 Task: Look for space in Cabiao, Philippines from 6th September, 2023 to 15th September, 2023 for 6 adults in price range Rs.8000 to Rs.12000. Place can be entire place or private room with 6 bedrooms having 6 beds and 6 bathrooms. Property type can be house, flat, guest house. Amenities needed are: wifi, TV, free parkinig on premises, gym, breakfast. Booking option can be shelf check-in. Required host language is English.
Action: Mouse moved to (613, 75)
Screenshot: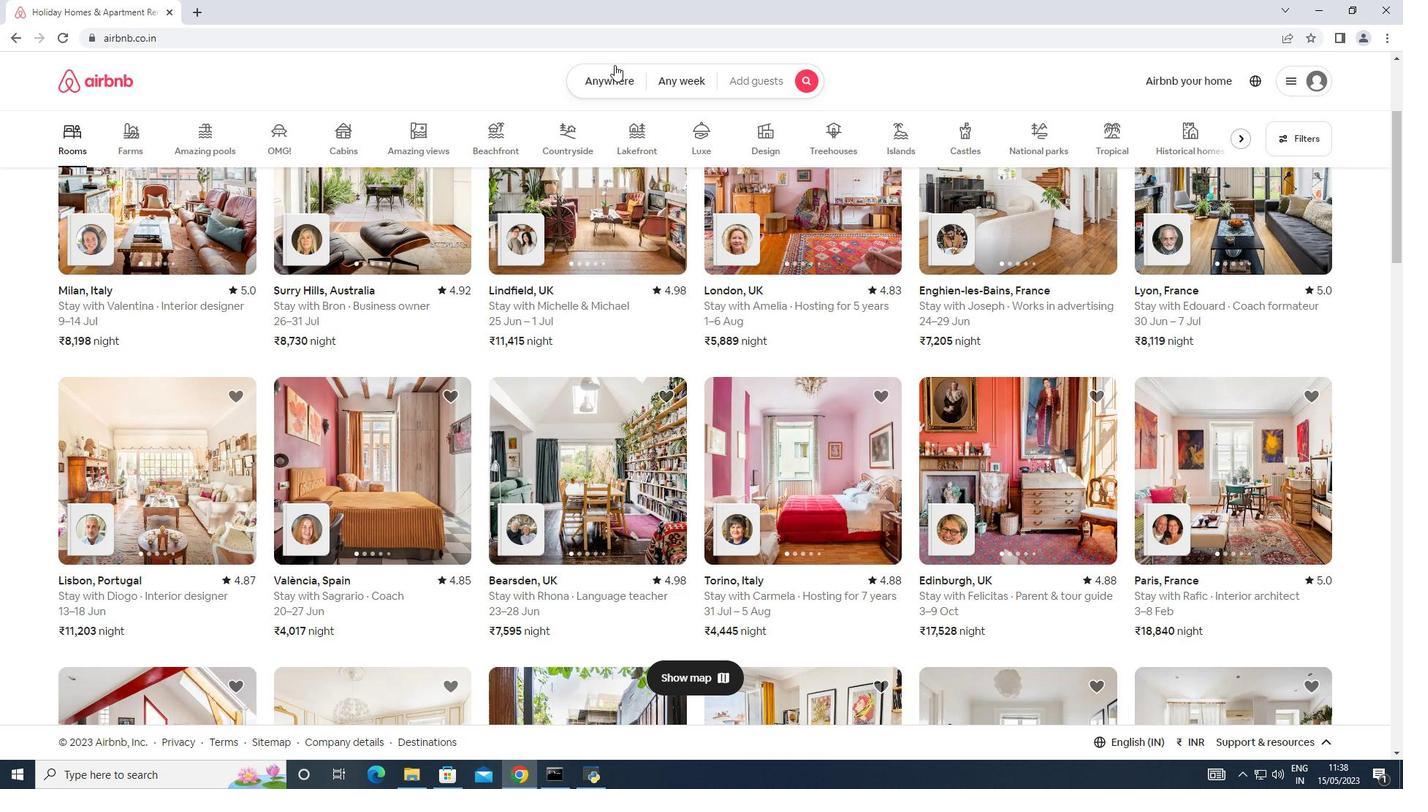 
Action: Mouse pressed left at (613, 75)
Screenshot: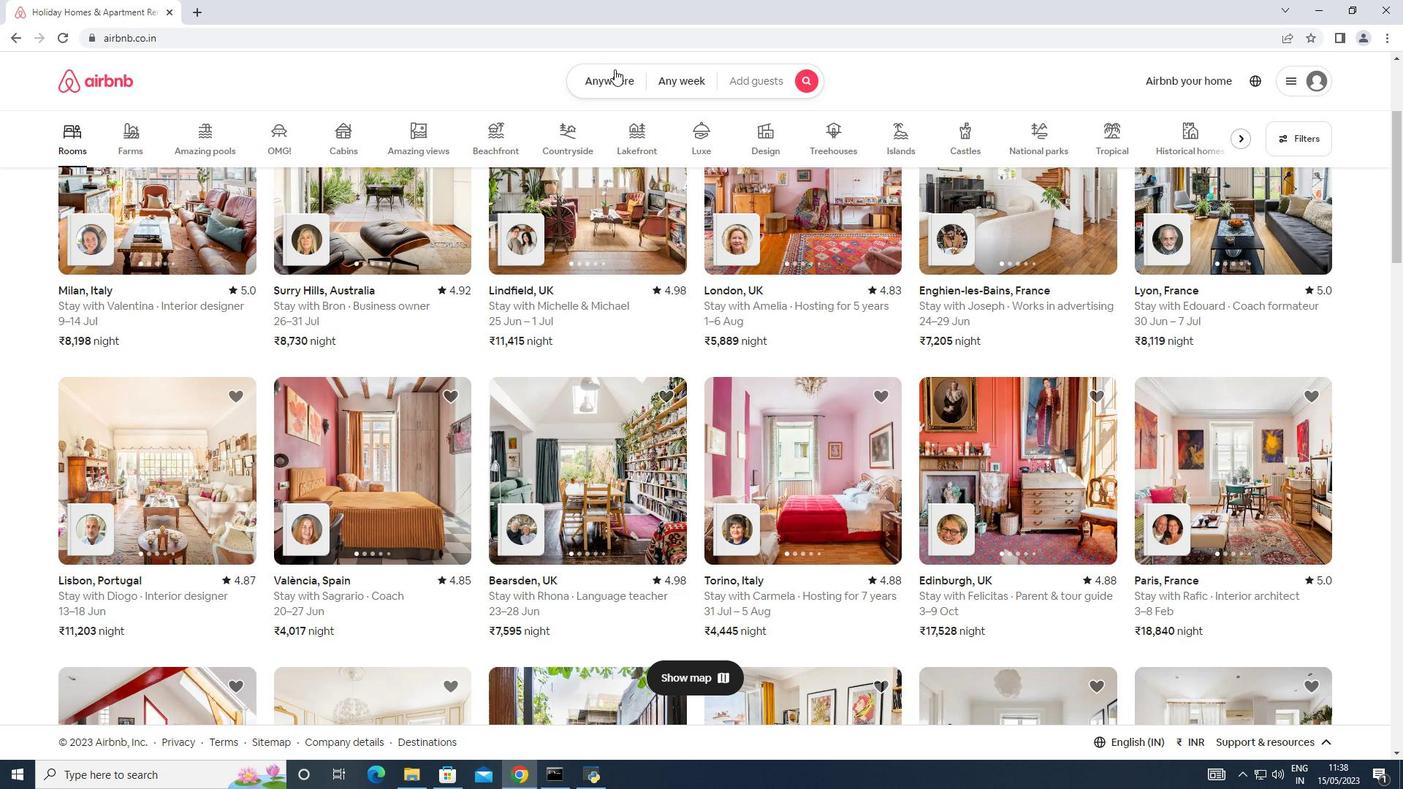 
Action: Mouse moved to (477, 133)
Screenshot: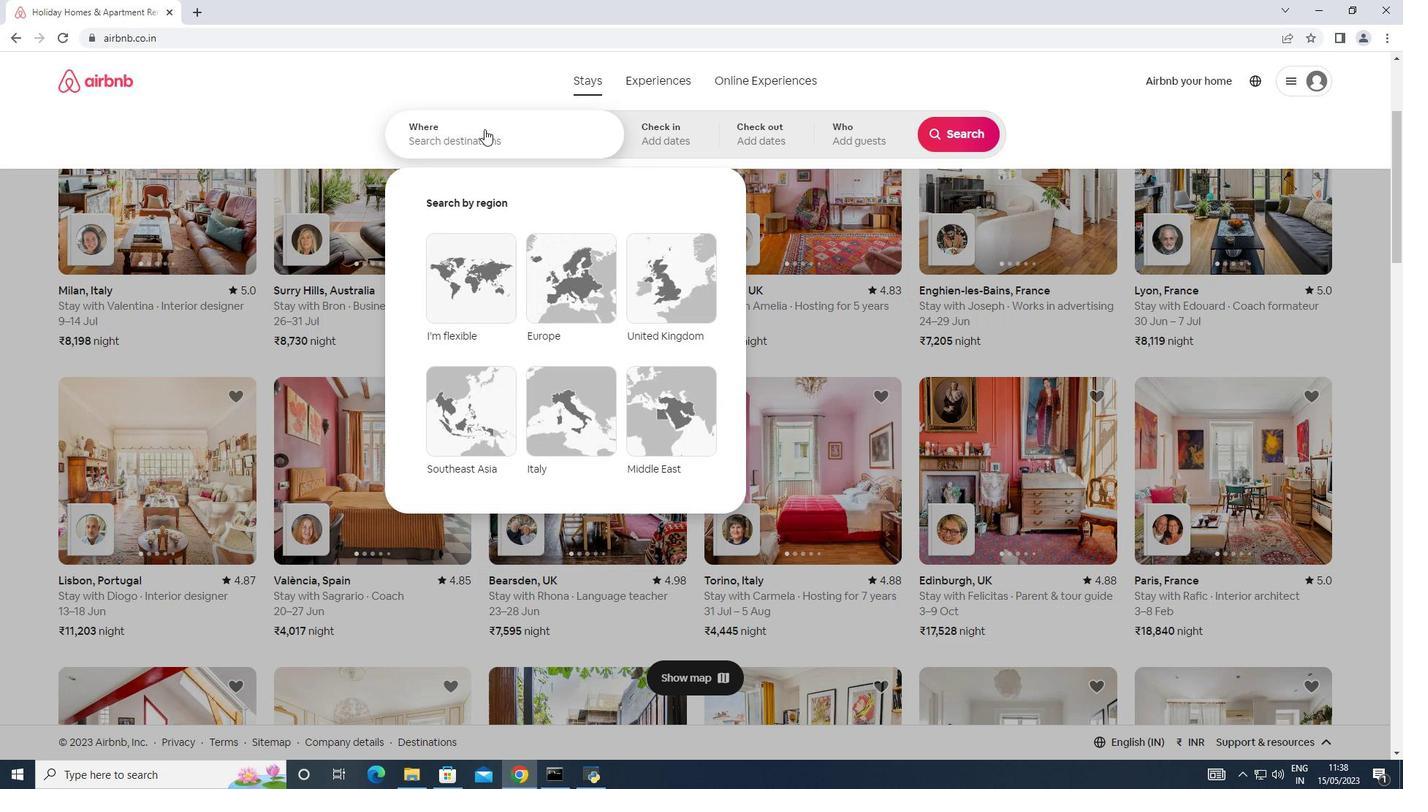 
Action: Mouse pressed left at (477, 133)
Screenshot: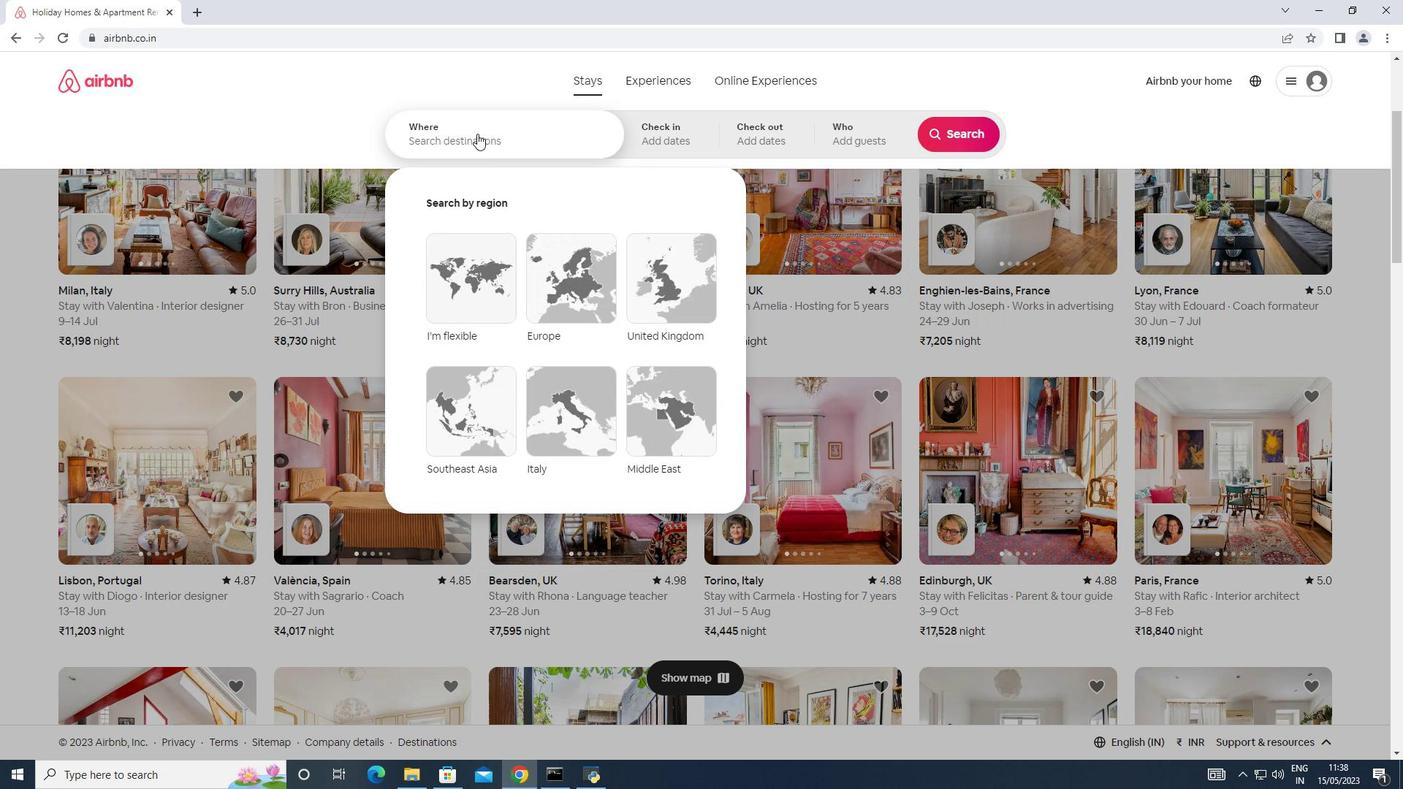 
Action: Key pressed <Key.shift>Cabiao,<Key.shift_r><Key.shift_r><Key.shift_r>Philippines
Screenshot: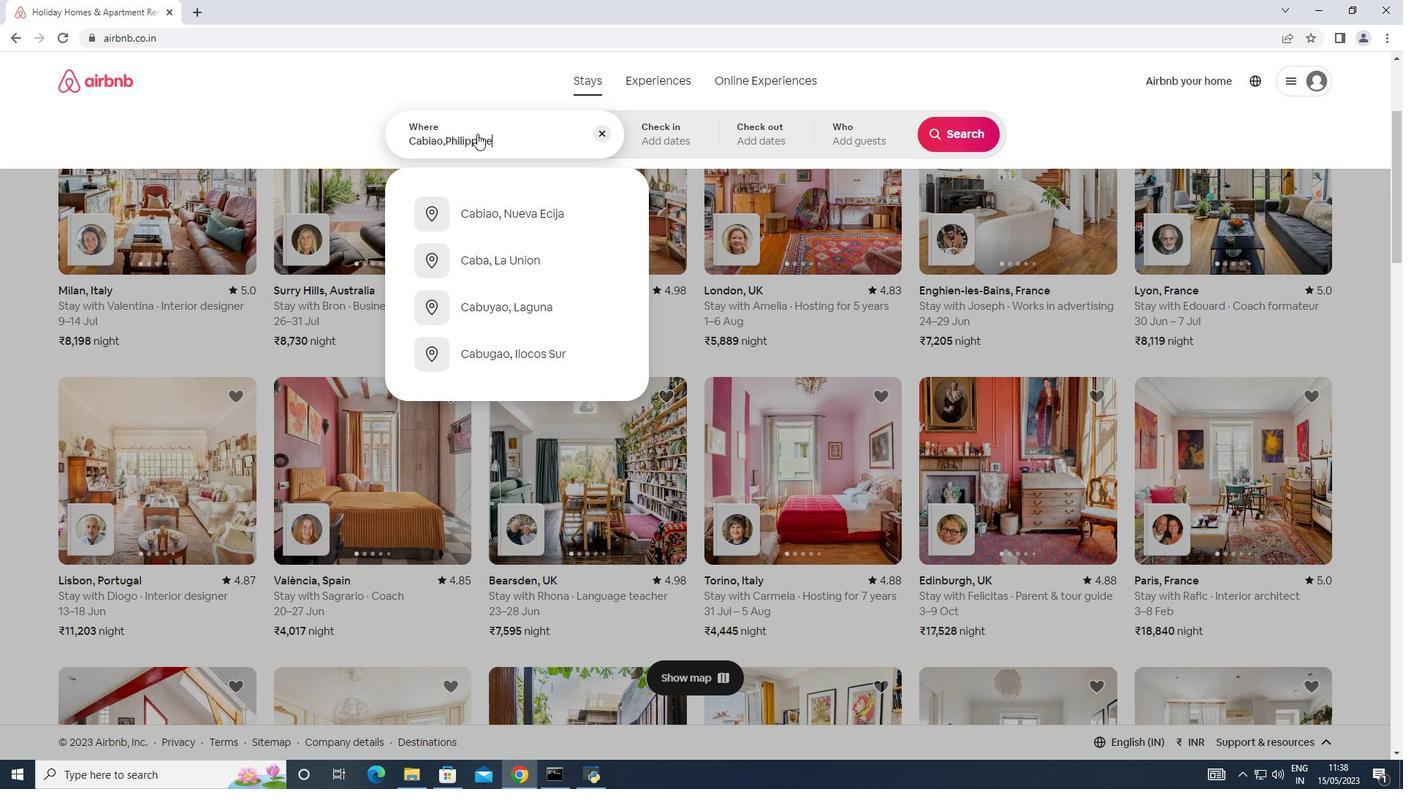 
Action: Mouse moved to (658, 126)
Screenshot: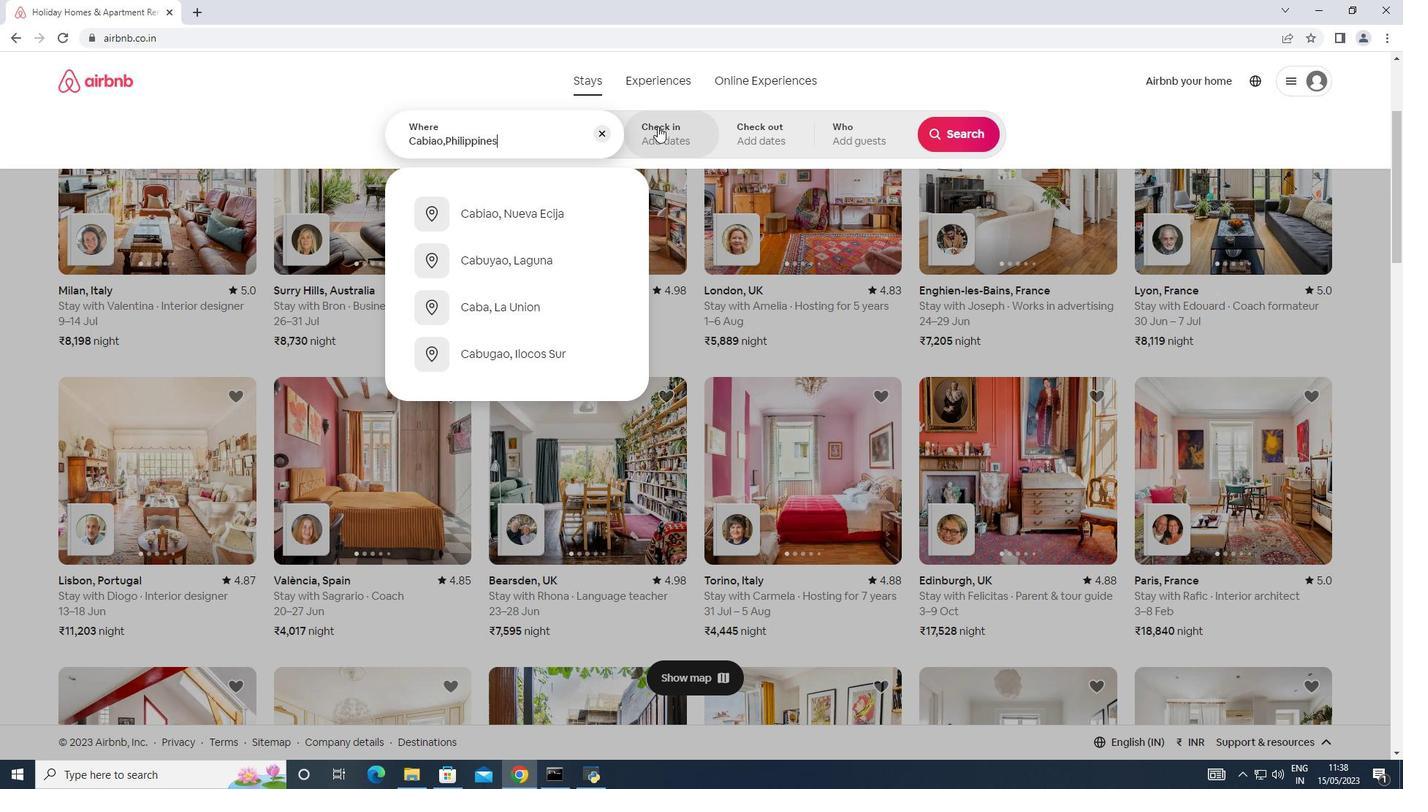 
Action: Mouse pressed left at (658, 126)
Screenshot: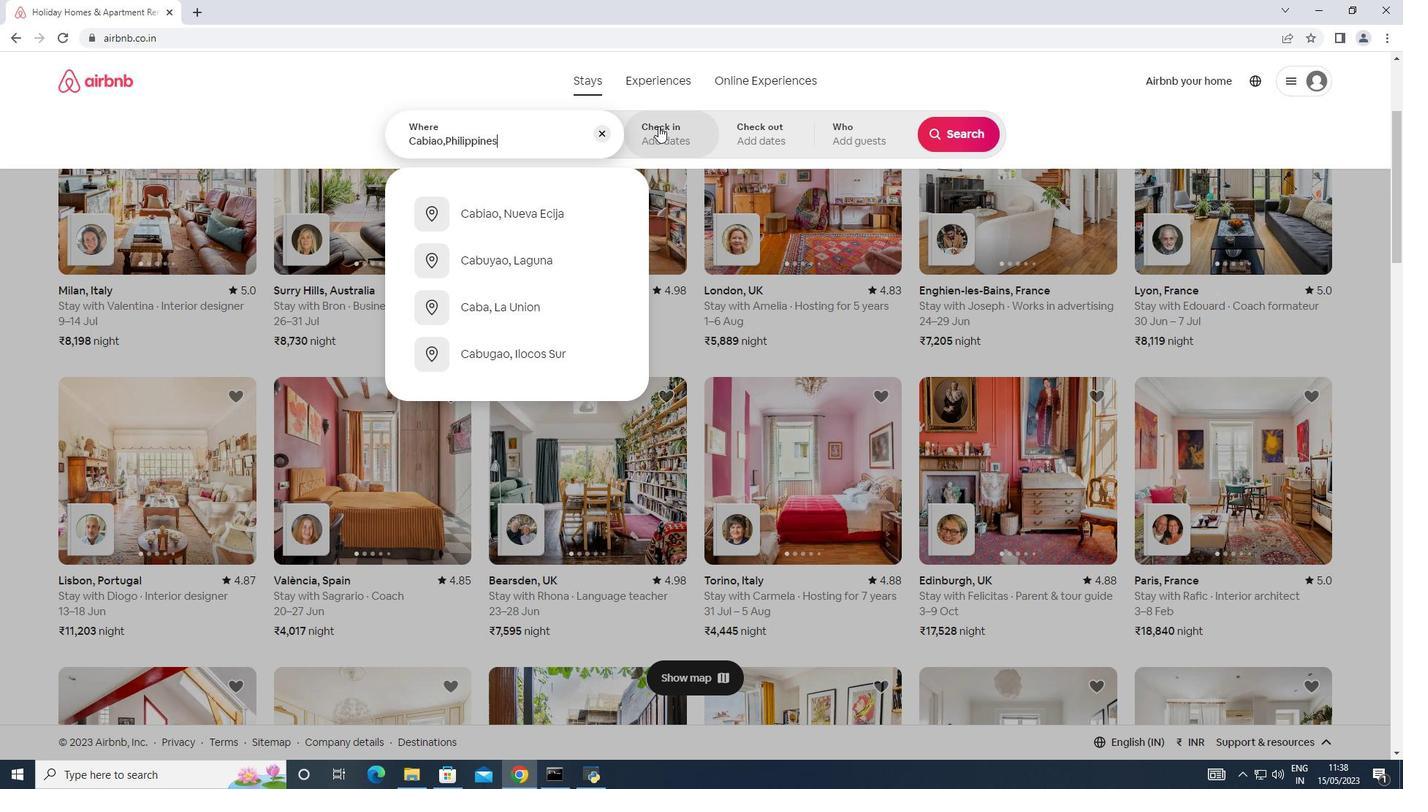 
Action: Mouse moved to (957, 258)
Screenshot: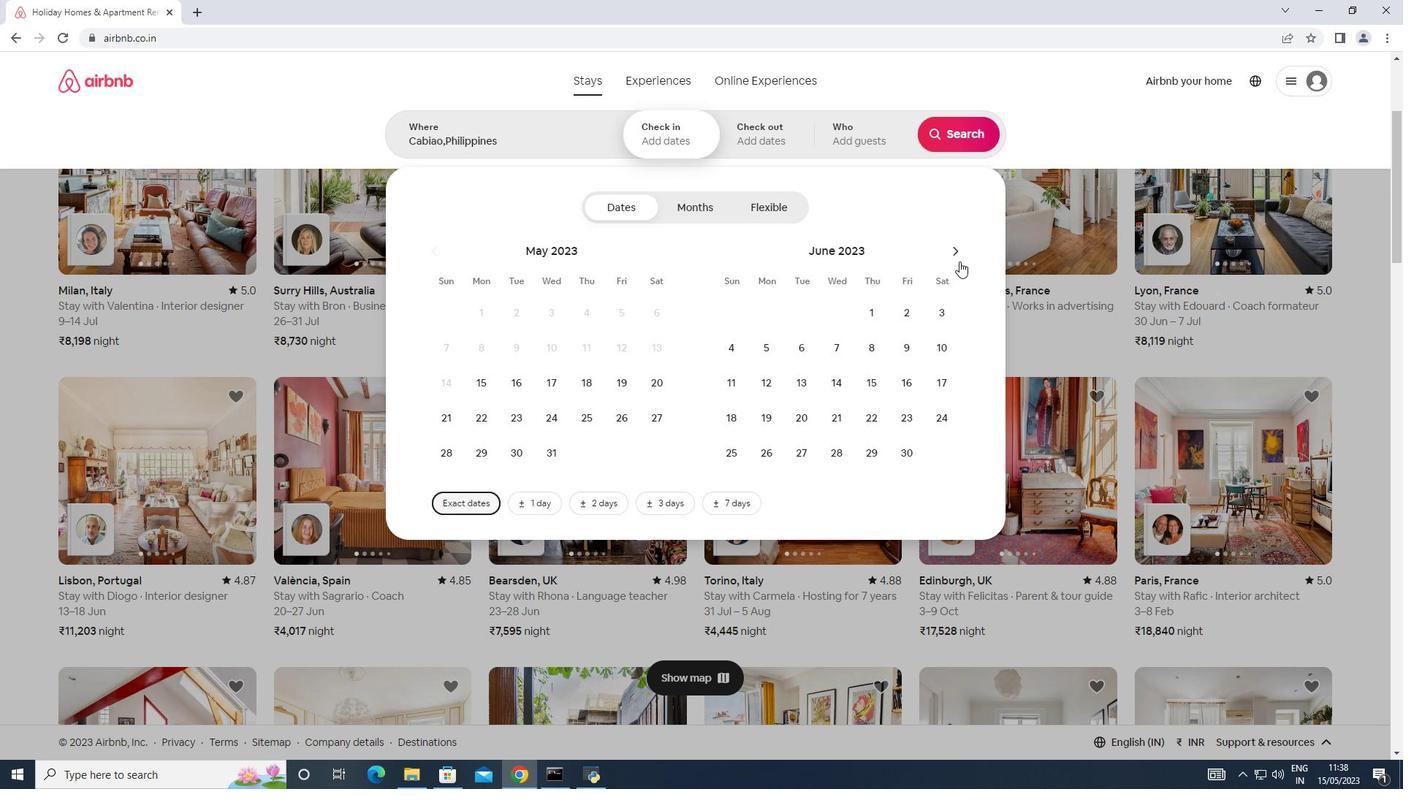 
Action: Mouse pressed left at (957, 258)
Screenshot: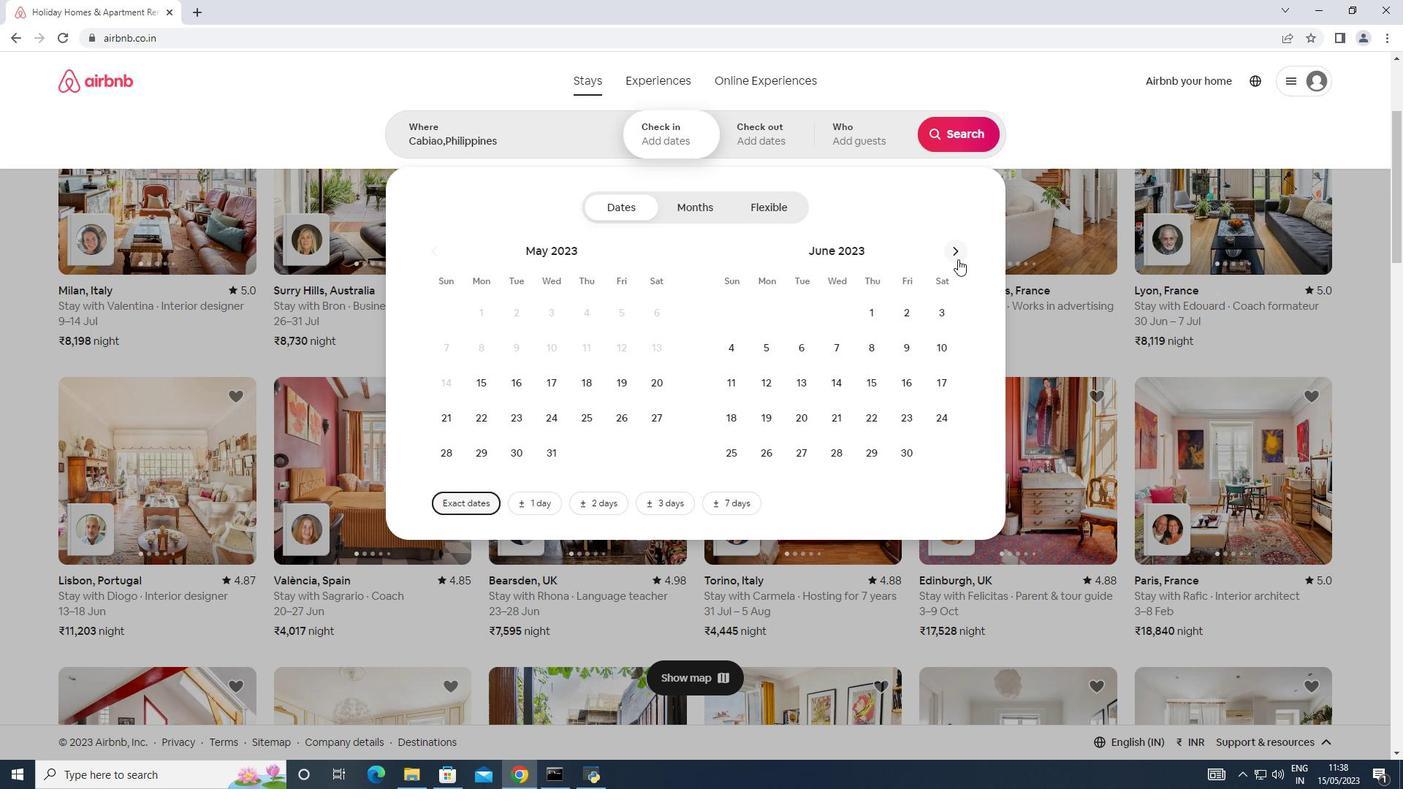 
Action: Mouse pressed left at (957, 258)
Screenshot: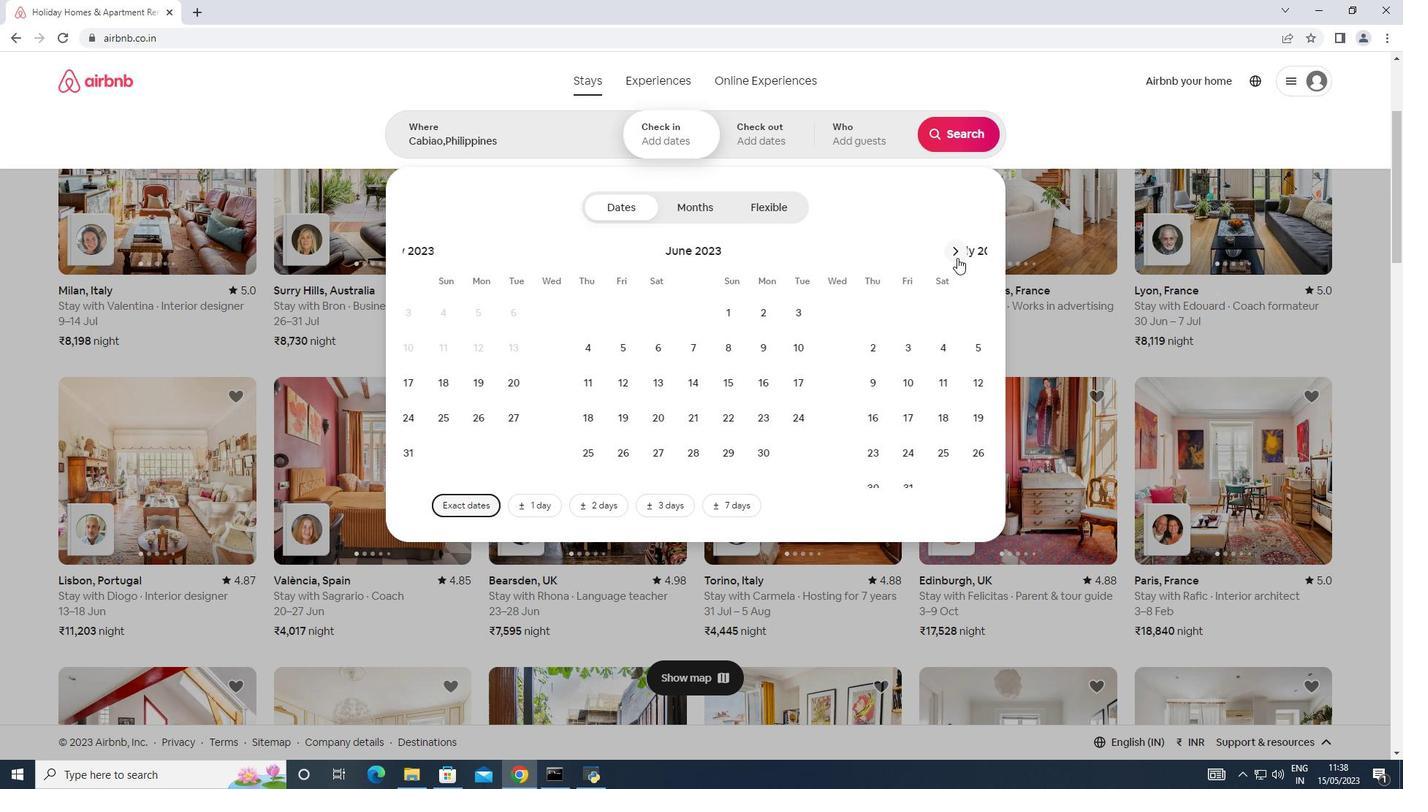 
Action: Mouse pressed left at (957, 258)
Screenshot: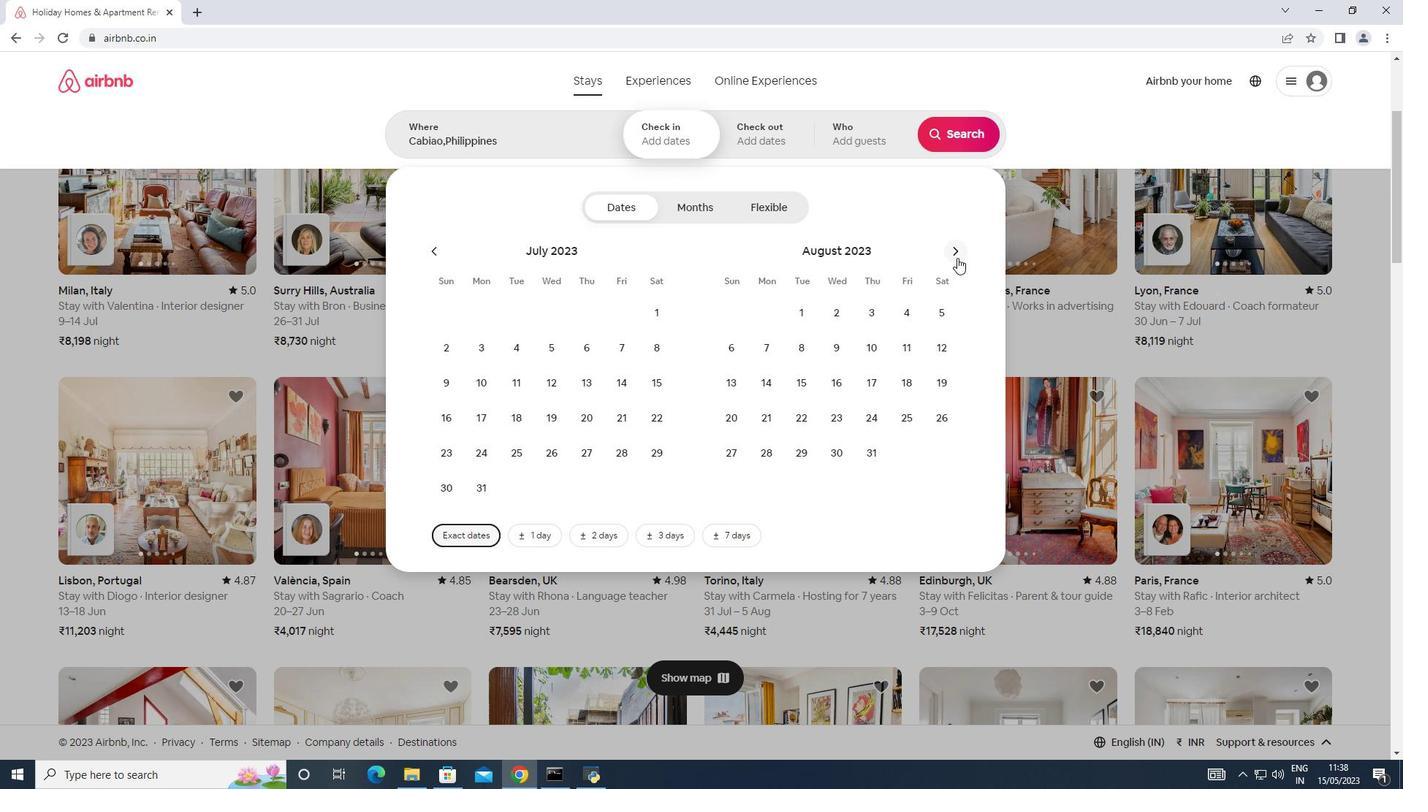 
Action: Mouse moved to (837, 343)
Screenshot: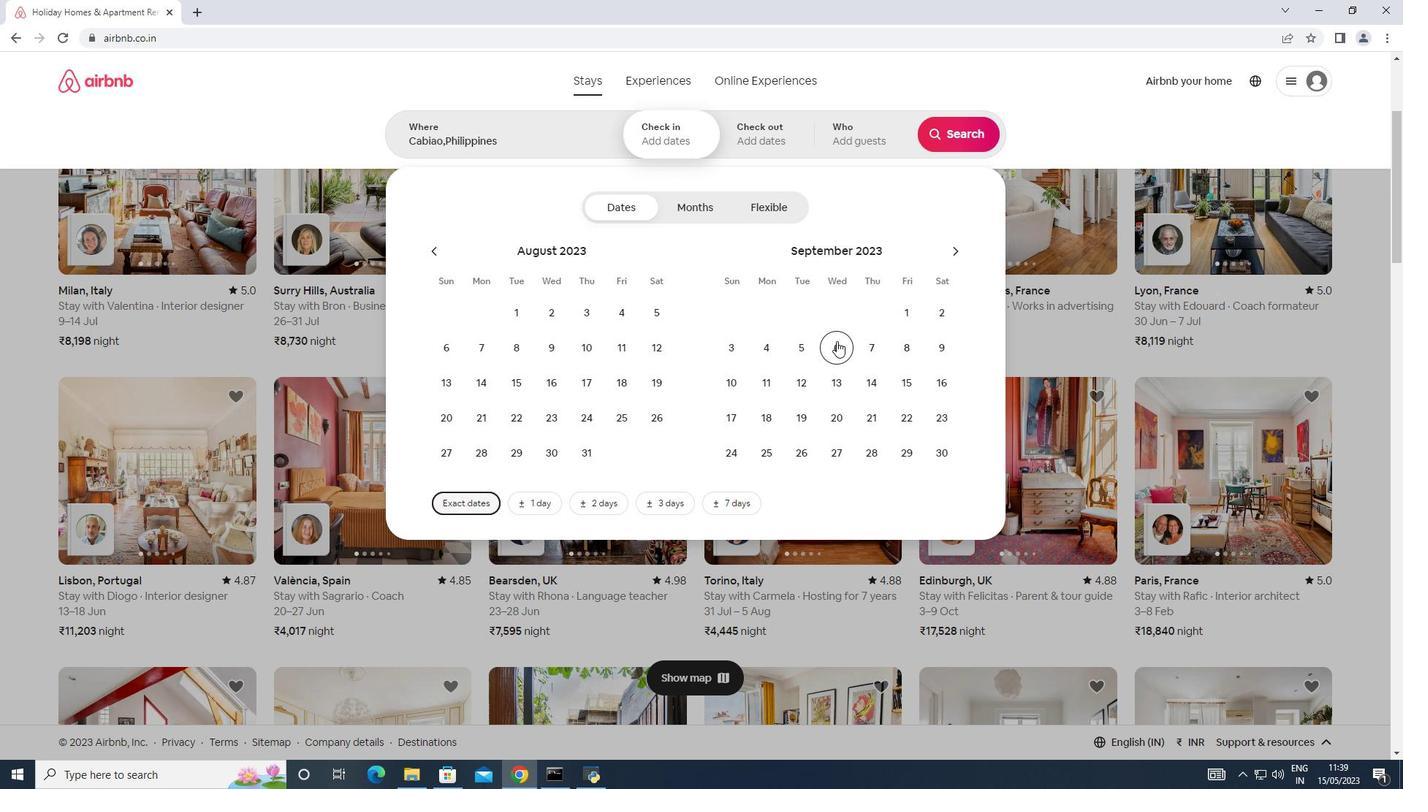 
Action: Mouse pressed left at (837, 343)
Screenshot: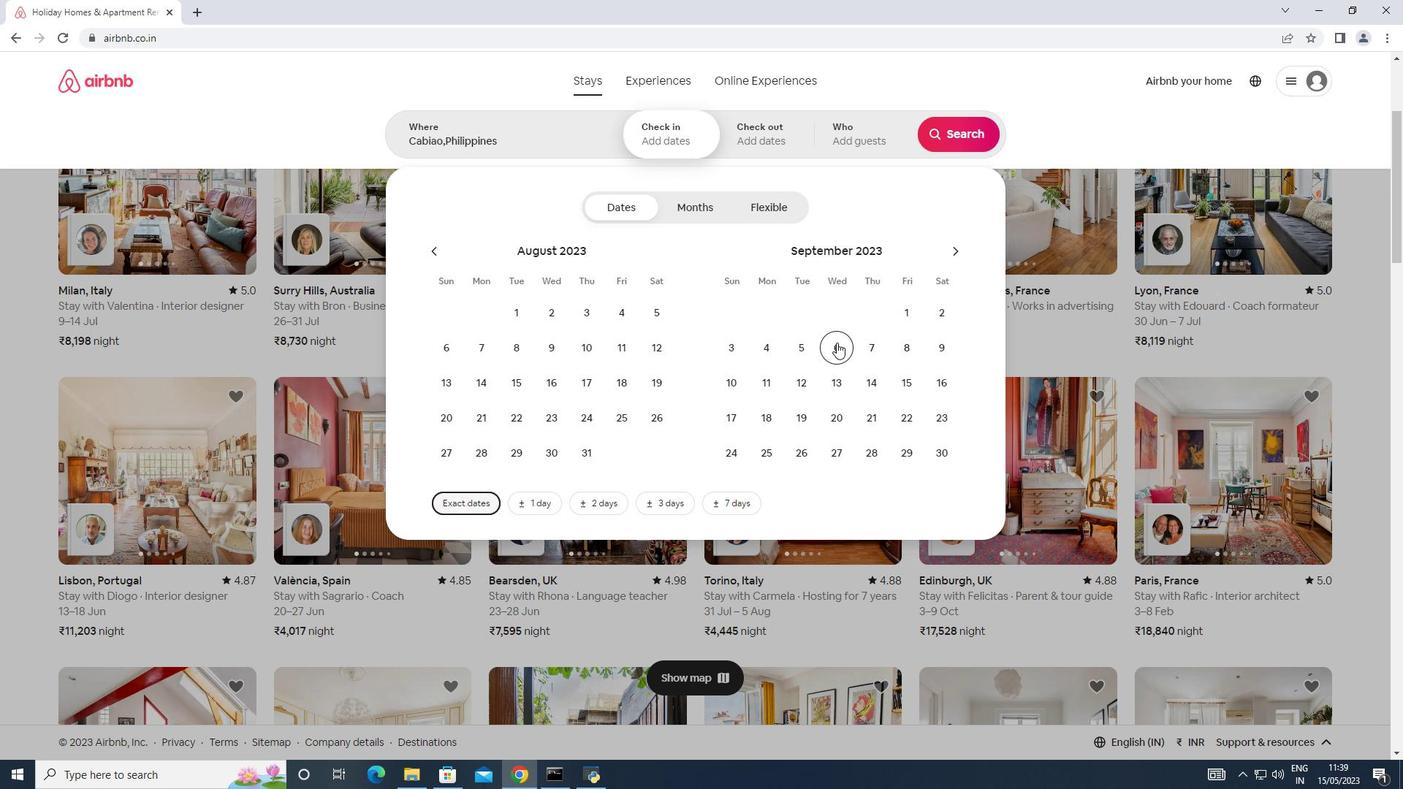 
Action: Mouse moved to (904, 376)
Screenshot: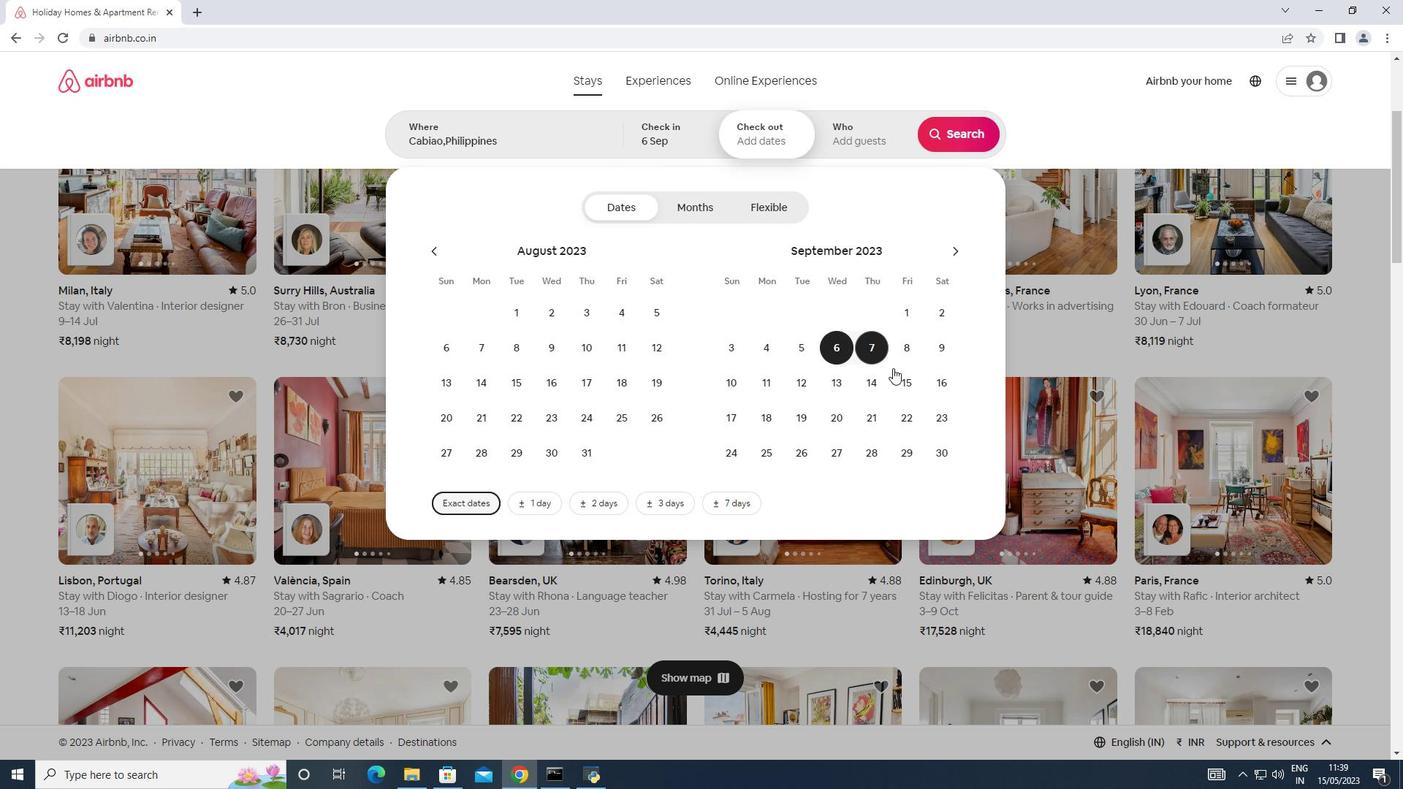 
Action: Mouse pressed left at (904, 376)
Screenshot: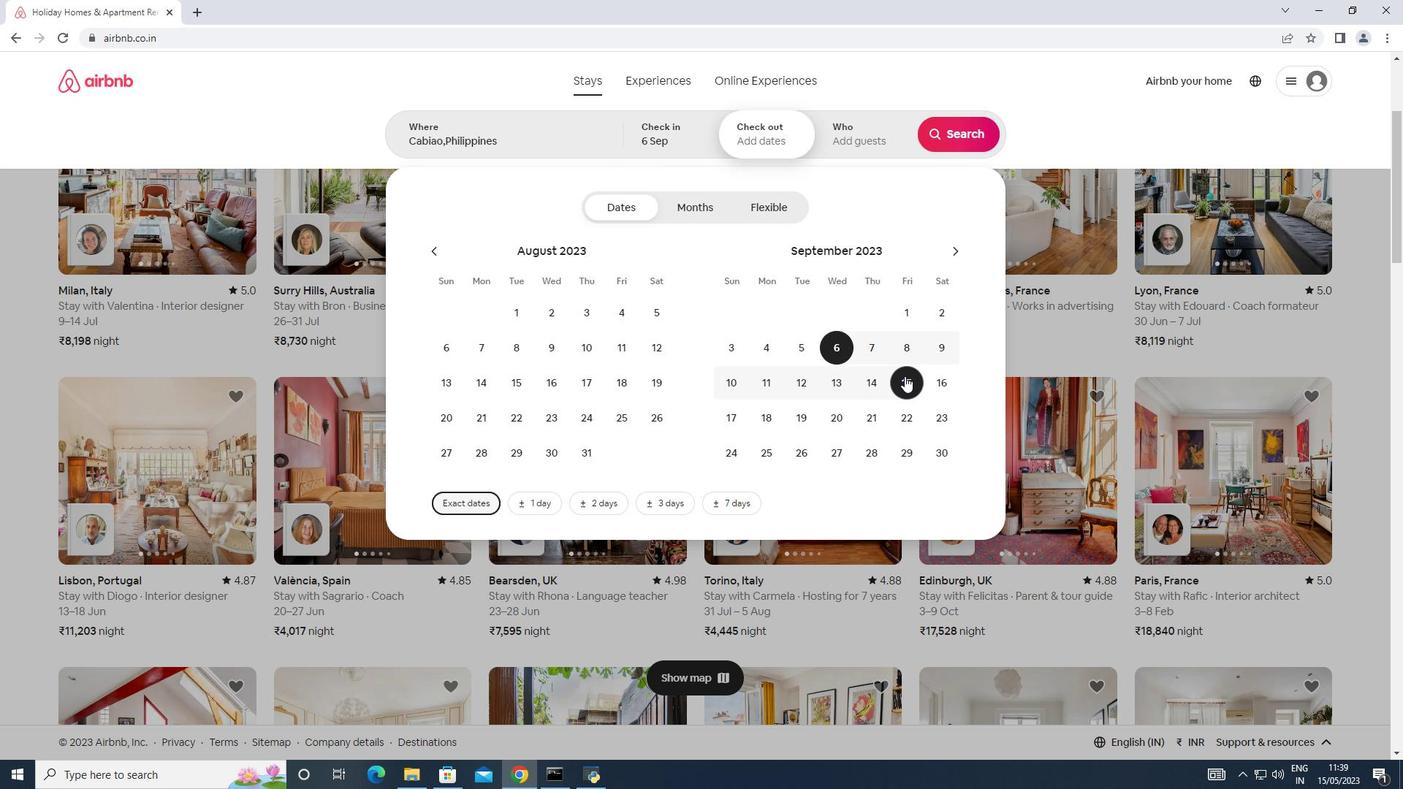 
Action: Mouse moved to (874, 144)
Screenshot: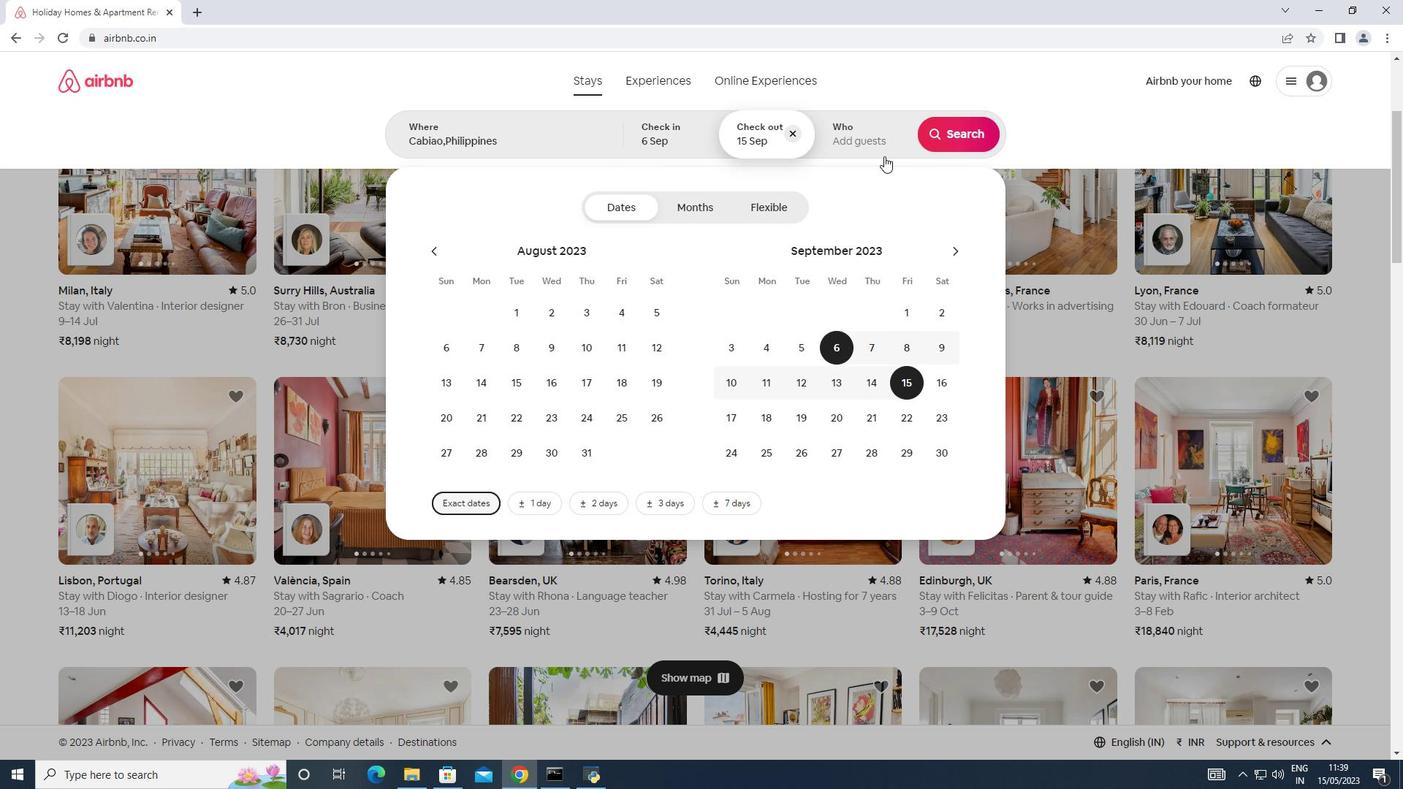 
Action: Mouse pressed left at (874, 144)
Screenshot: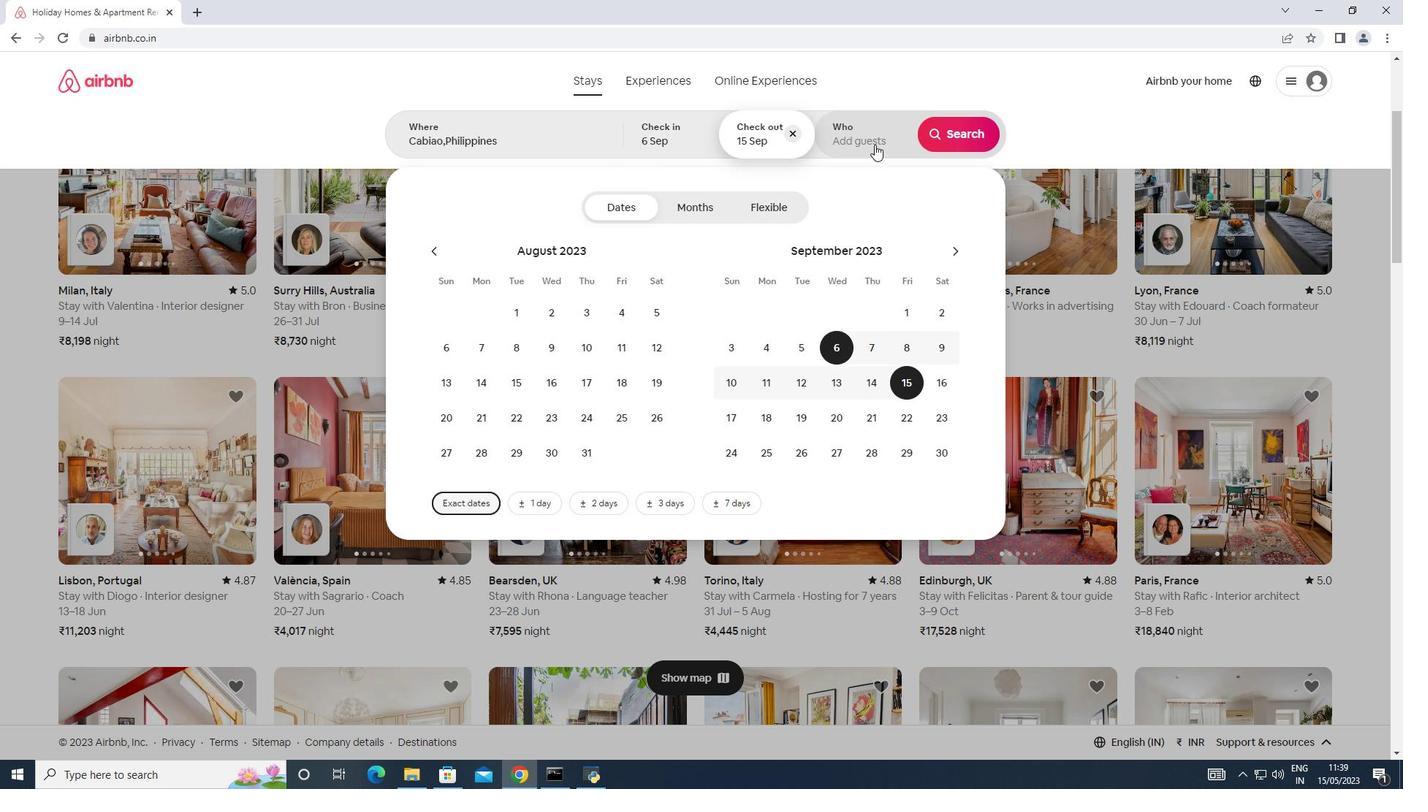 
Action: Mouse moved to (965, 212)
Screenshot: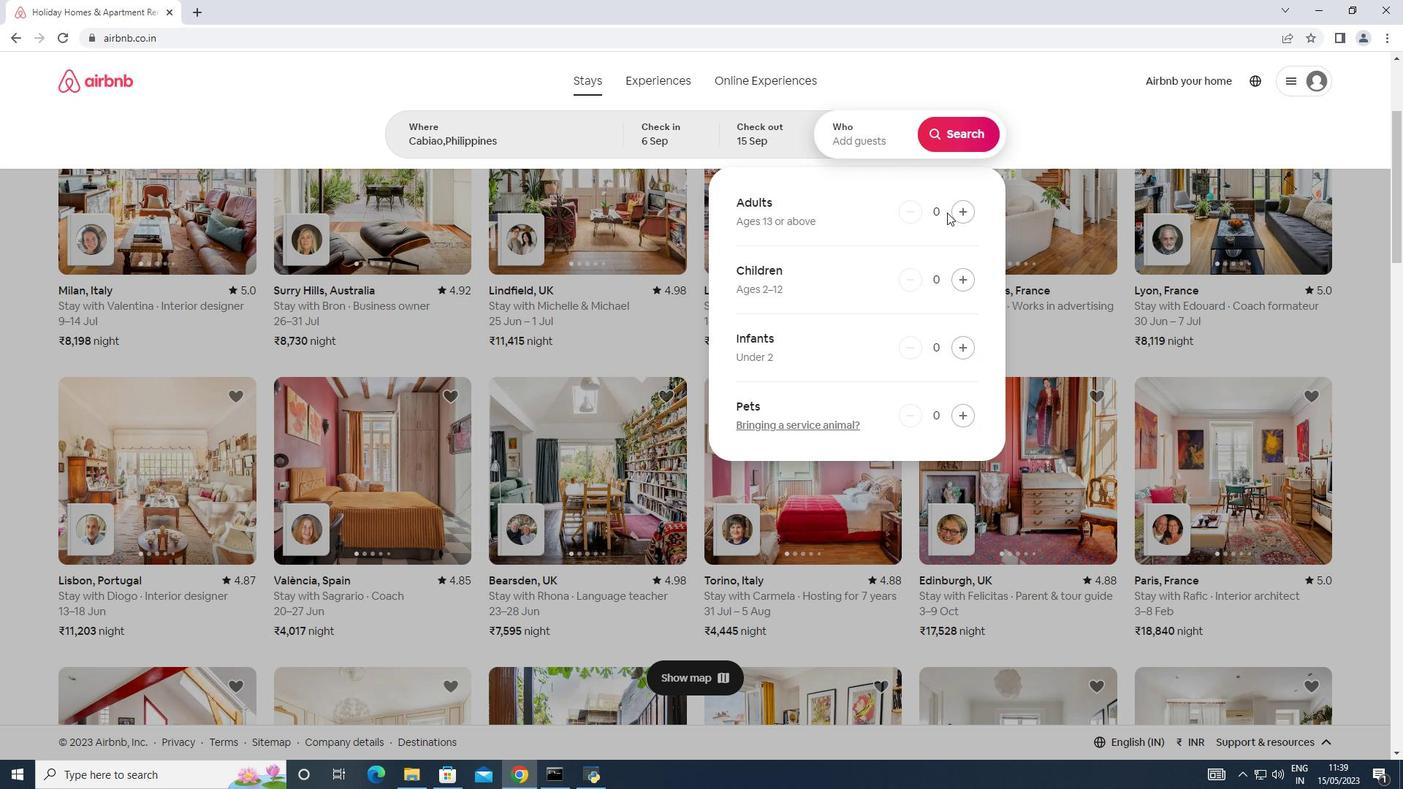 
Action: Mouse pressed left at (965, 212)
Screenshot: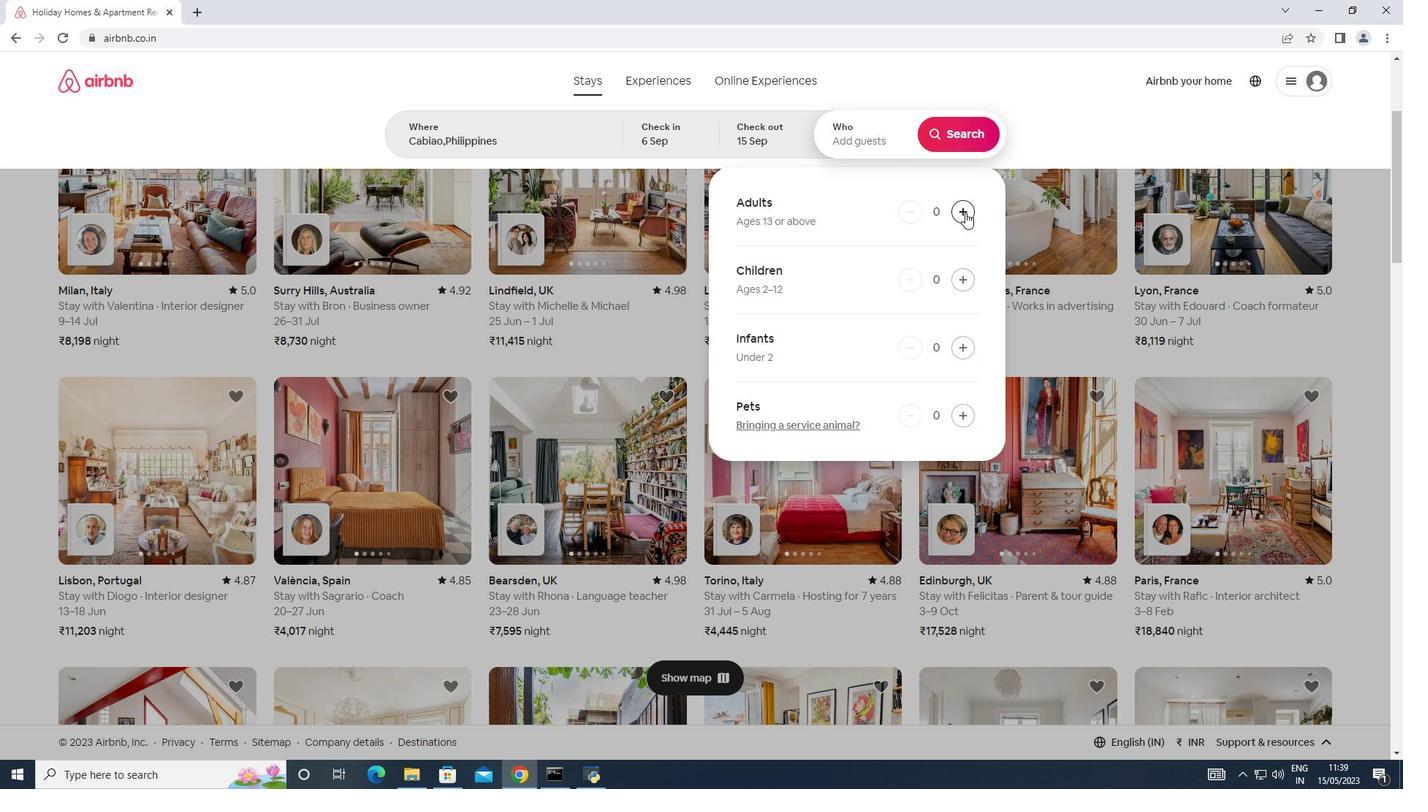 
Action: Mouse pressed left at (965, 212)
Screenshot: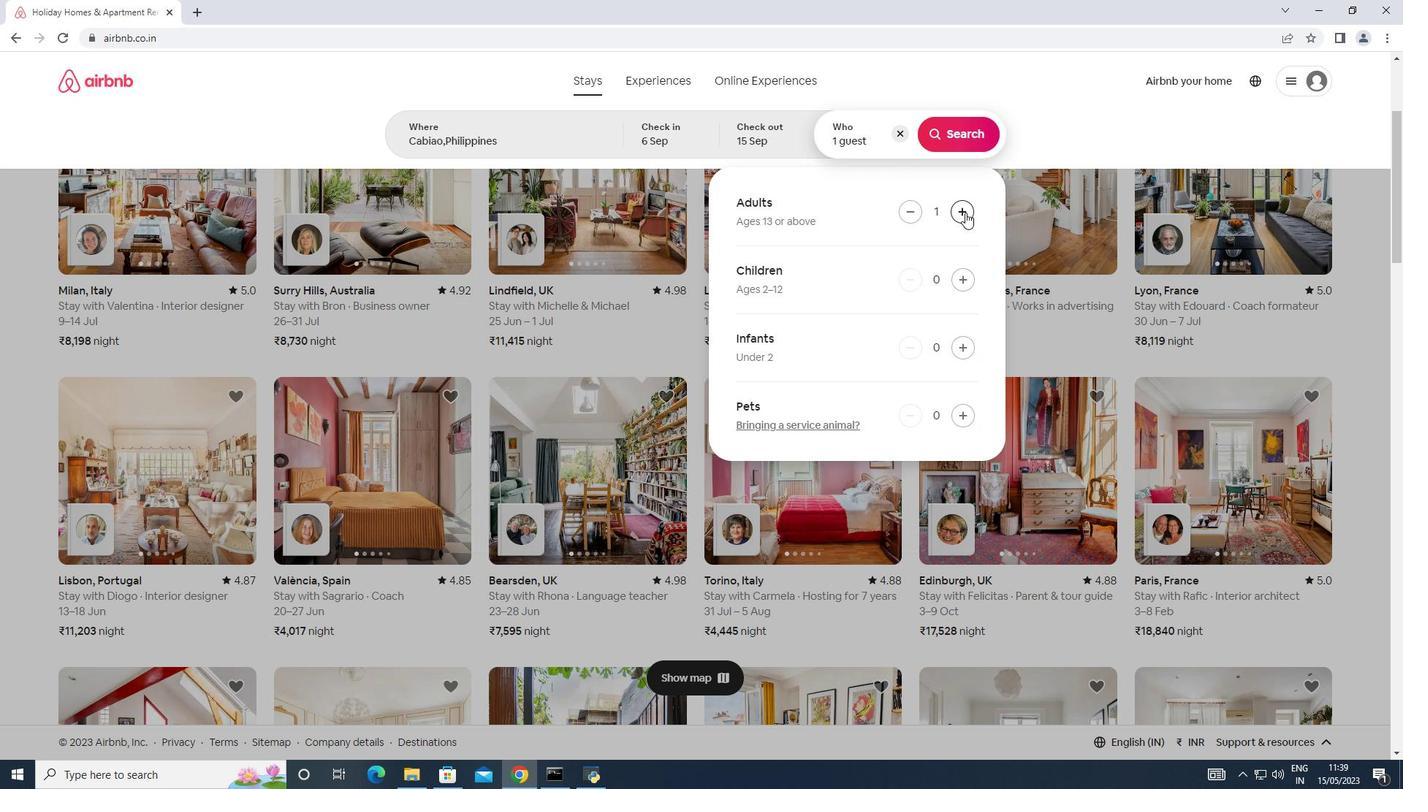 
Action: Mouse pressed left at (965, 212)
Screenshot: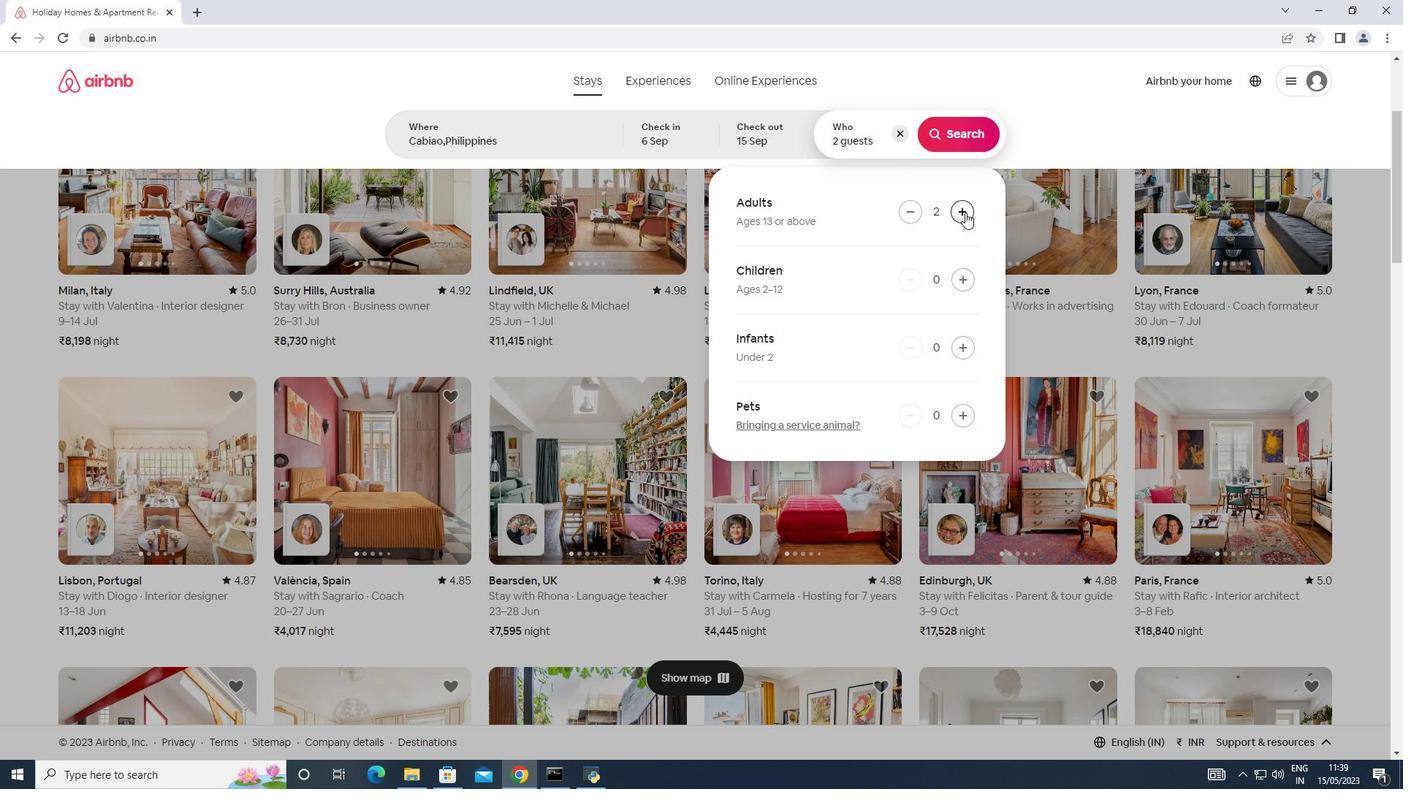
Action: Mouse pressed left at (965, 212)
Screenshot: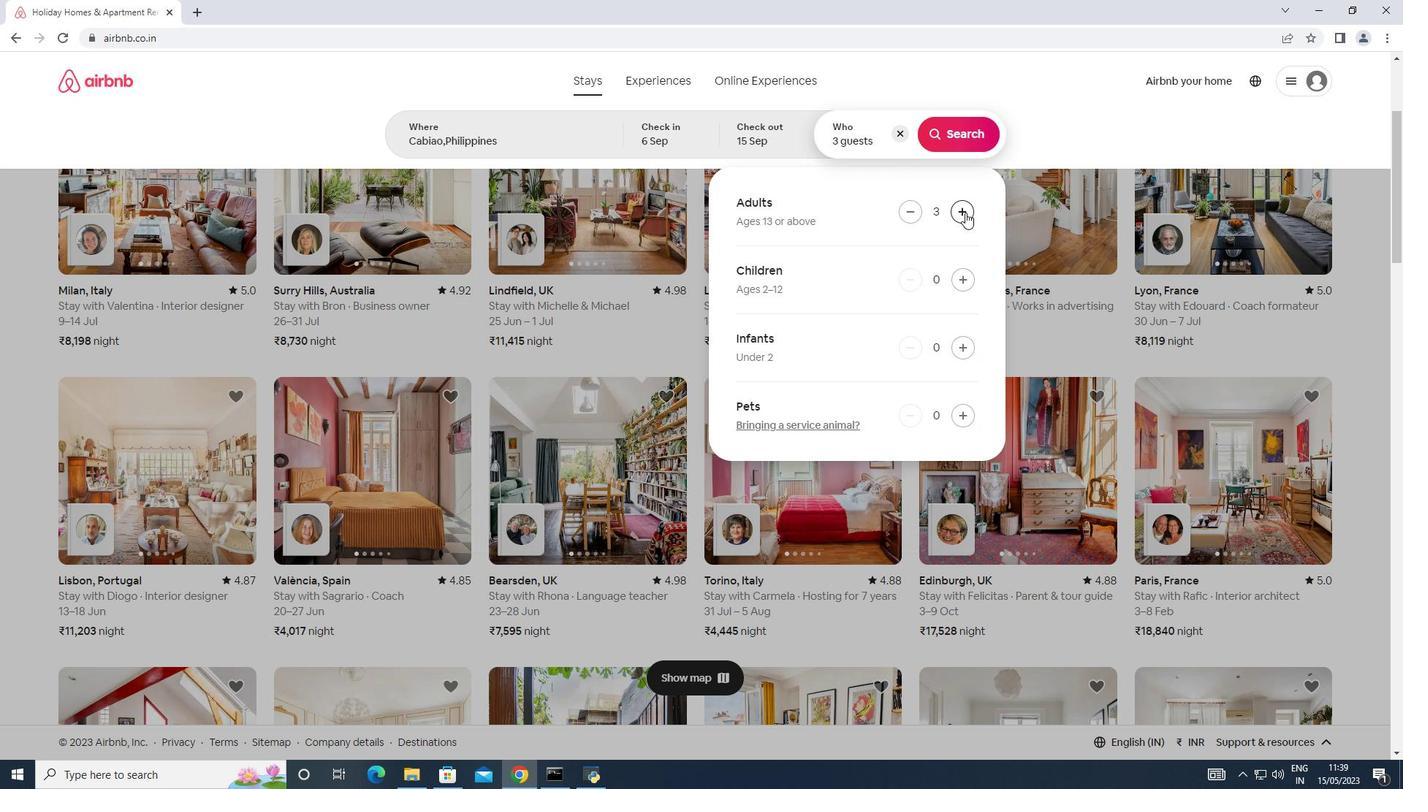 
Action: Mouse pressed left at (965, 212)
Screenshot: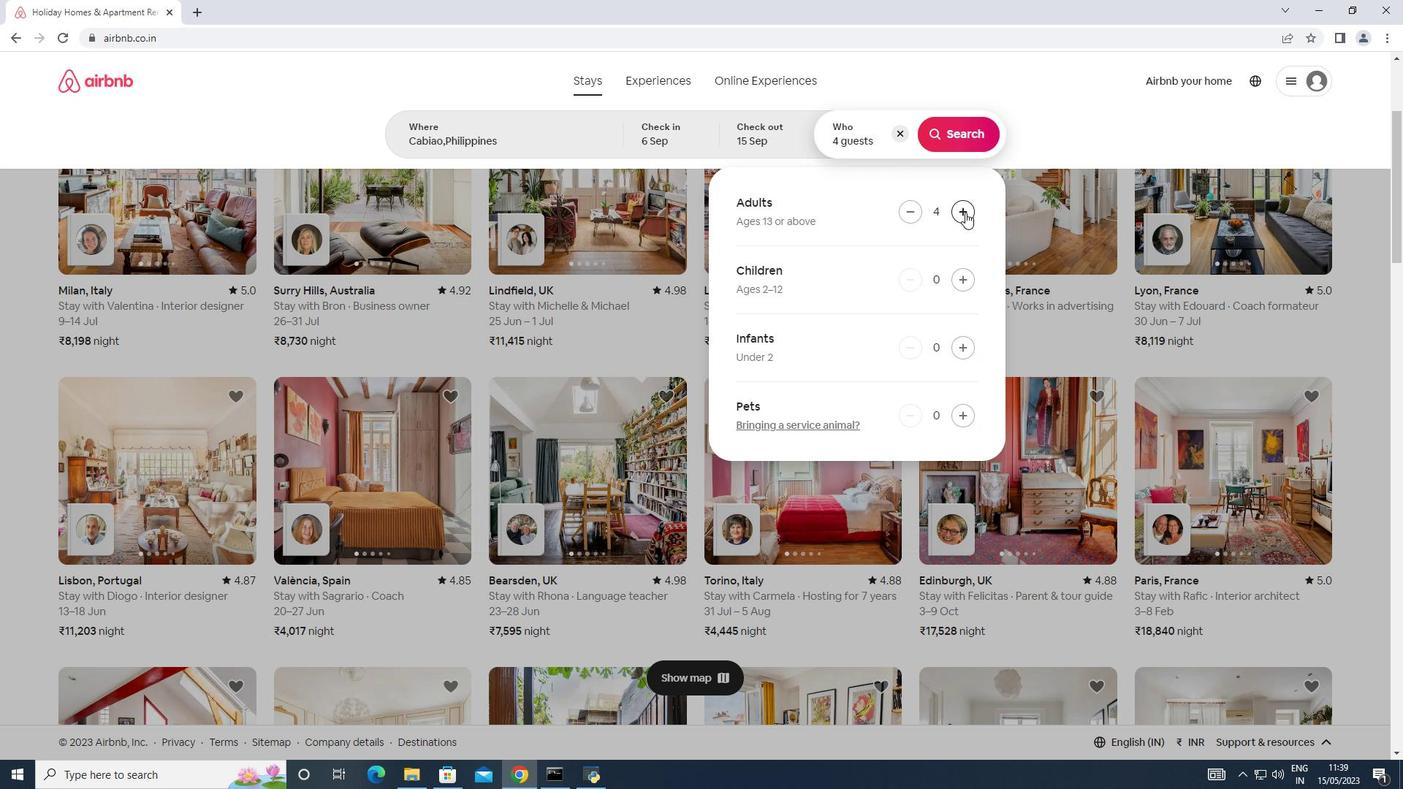 
Action: Mouse pressed left at (965, 212)
Screenshot: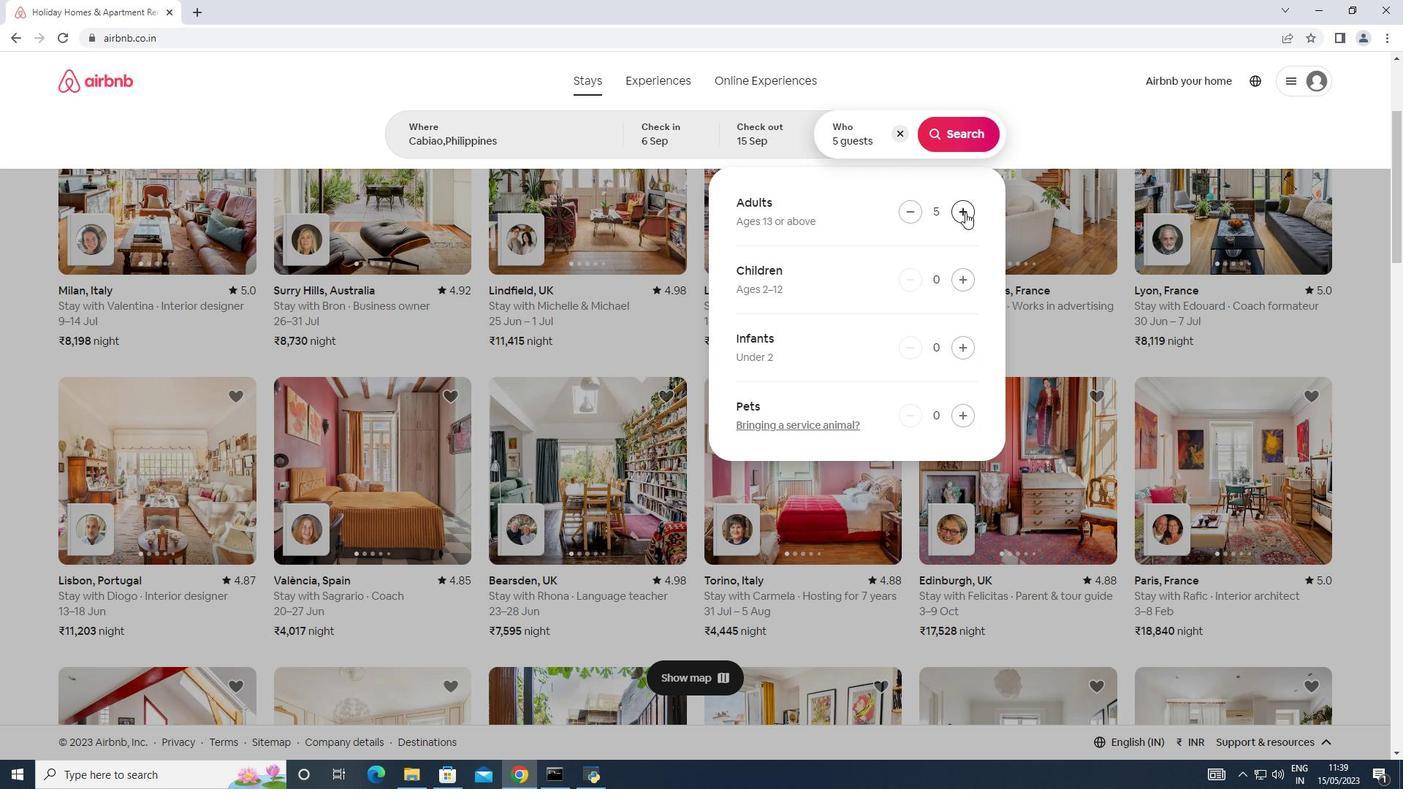 
Action: Mouse moved to (968, 138)
Screenshot: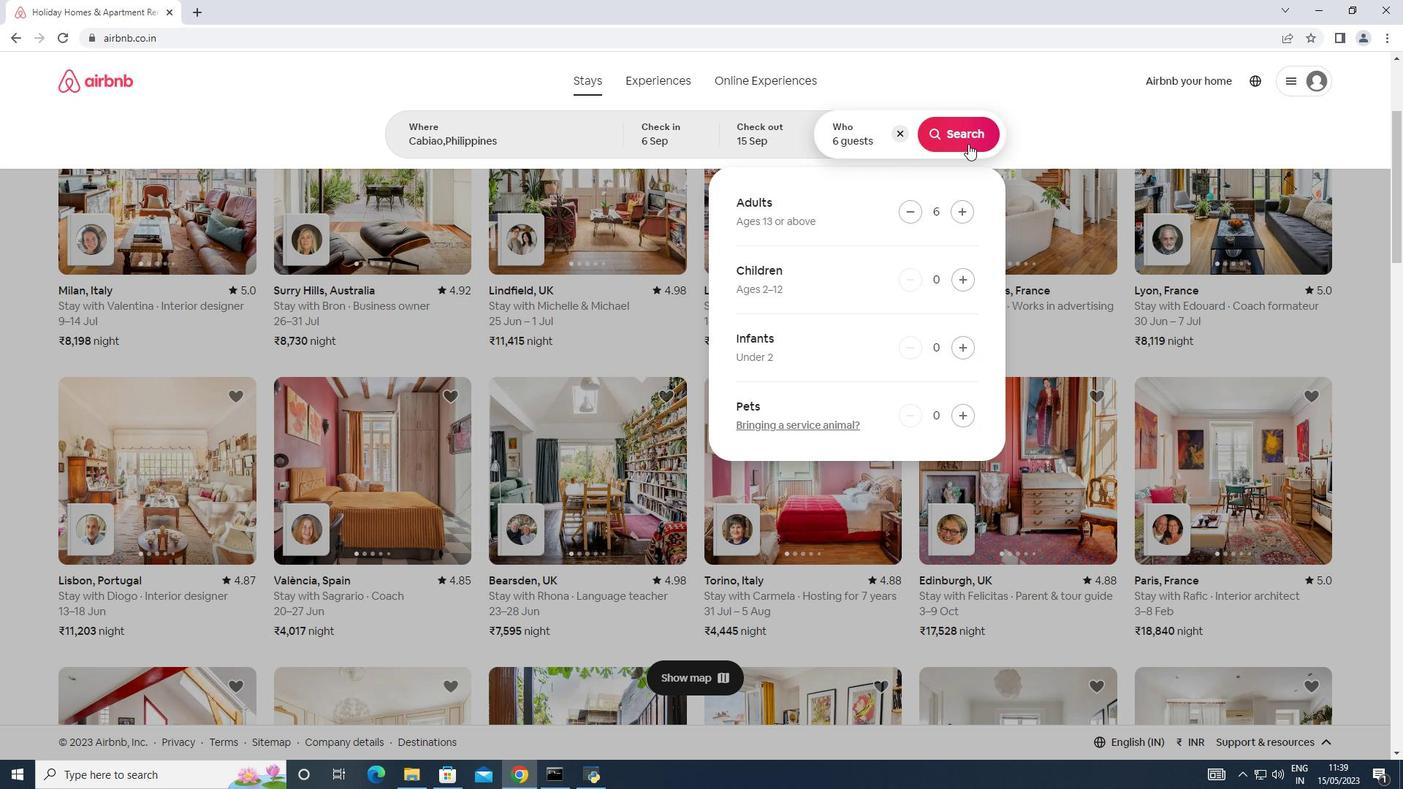 
Action: Mouse pressed left at (968, 138)
Screenshot: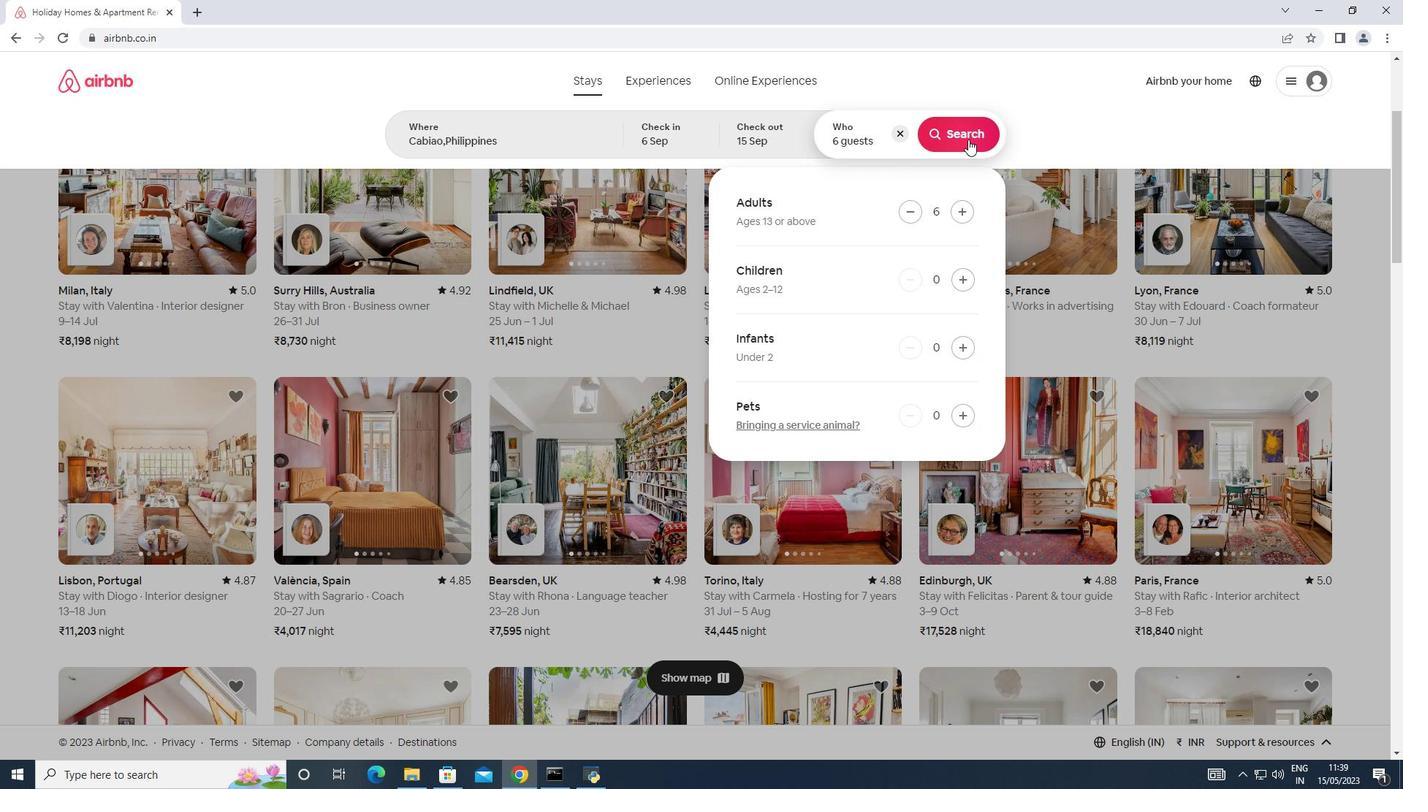 
Action: Mouse moved to (1337, 142)
Screenshot: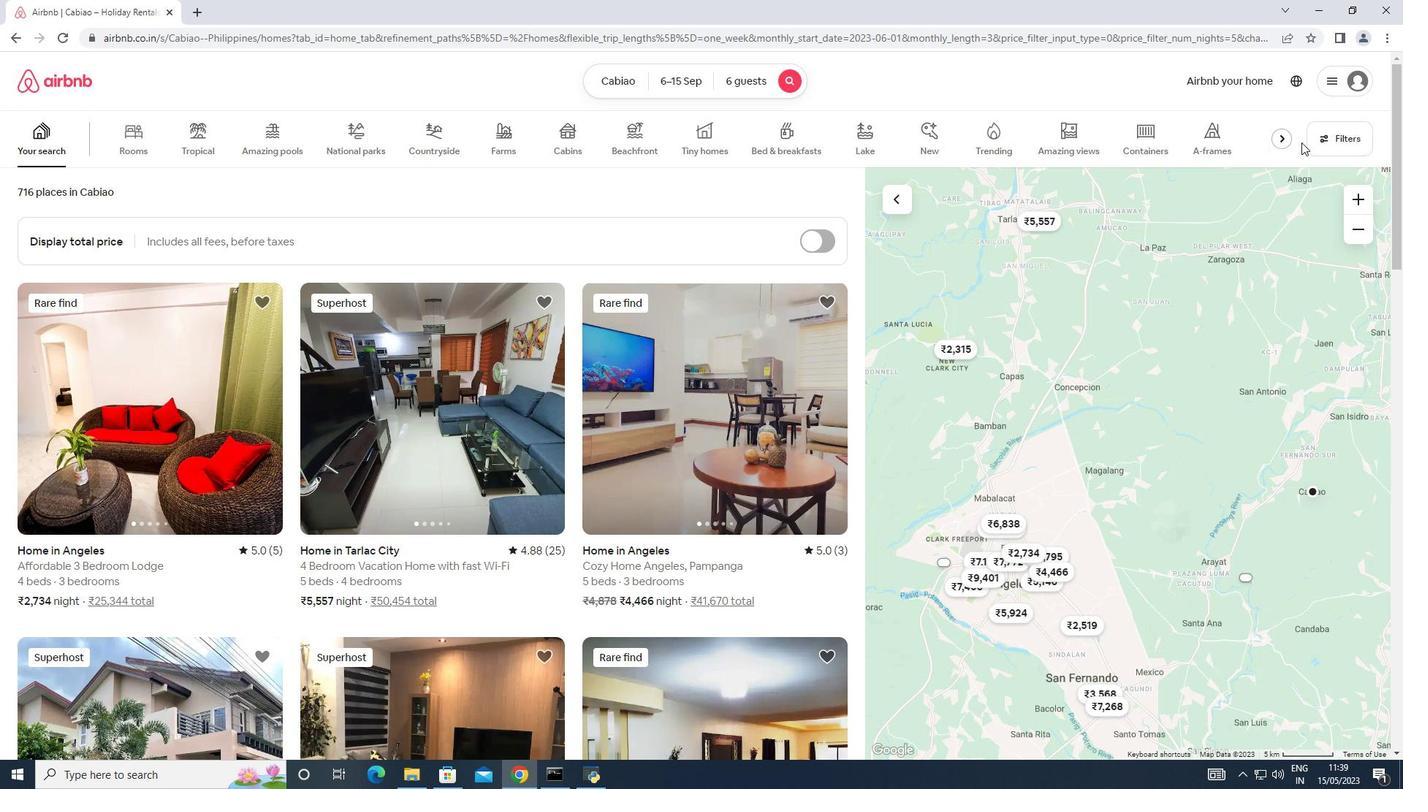 
Action: Mouse pressed left at (1337, 142)
Screenshot: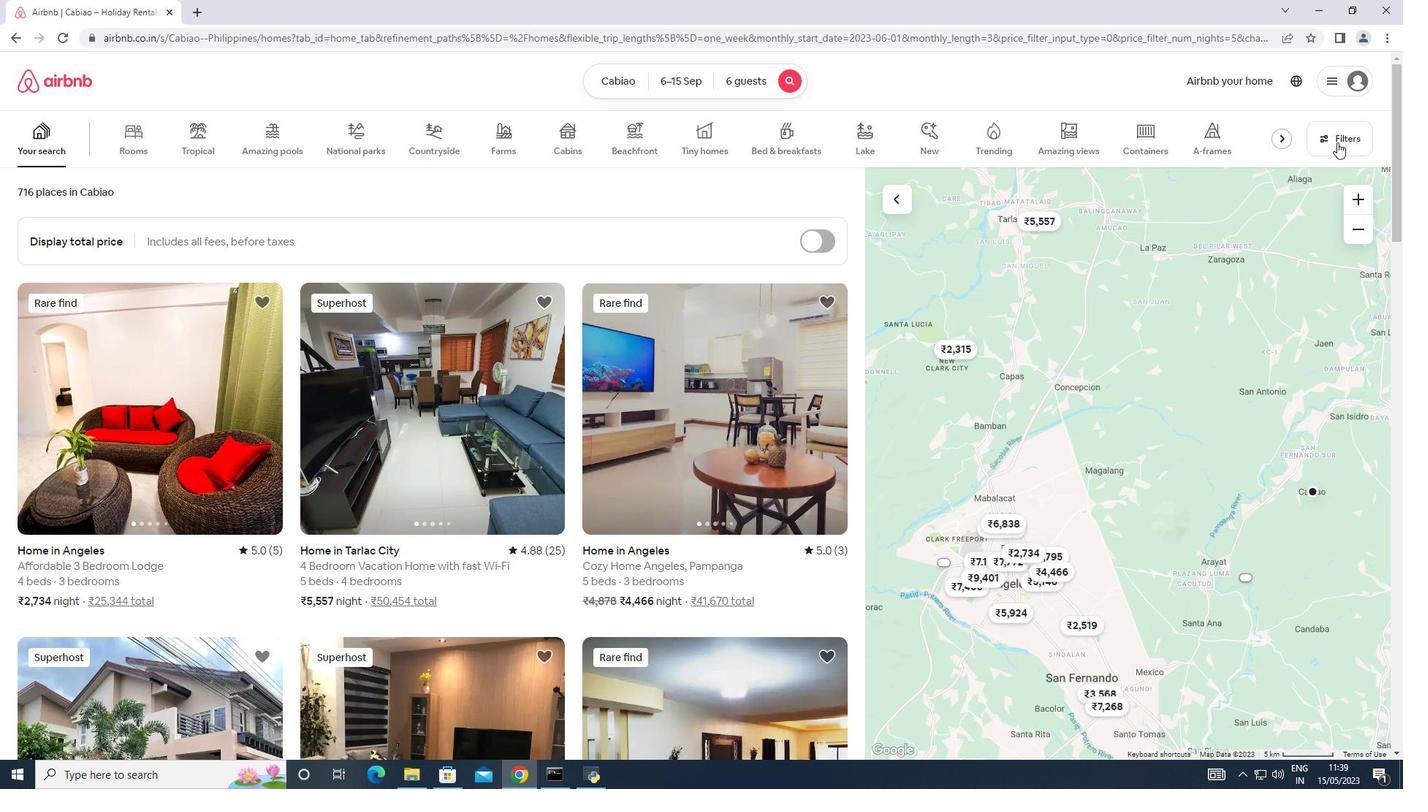 
Action: Mouse moved to (517, 499)
Screenshot: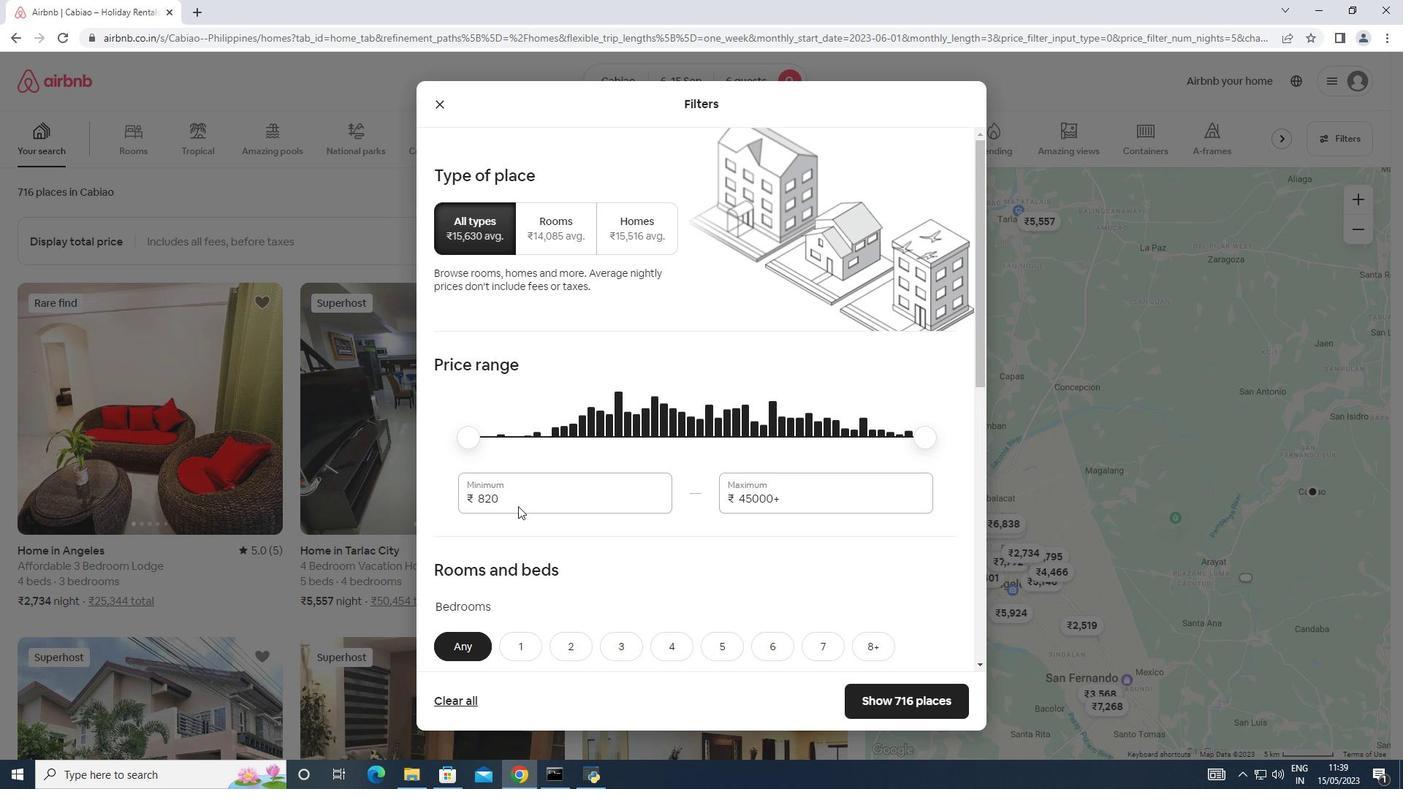 
Action: Mouse pressed left at (517, 499)
Screenshot: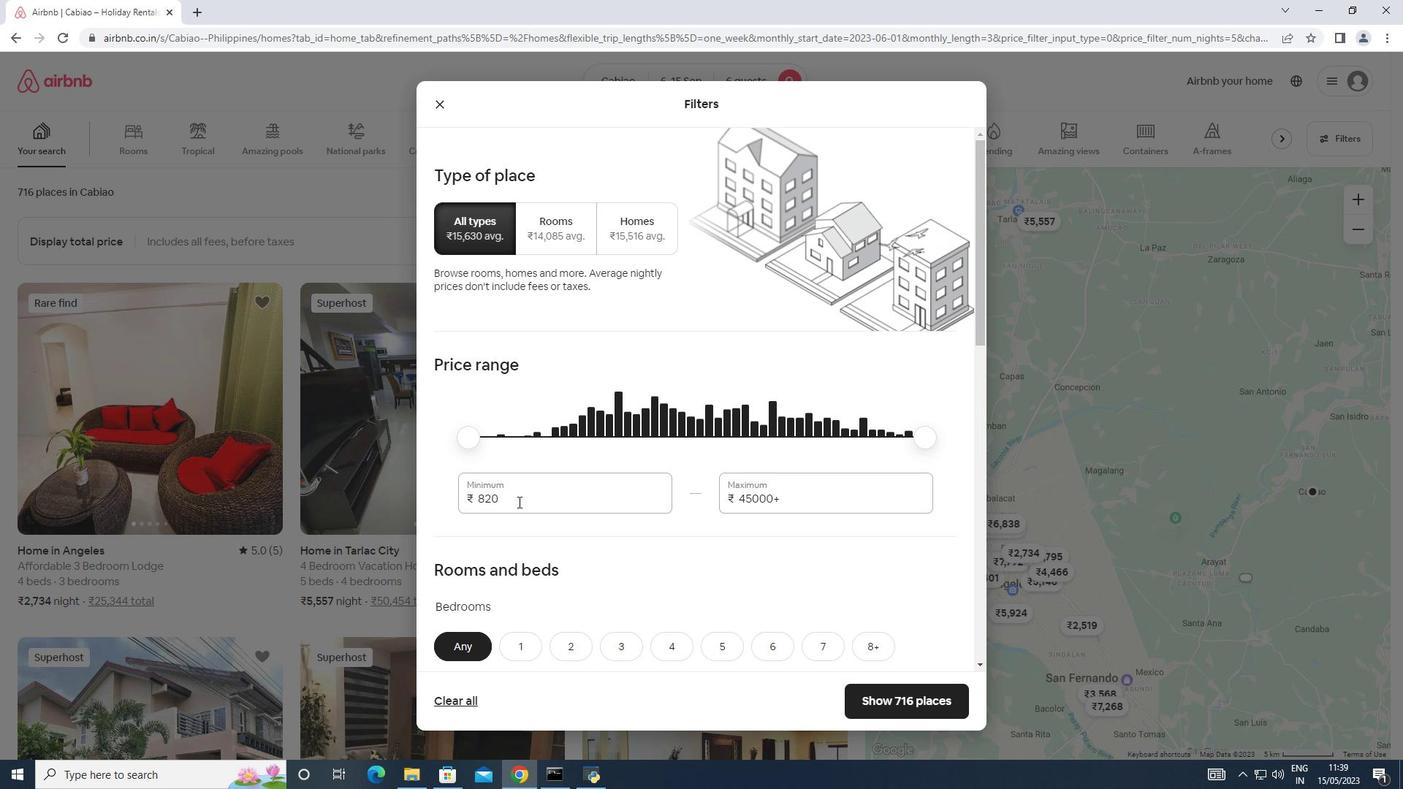 
Action: Mouse moved to (444, 488)
Screenshot: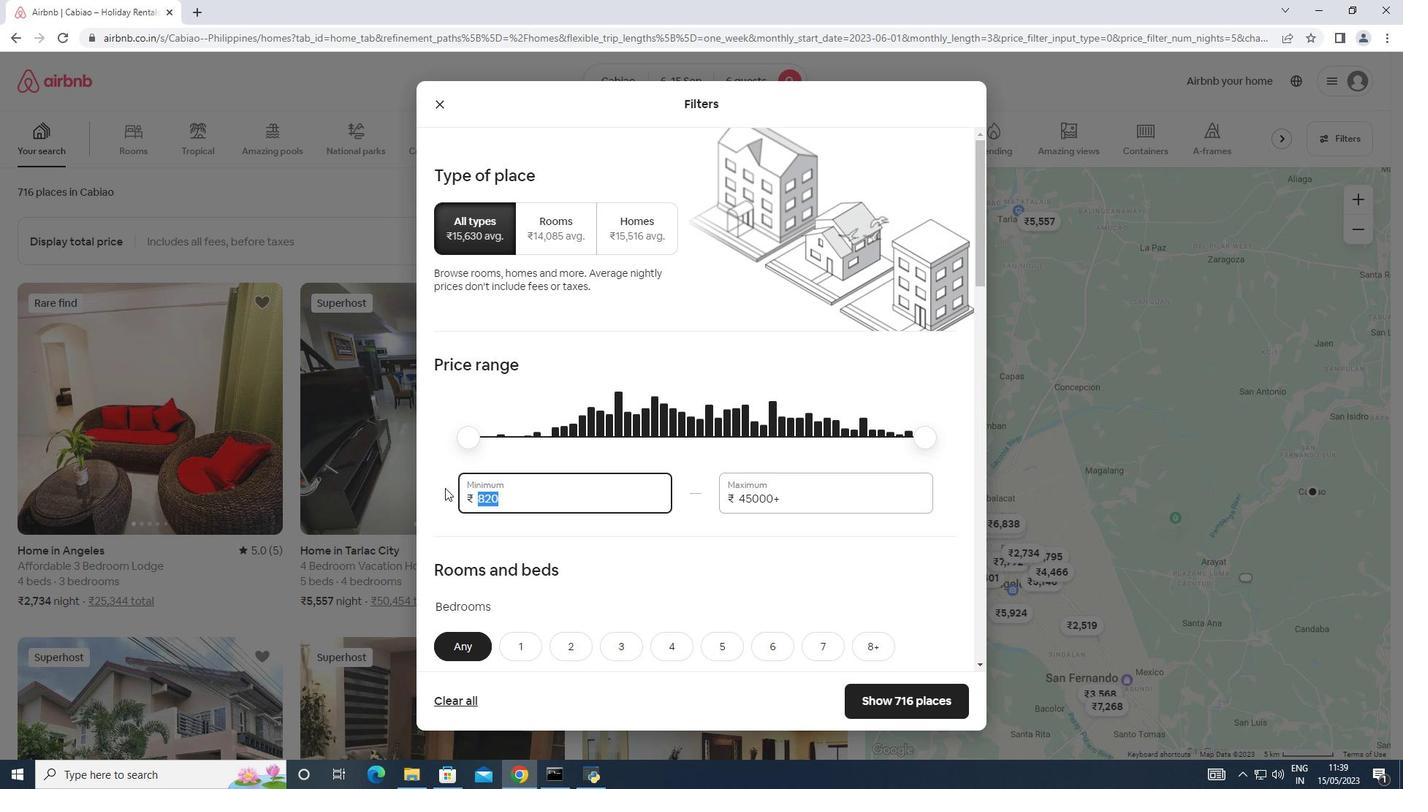 
Action: Key pressed 8000
Screenshot: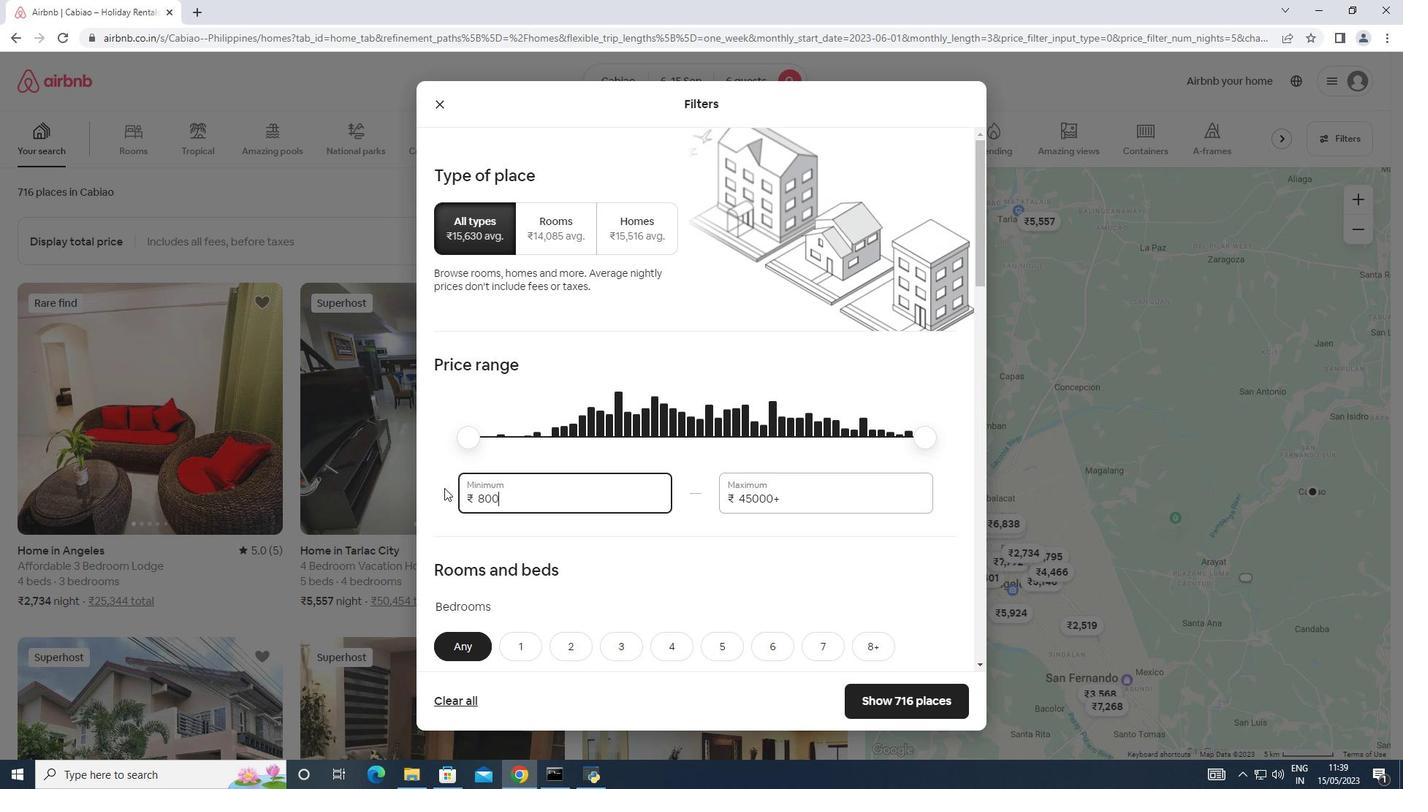 
Action: Mouse moved to (786, 499)
Screenshot: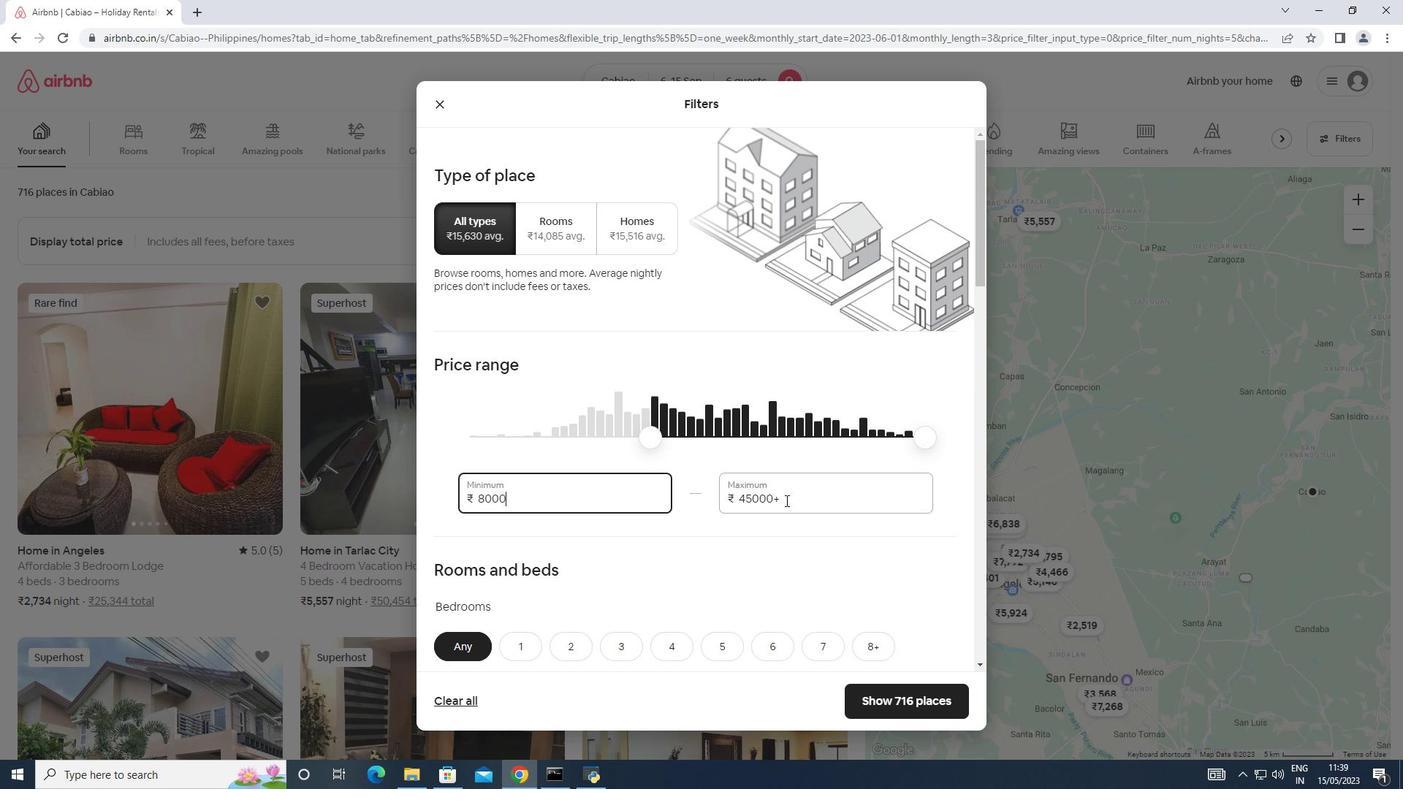 
Action: Mouse pressed left at (786, 499)
Screenshot: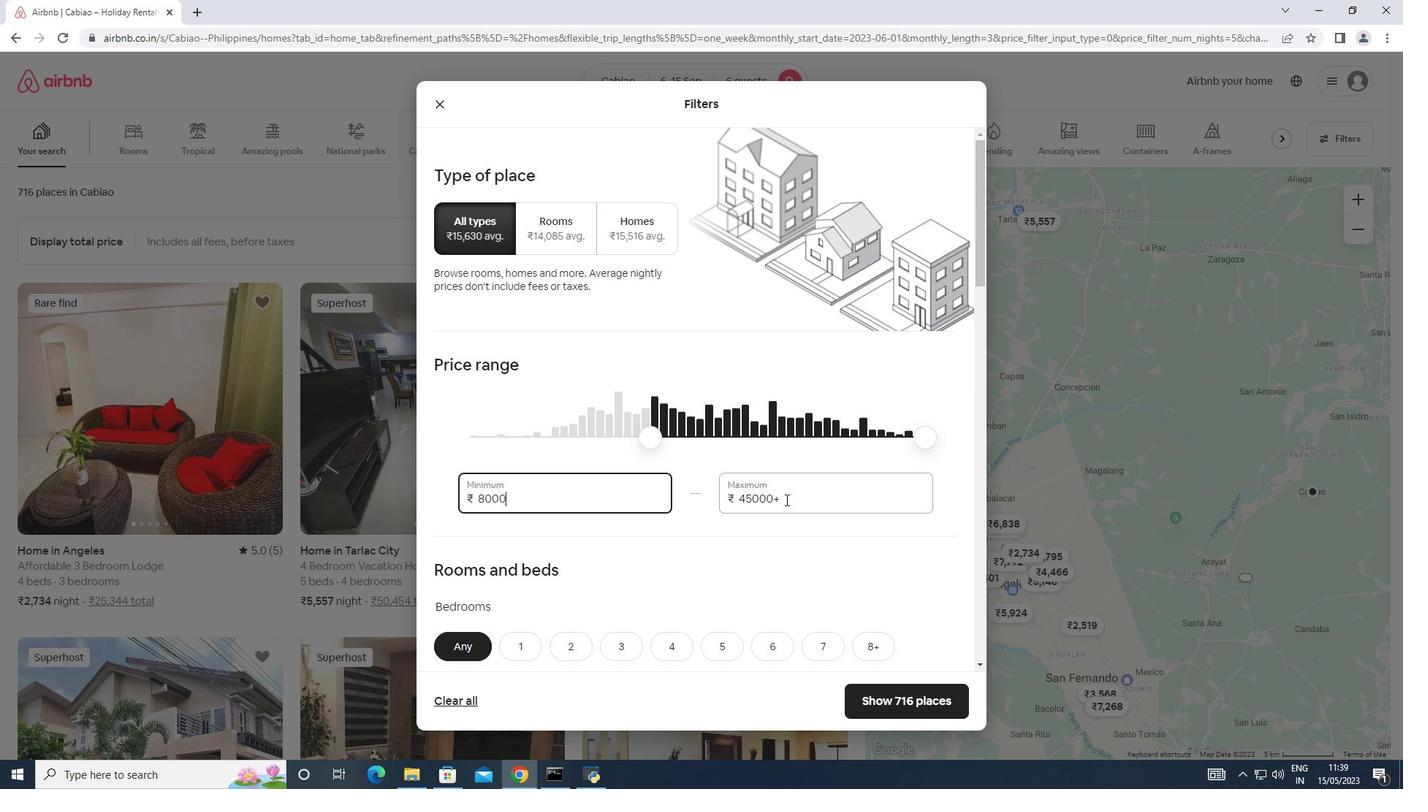 
Action: Mouse moved to (698, 492)
Screenshot: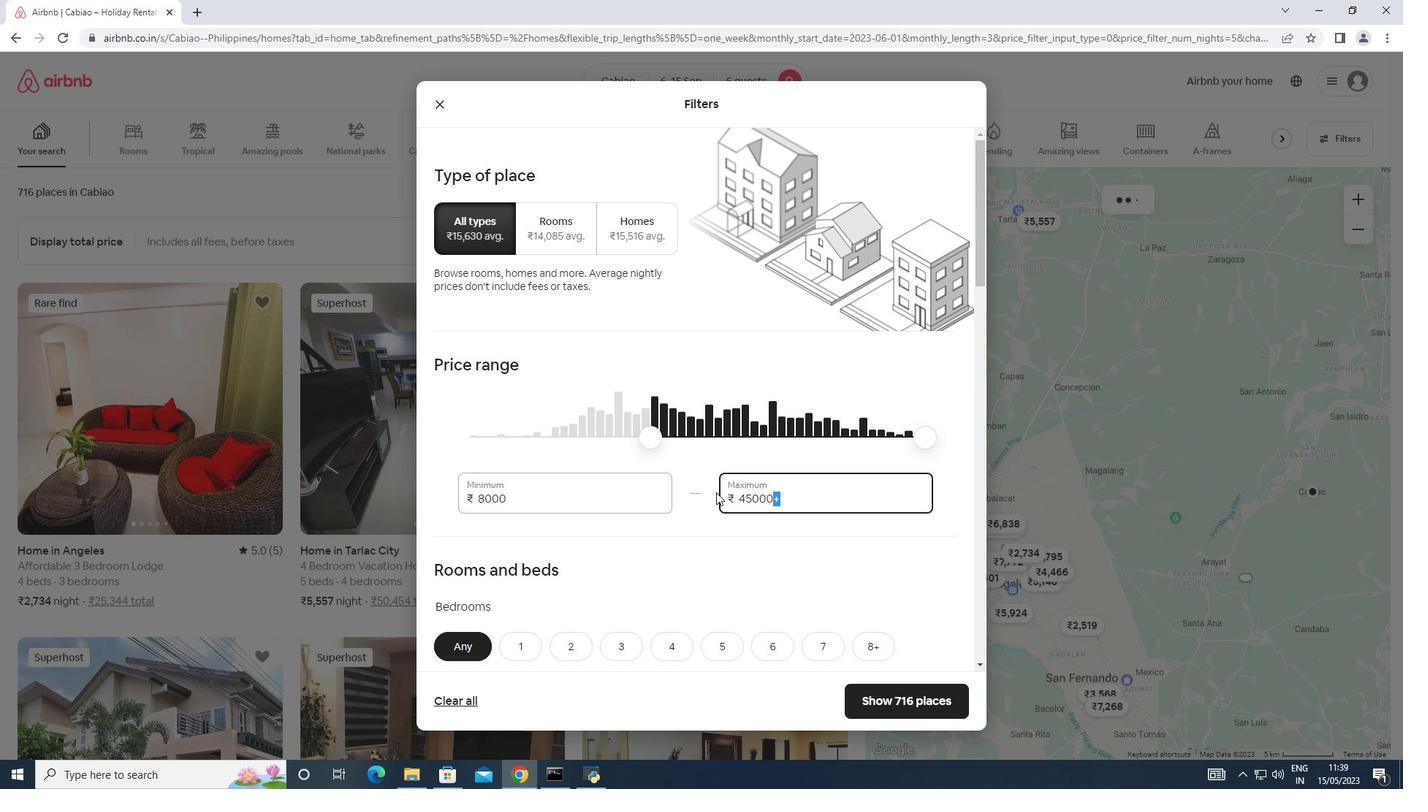 
Action: Key pressed 12000
Screenshot: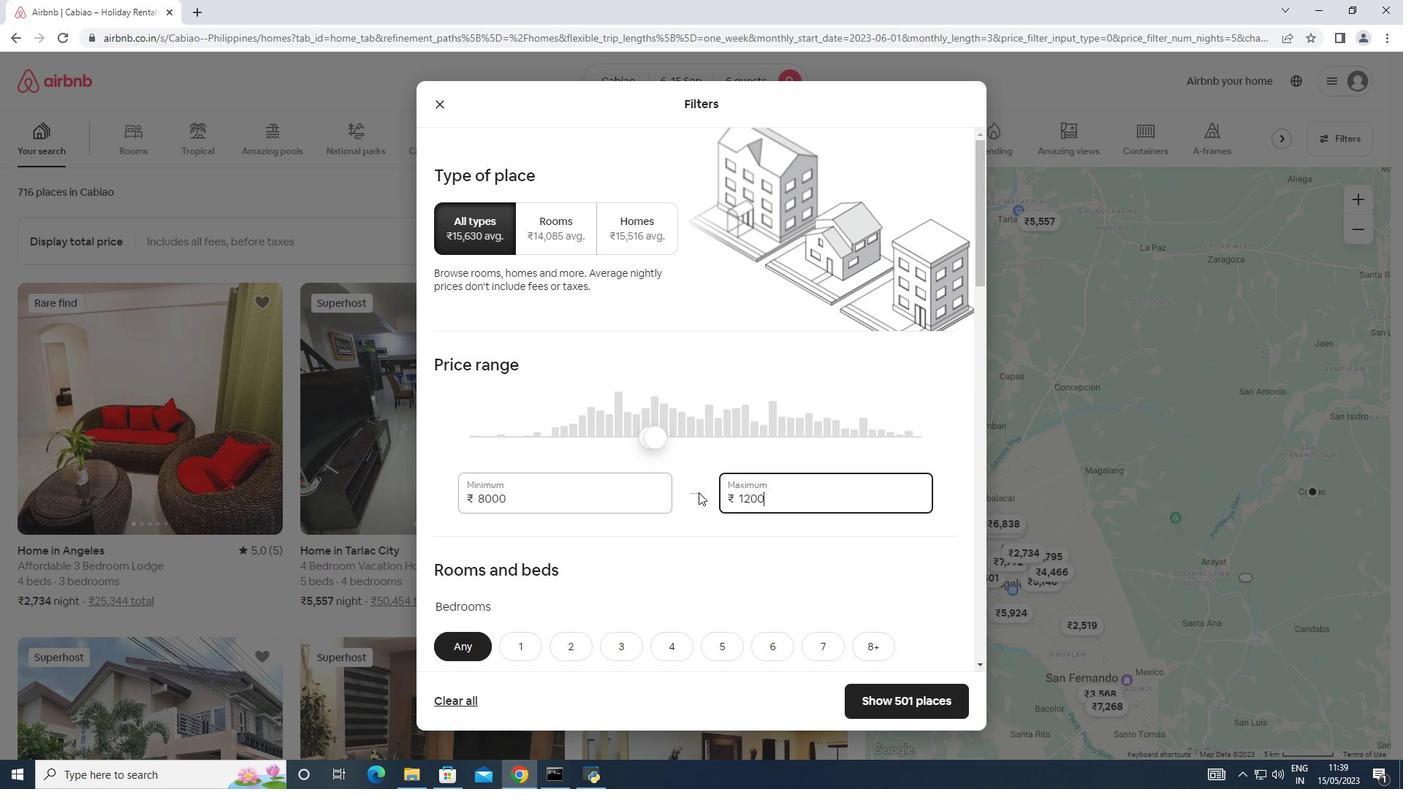 
Action: Mouse scrolled (698, 491) with delta (0, 0)
Screenshot: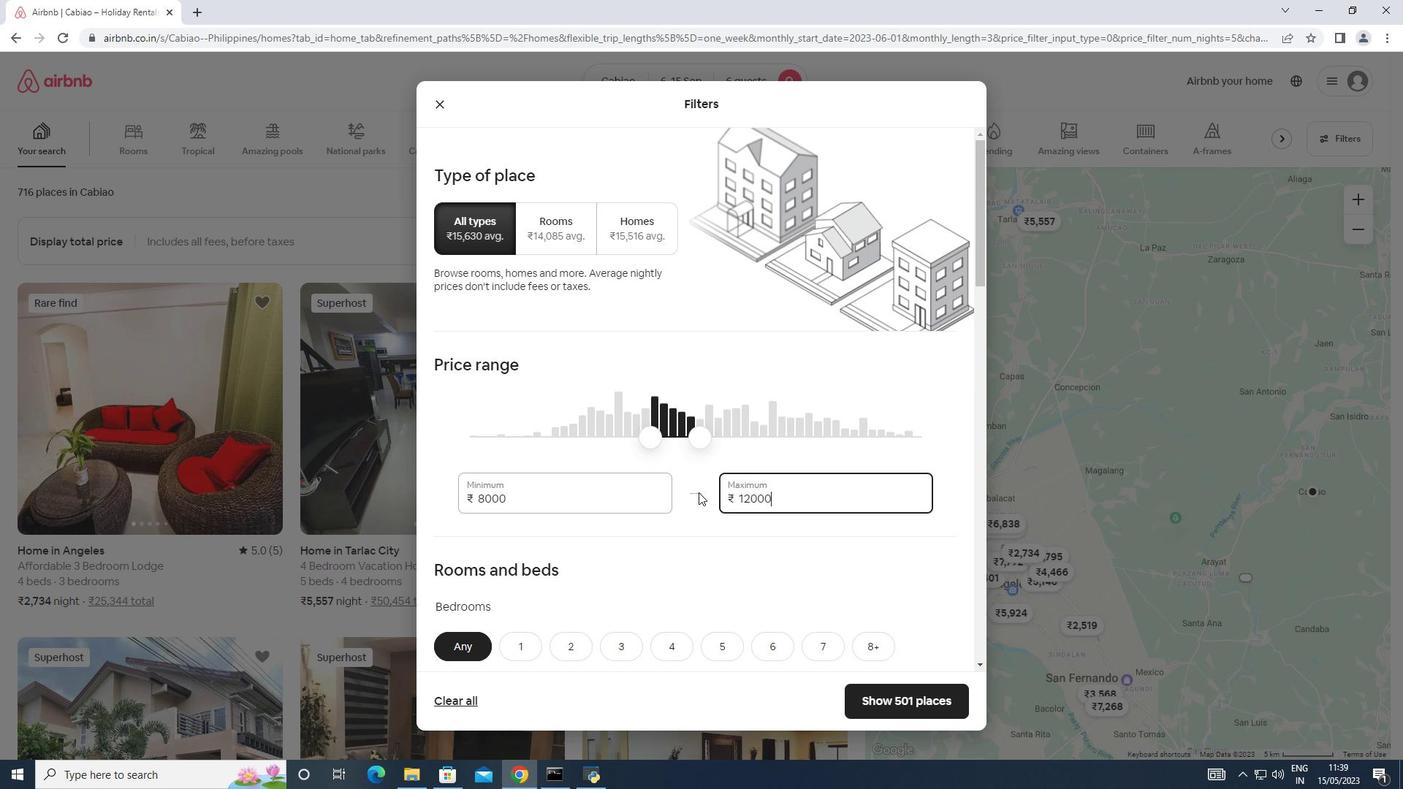 
Action: Mouse scrolled (698, 491) with delta (0, 0)
Screenshot: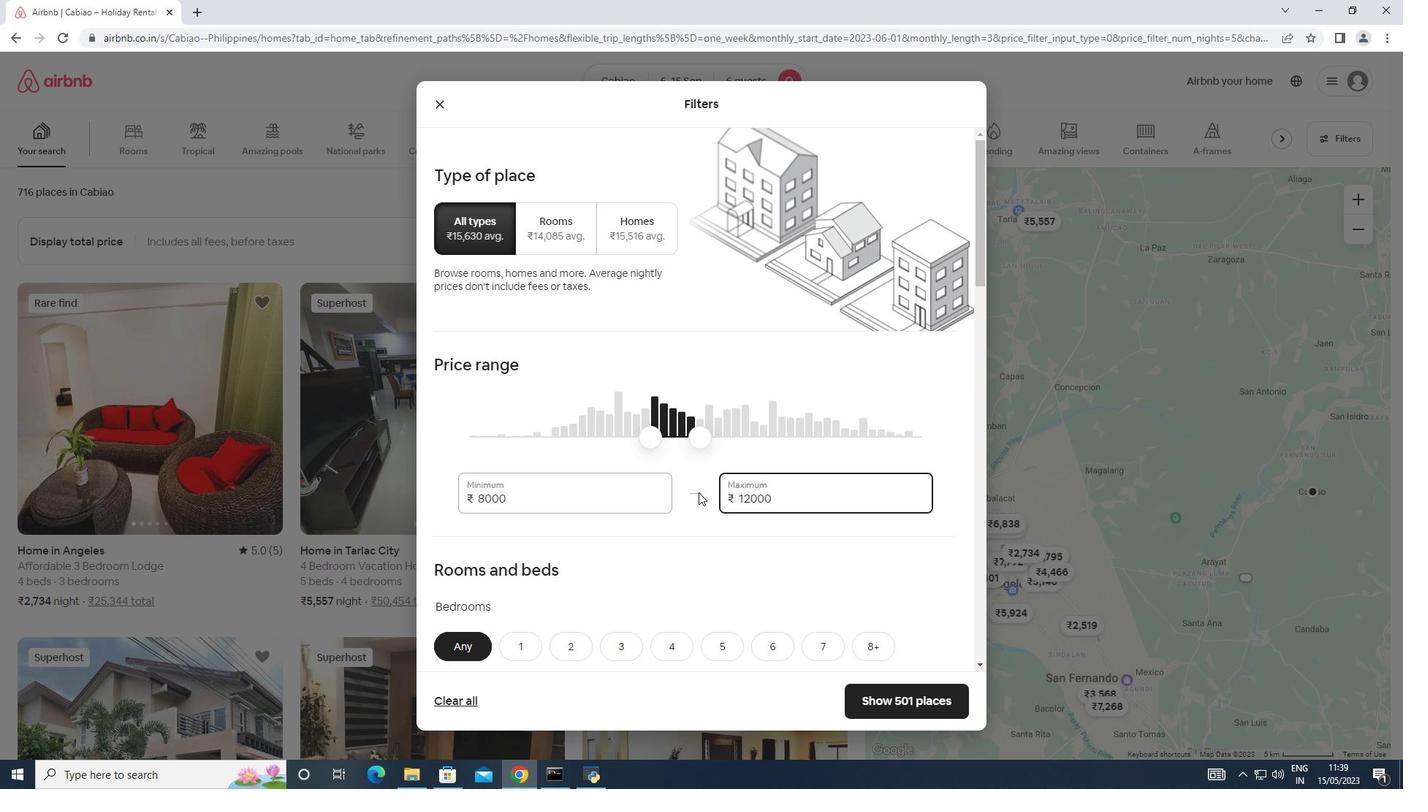 
Action: Mouse scrolled (698, 491) with delta (0, 0)
Screenshot: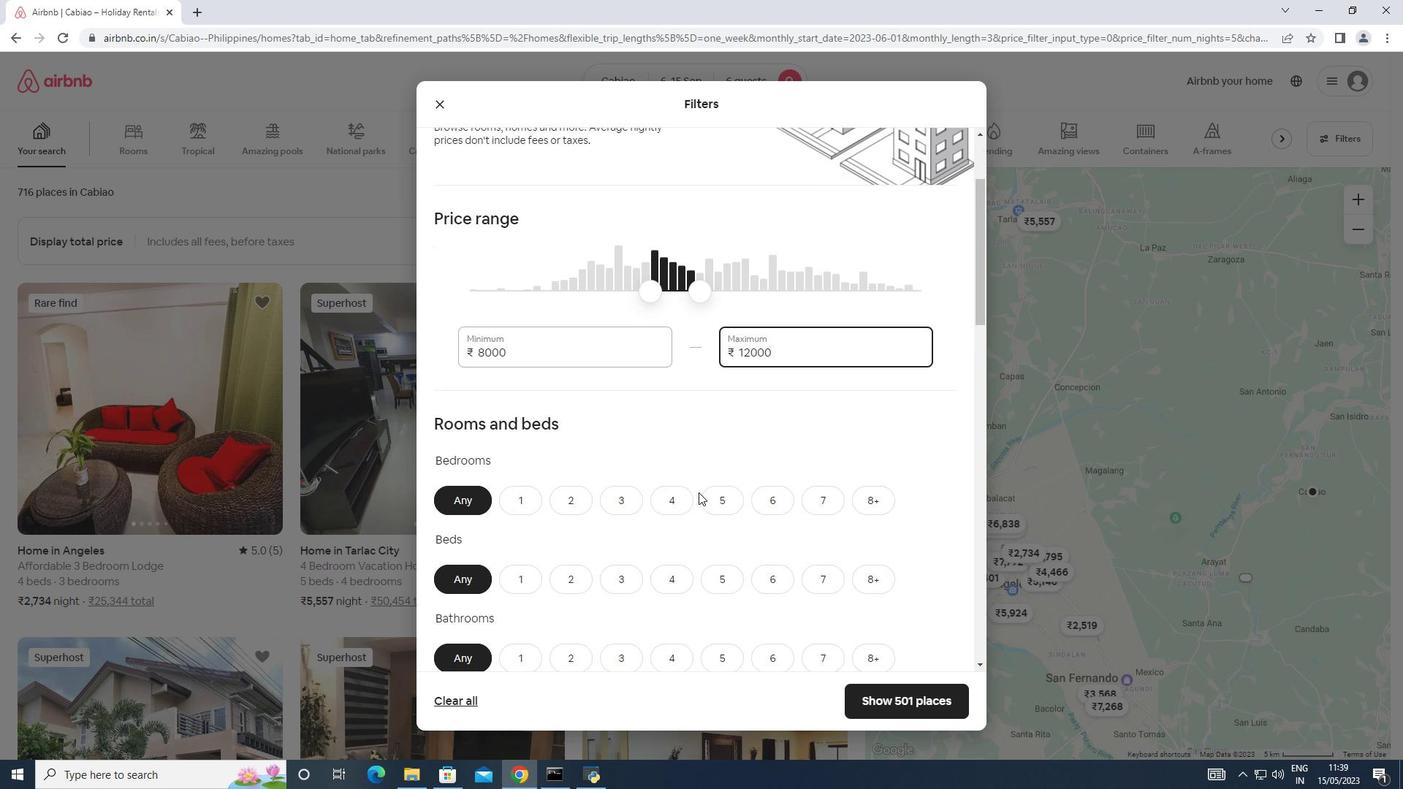 
Action: Mouse moved to (719, 480)
Screenshot: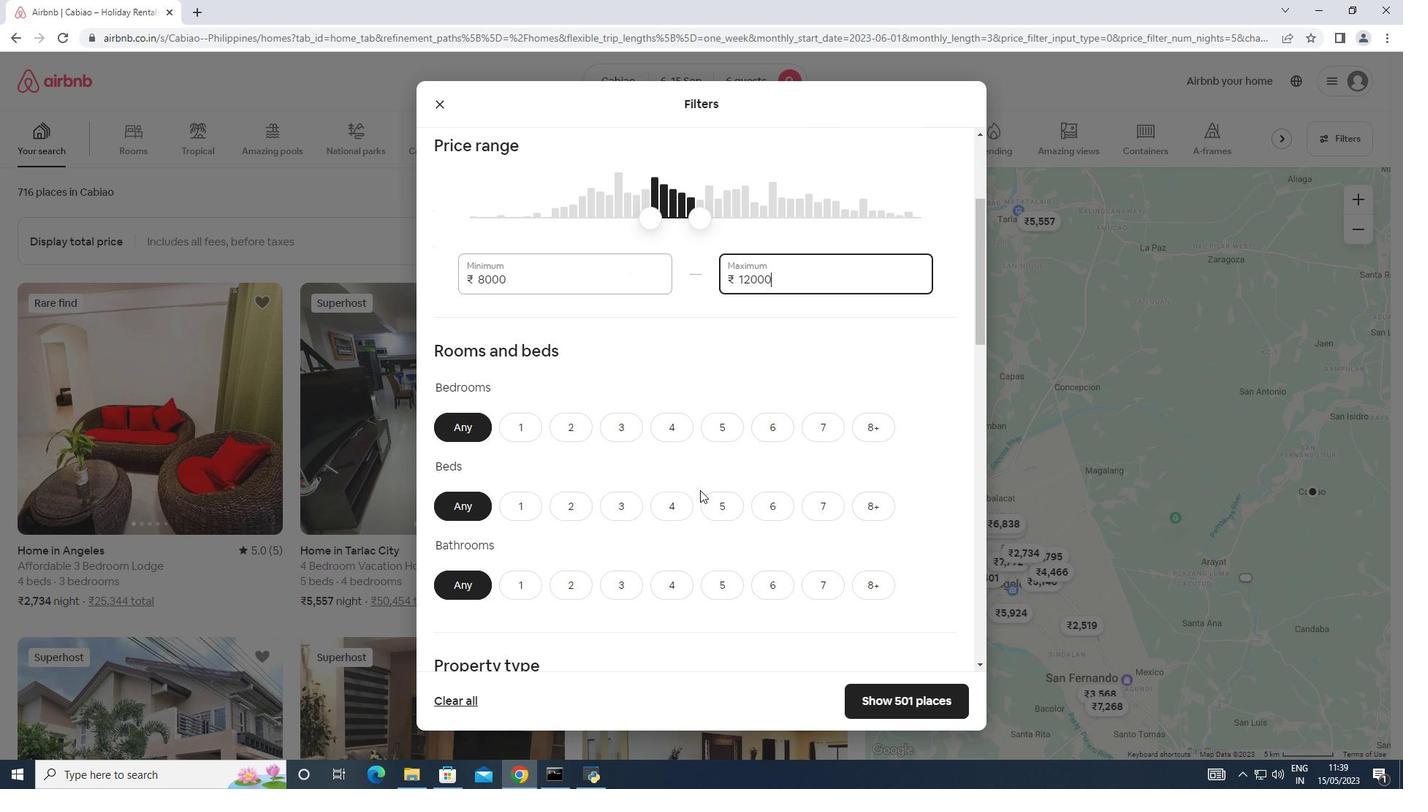 
Action: Mouse scrolled (719, 480) with delta (0, 0)
Screenshot: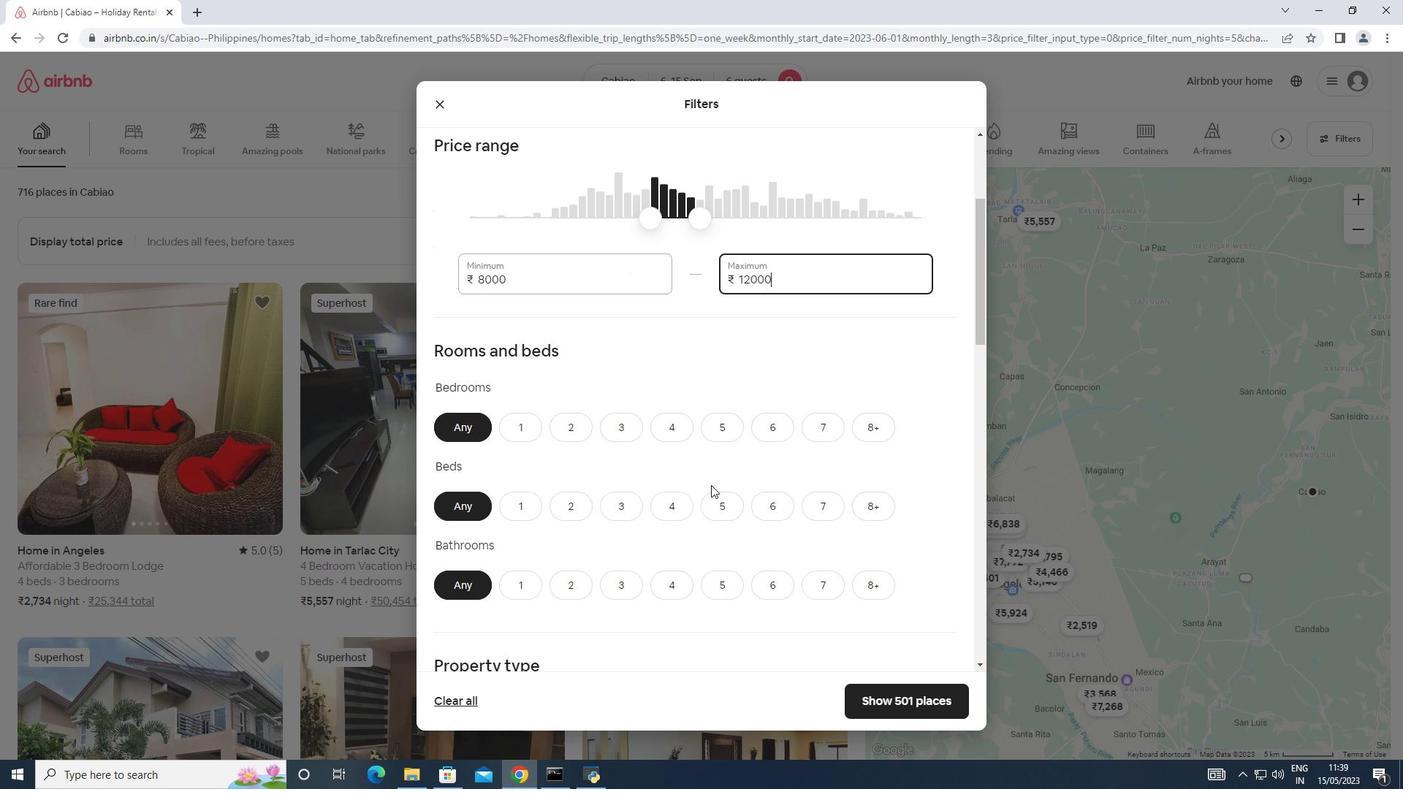 
Action: Mouse moved to (768, 339)
Screenshot: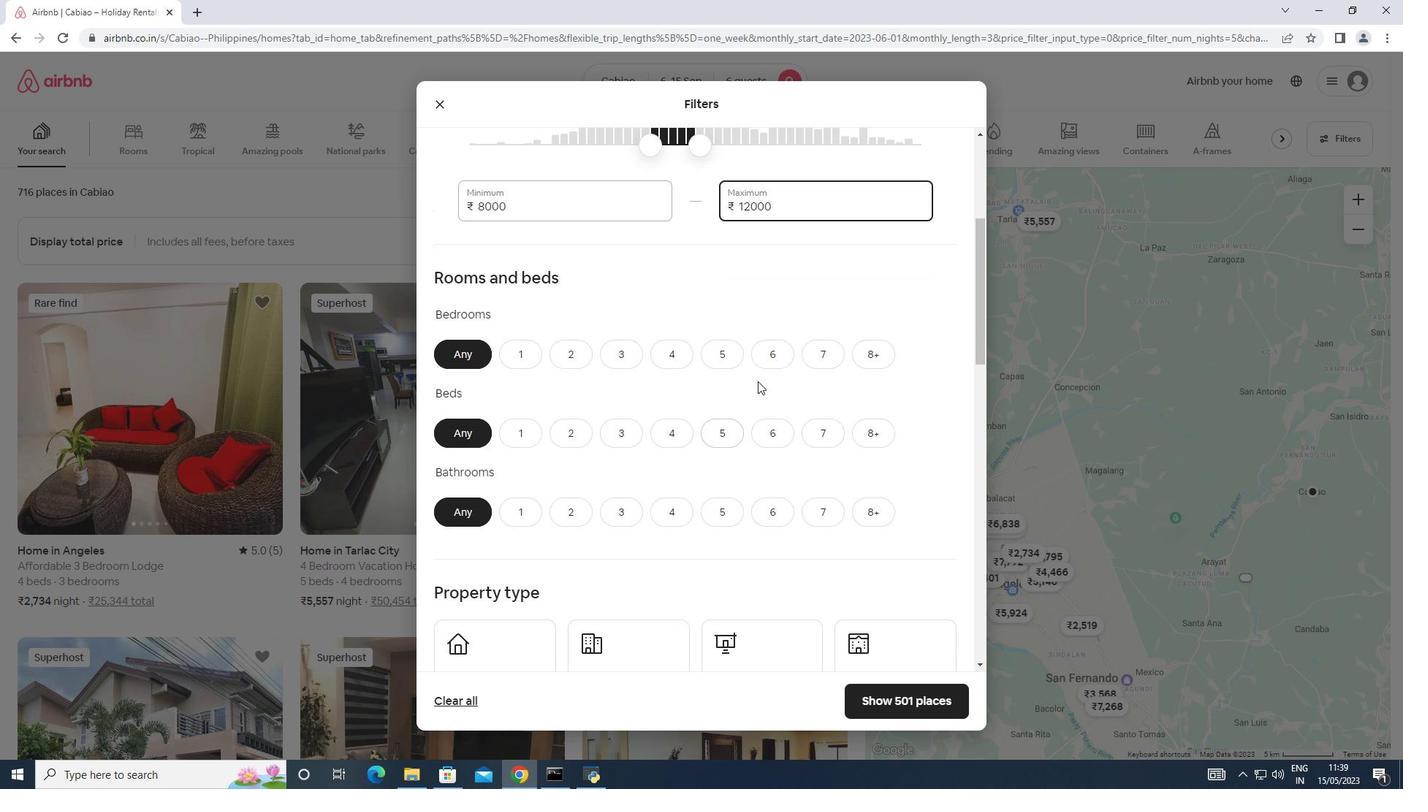 
Action: Mouse pressed left at (768, 339)
Screenshot: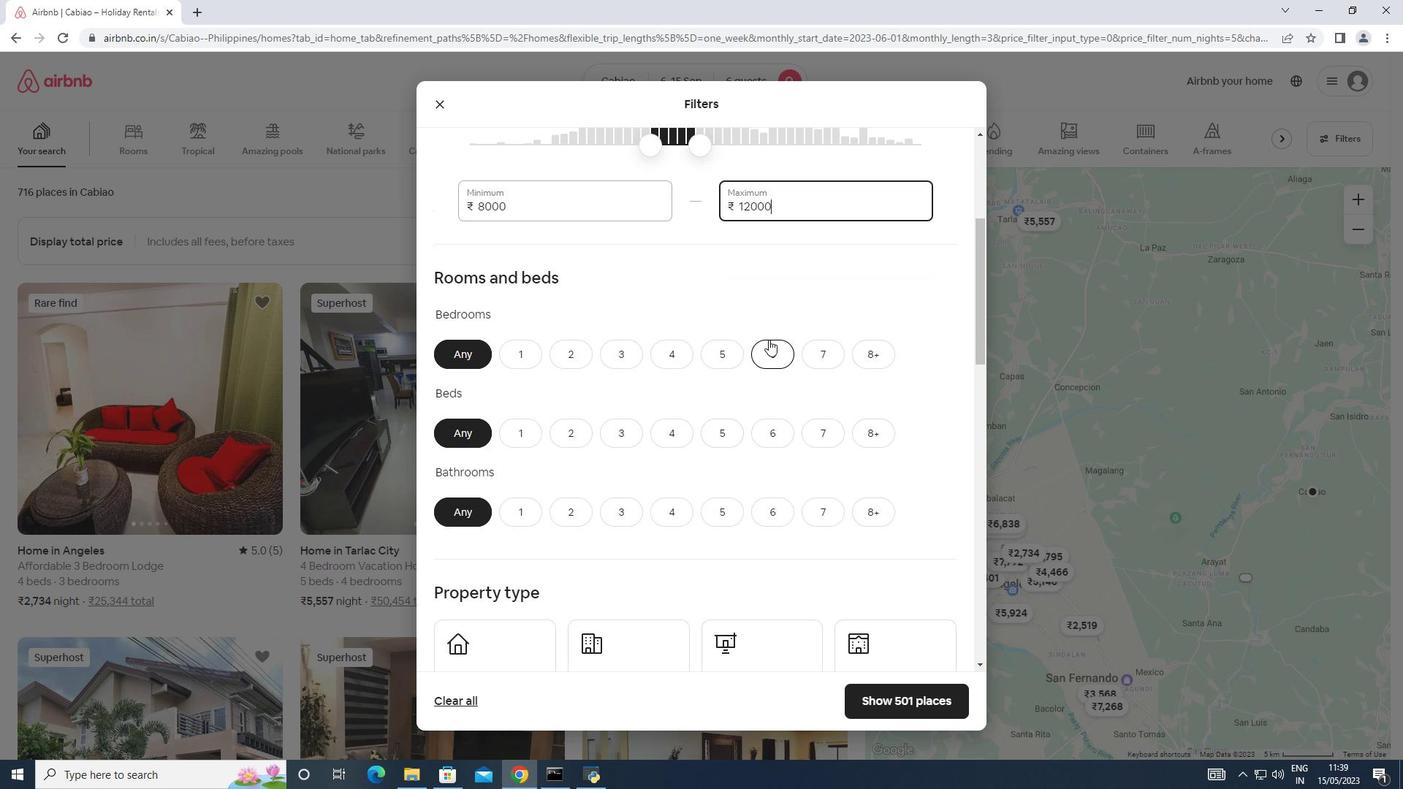 
Action: Mouse moved to (769, 436)
Screenshot: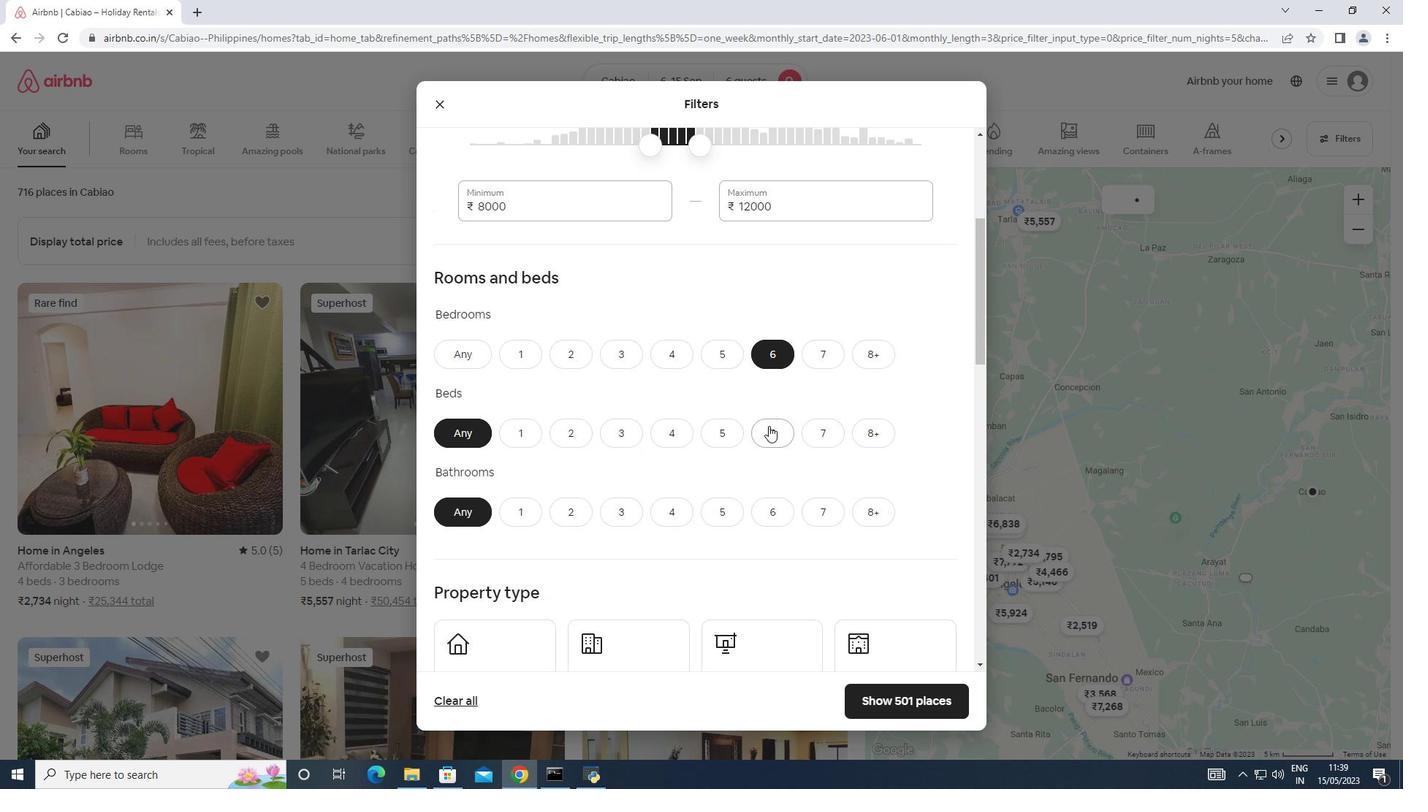 
Action: Mouse pressed left at (769, 436)
Screenshot: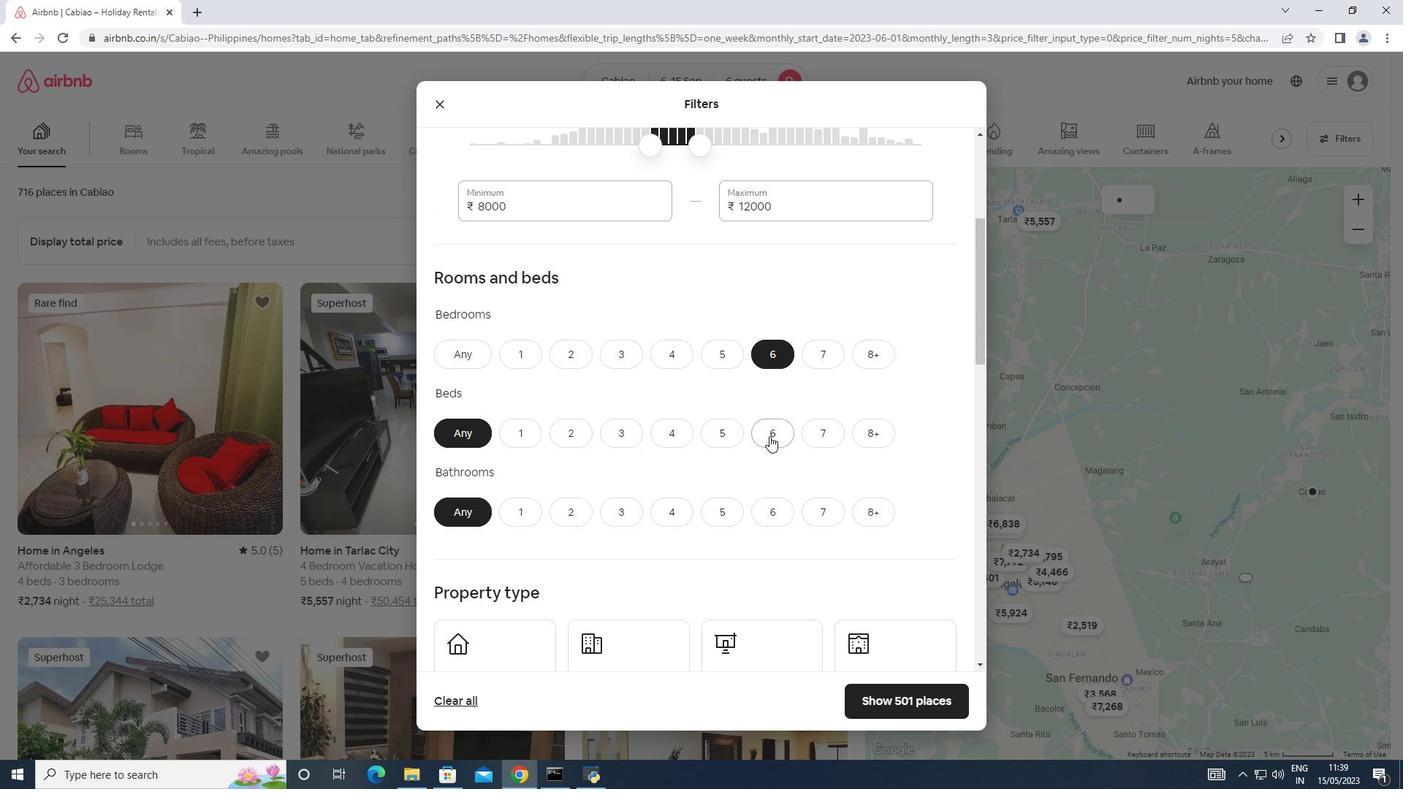 
Action: Mouse moved to (771, 513)
Screenshot: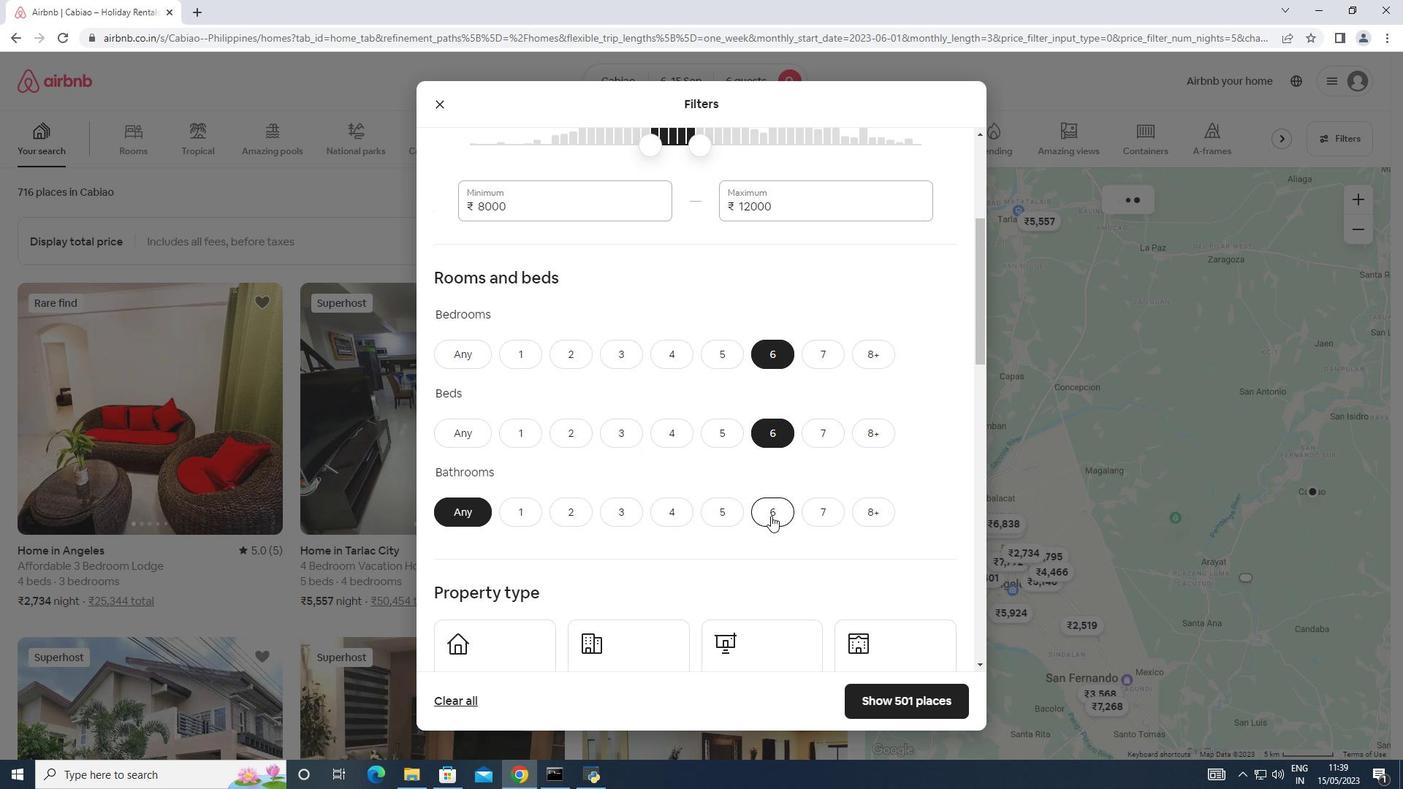 
Action: Mouse pressed left at (771, 513)
Screenshot: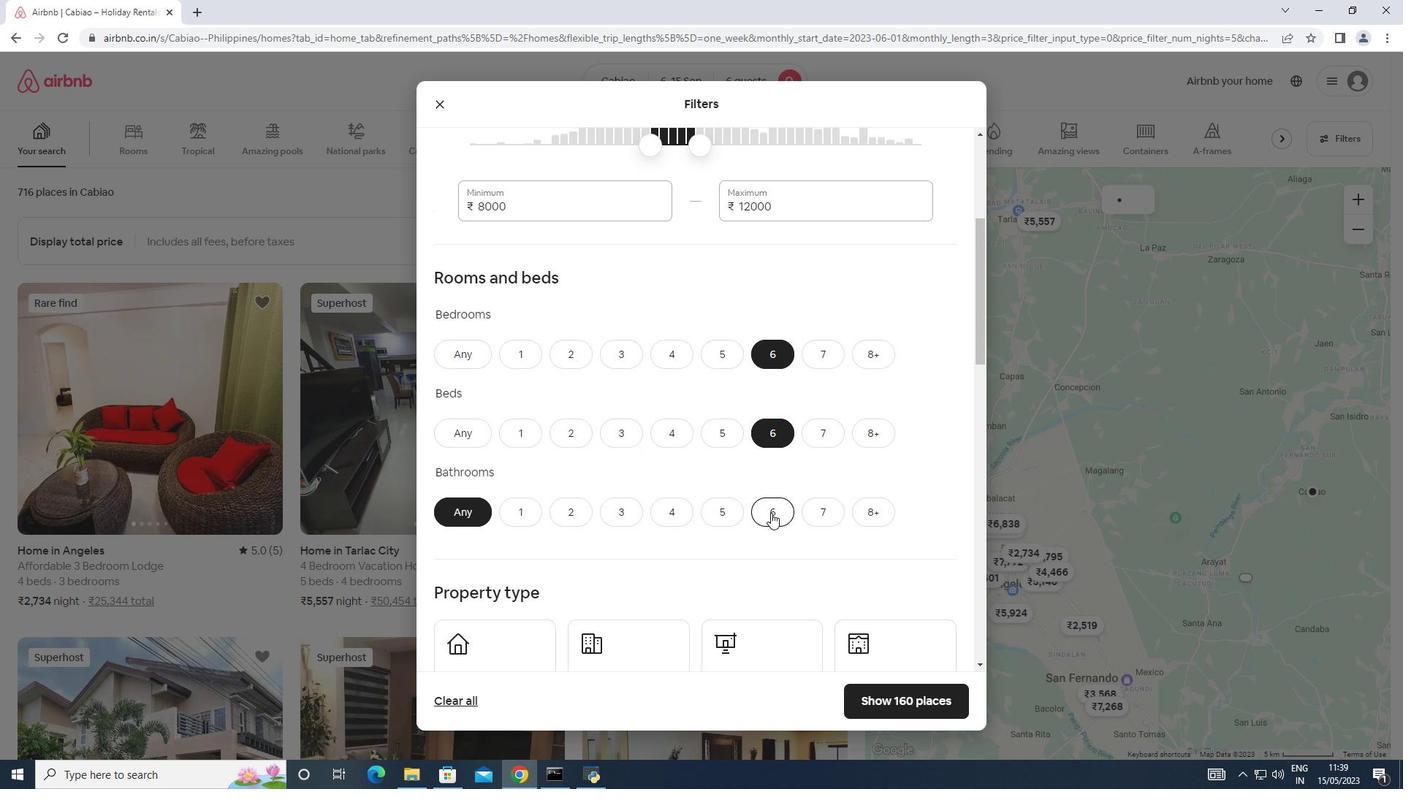 
Action: Mouse moved to (759, 506)
Screenshot: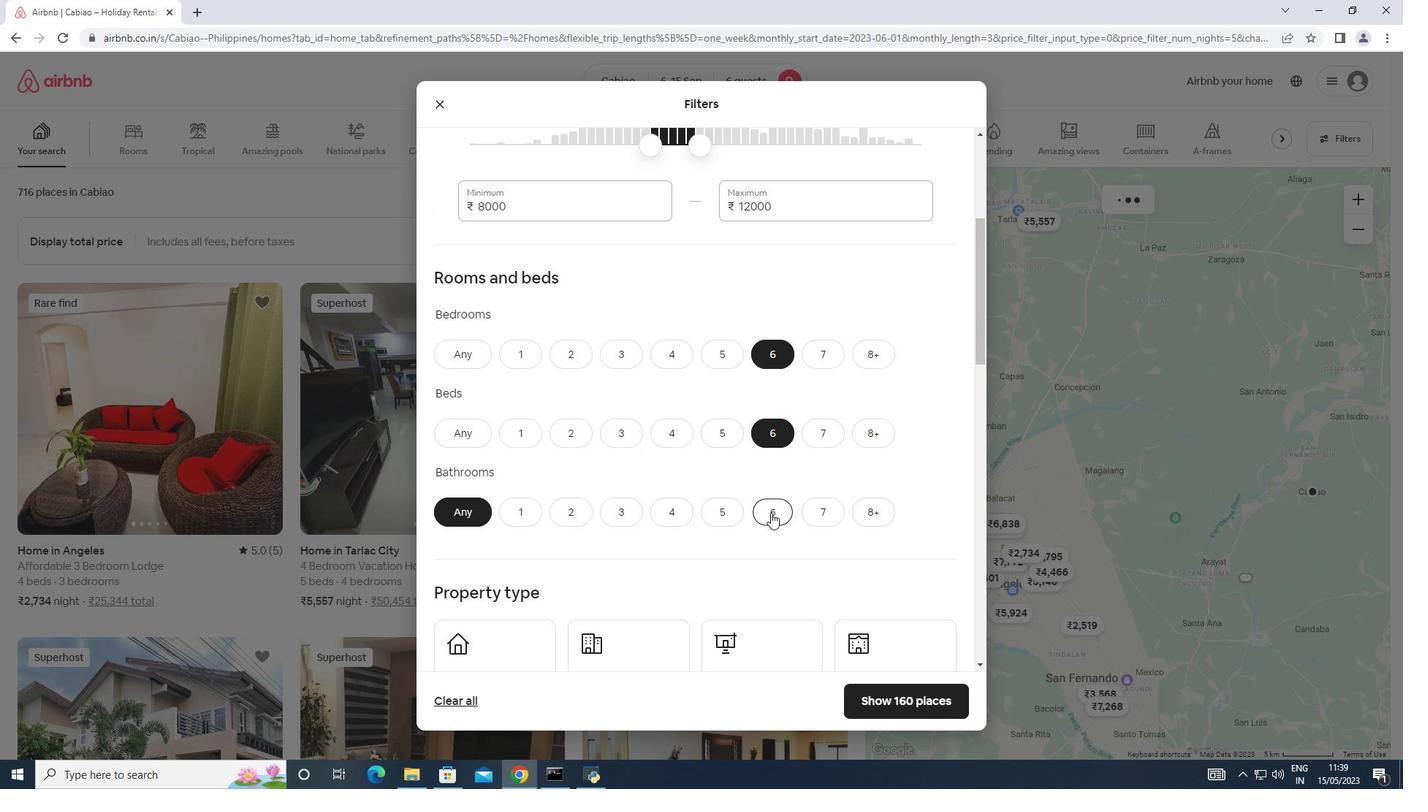 
Action: Mouse scrolled (759, 505) with delta (0, 0)
Screenshot: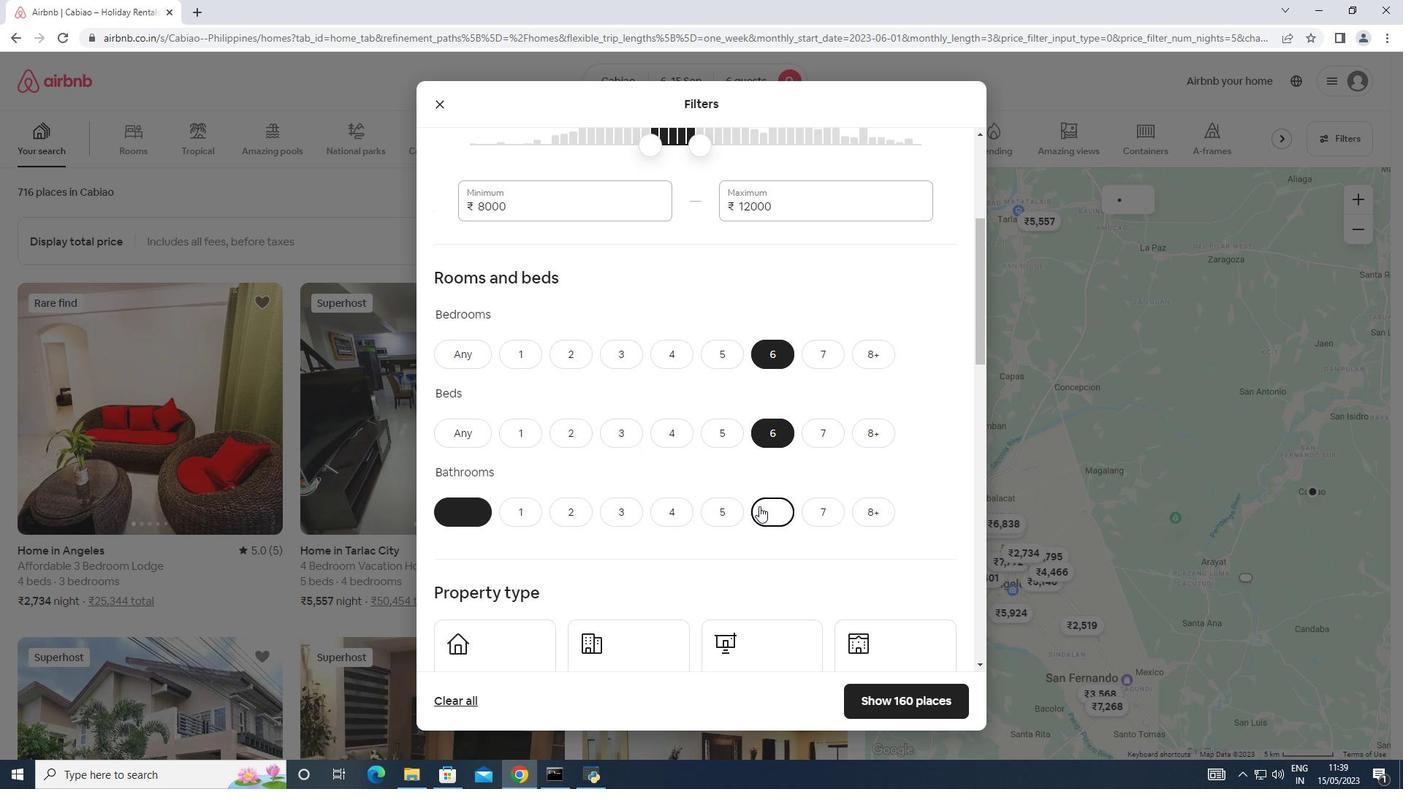 
Action: Mouse scrolled (759, 505) with delta (0, 0)
Screenshot: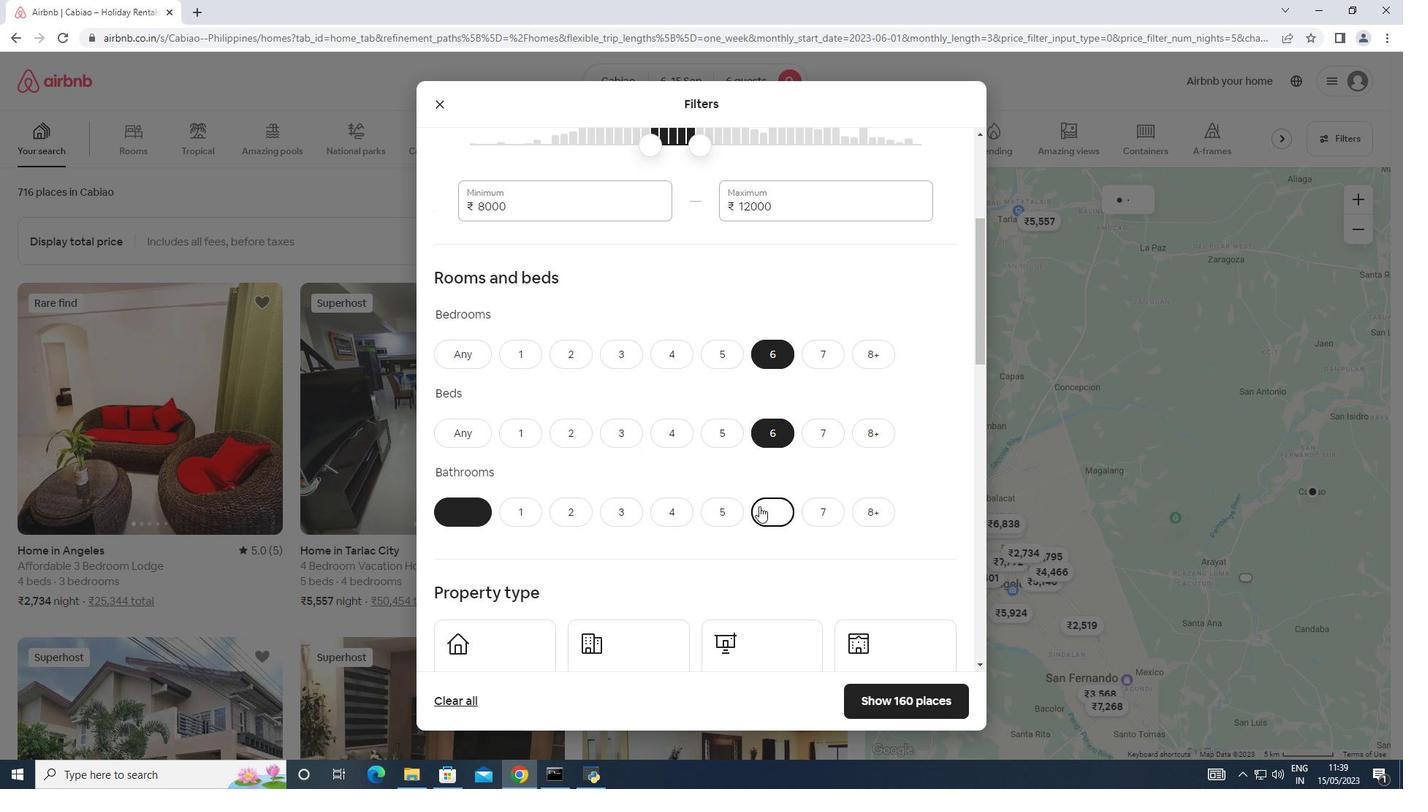 
Action: Mouse scrolled (759, 505) with delta (0, 0)
Screenshot: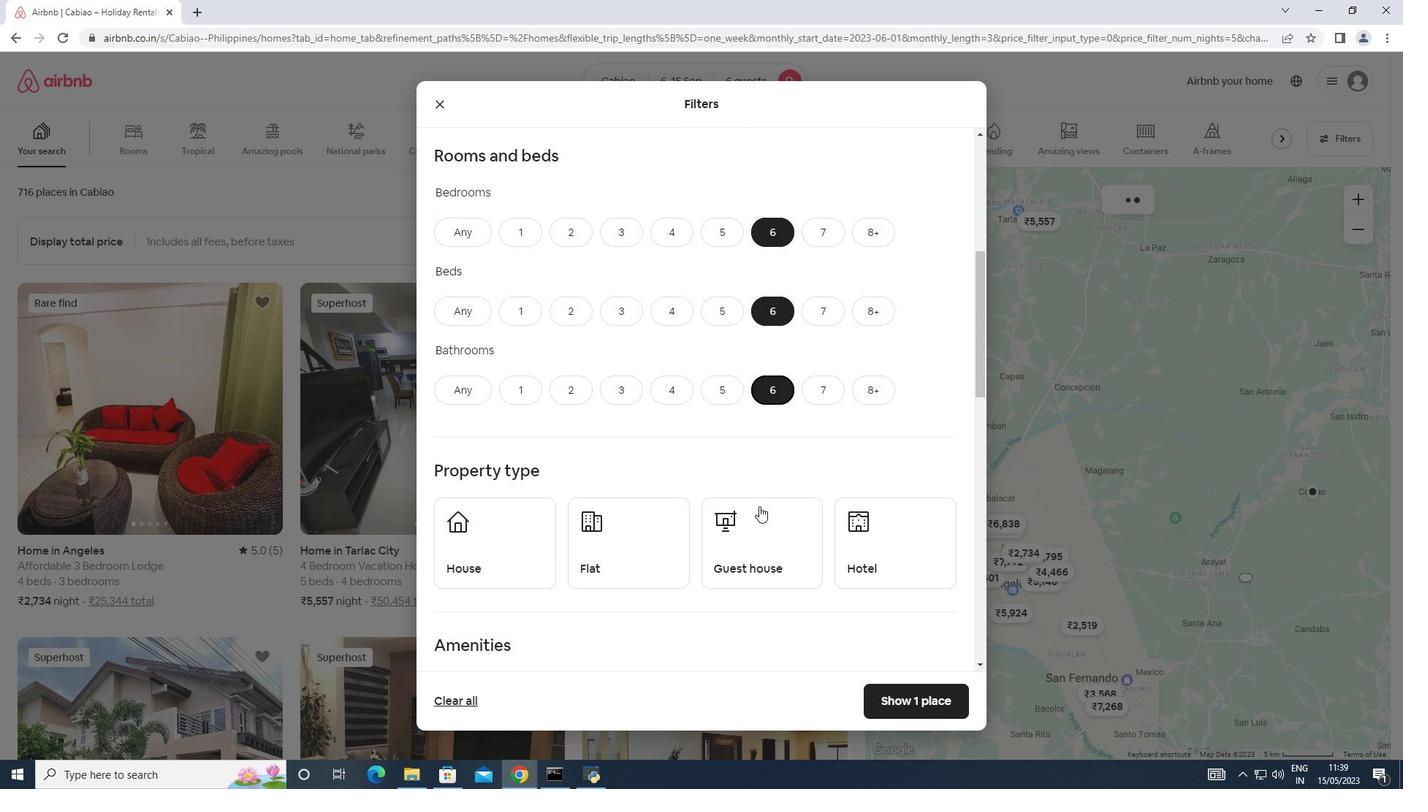
Action: Mouse moved to (475, 462)
Screenshot: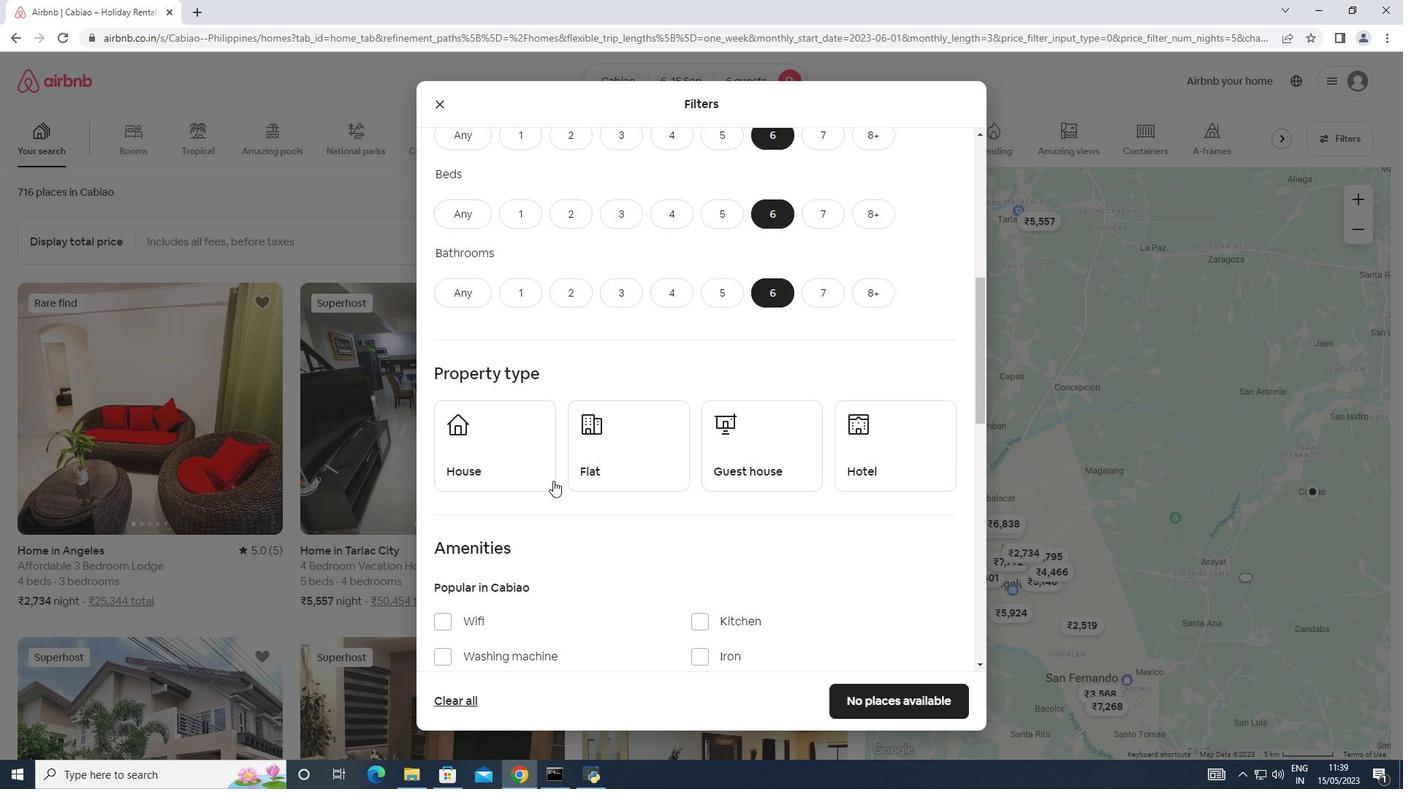 
Action: Mouse pressed left at (475, 462)
Screenshot: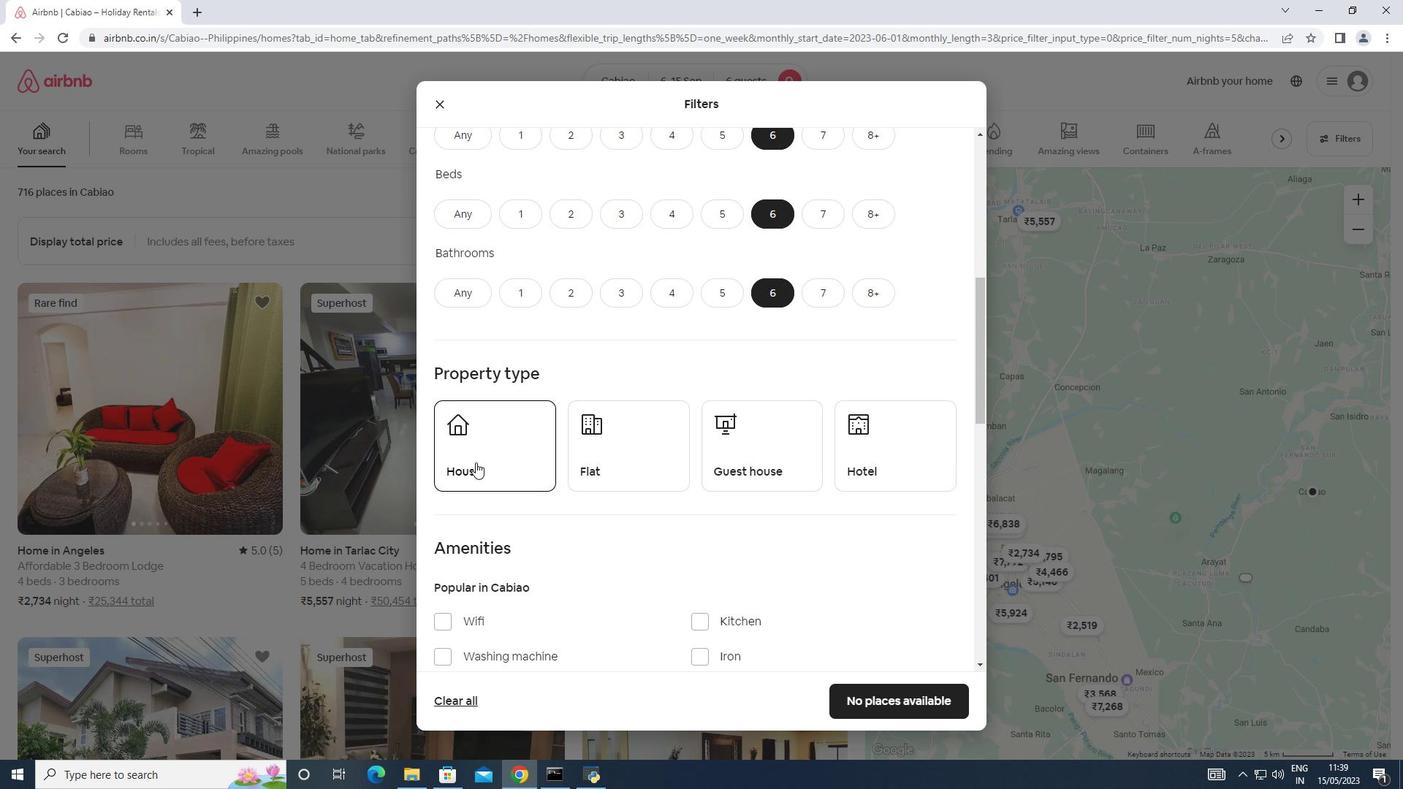 
Action: Mouse moved to (611, 453)
Screenshot: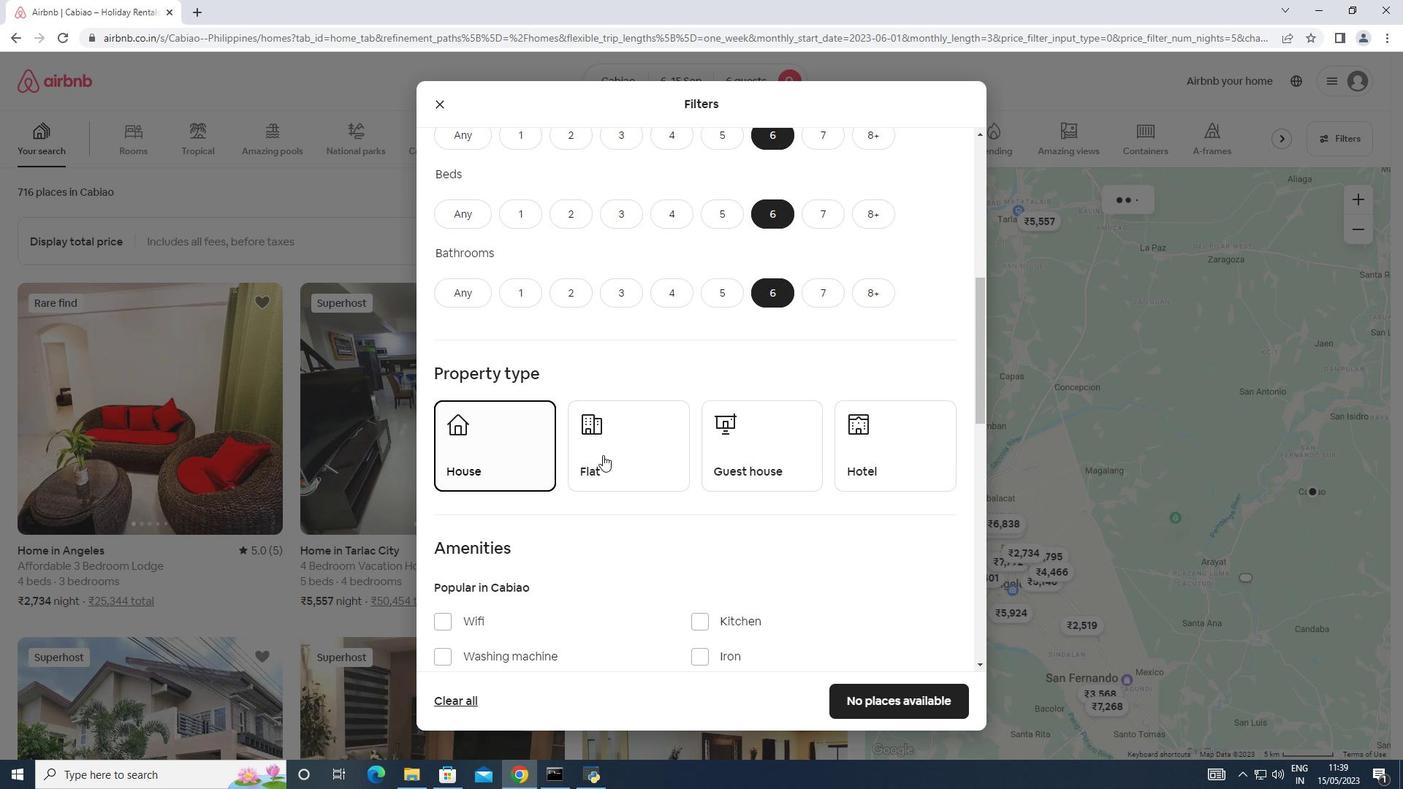 
Action: Mouse pressed left at (611, 453)
Screenshot: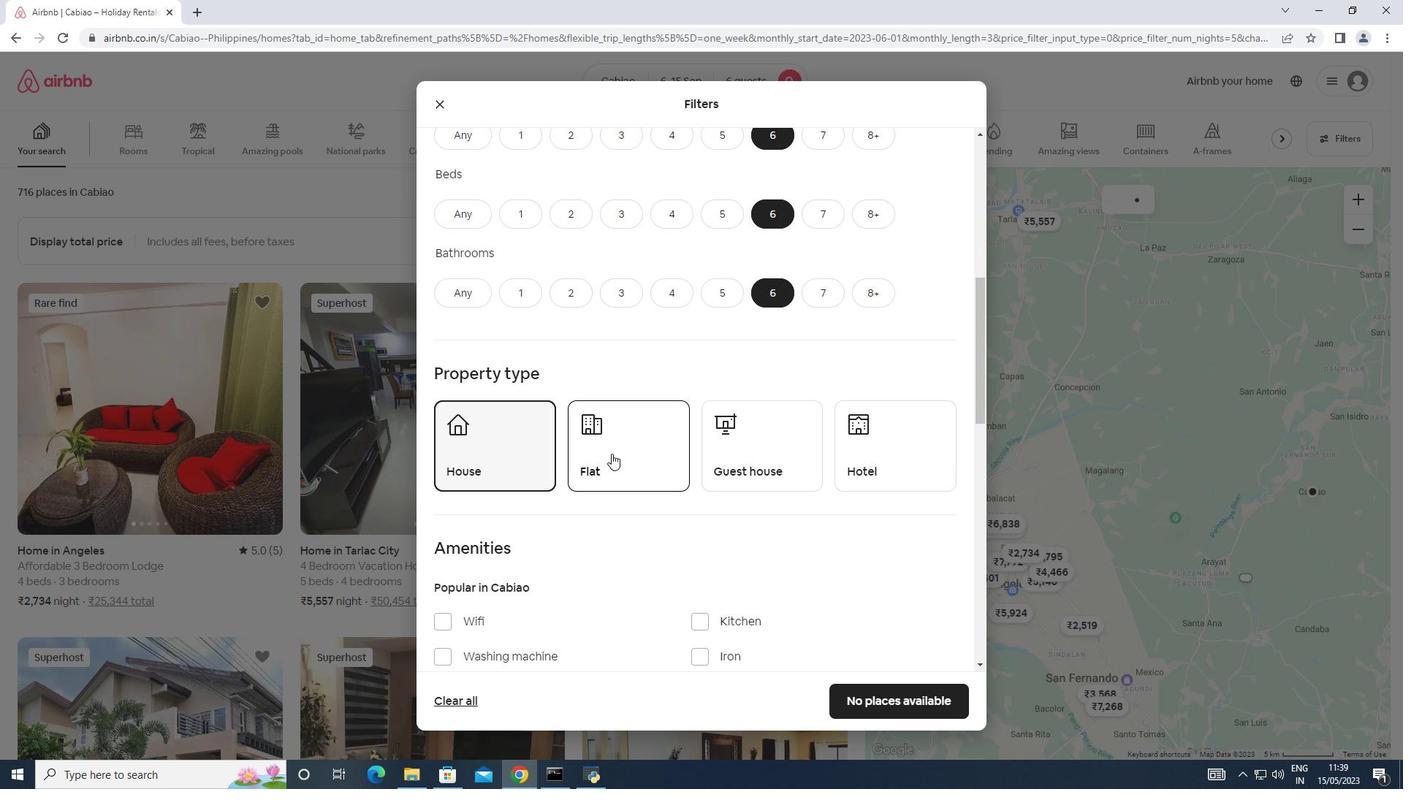 
Action: Mouse moved to (722, 462)
Screenshot: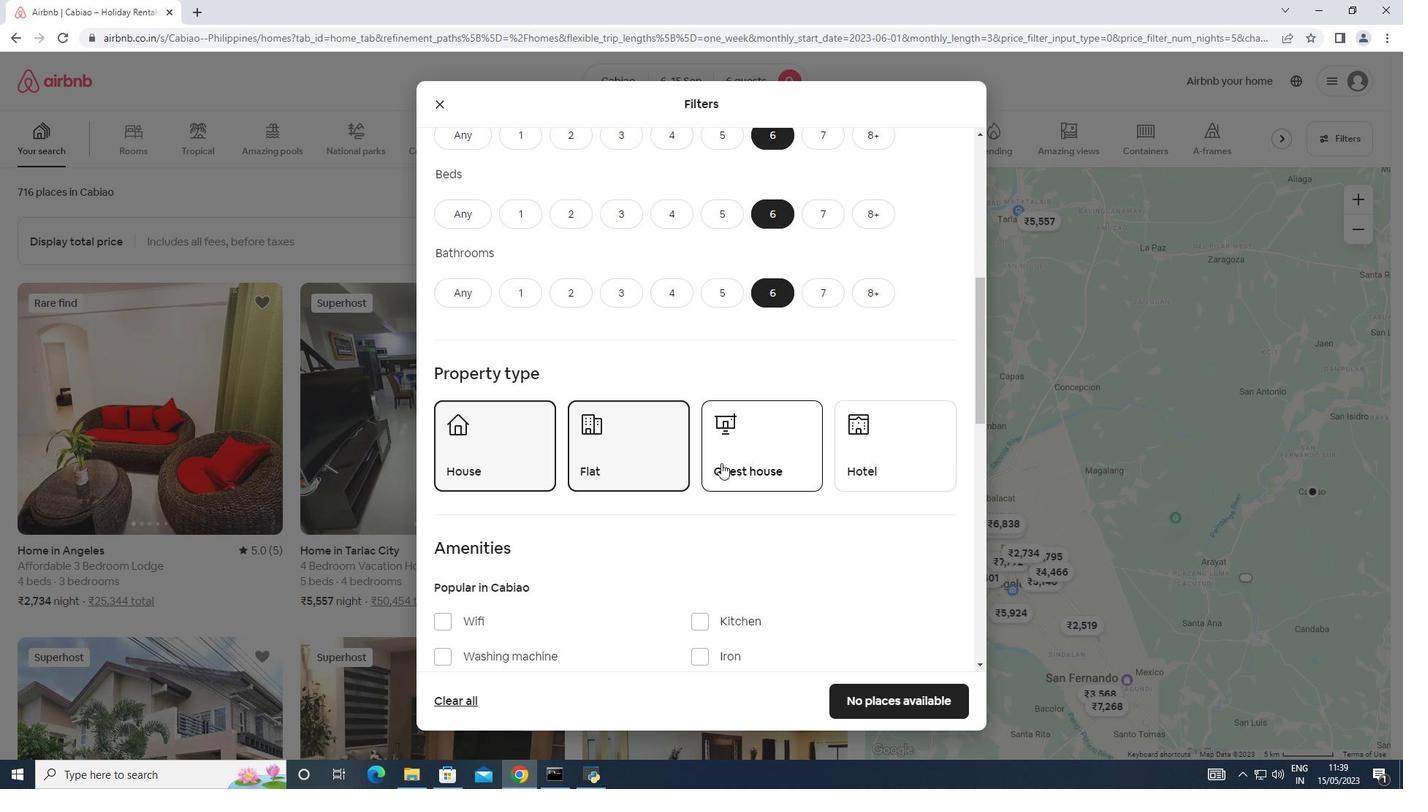 
Action: Mouse pressed left at (722, 462)
Screenshot: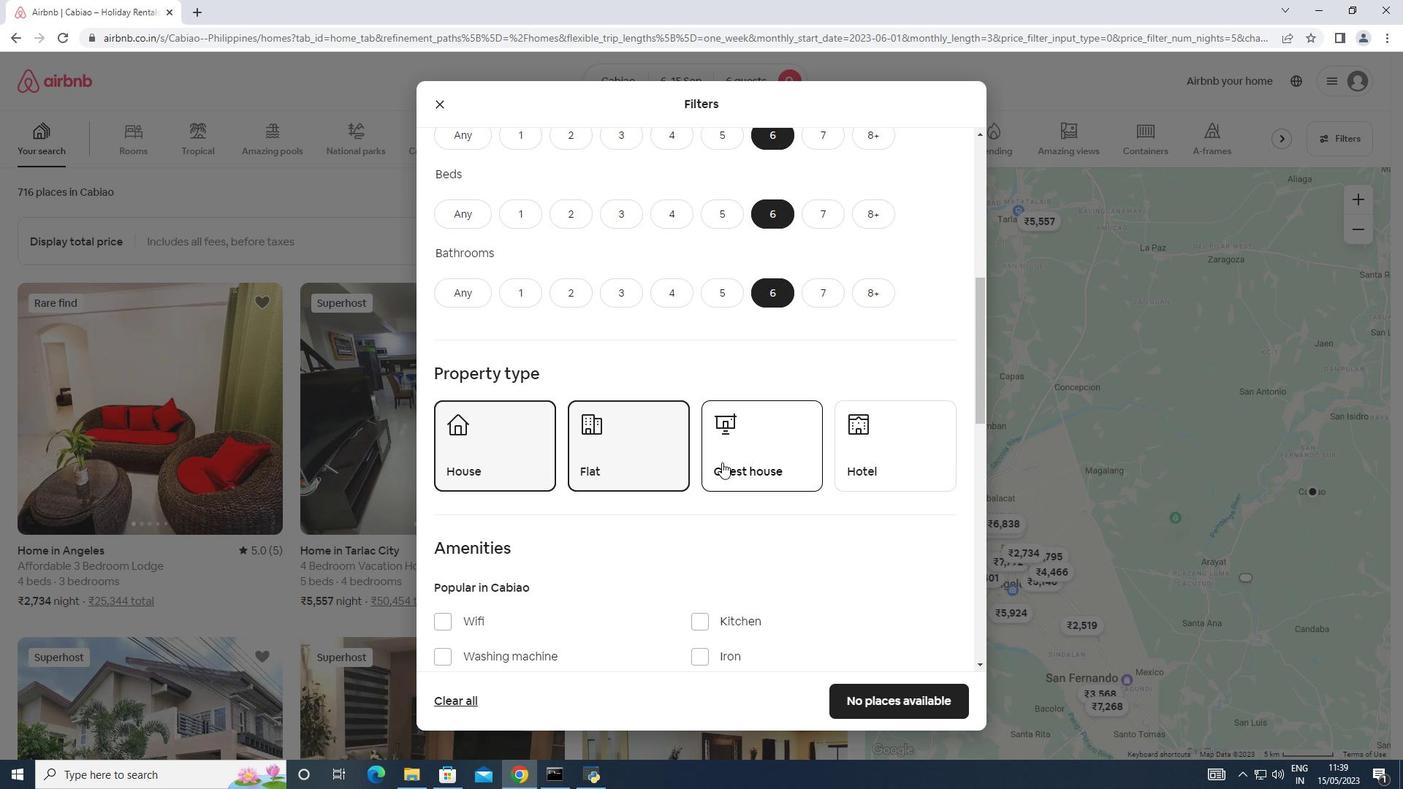 
Action: Mouse scrolled (722, 461) with delta (0, 0)
Screenshot: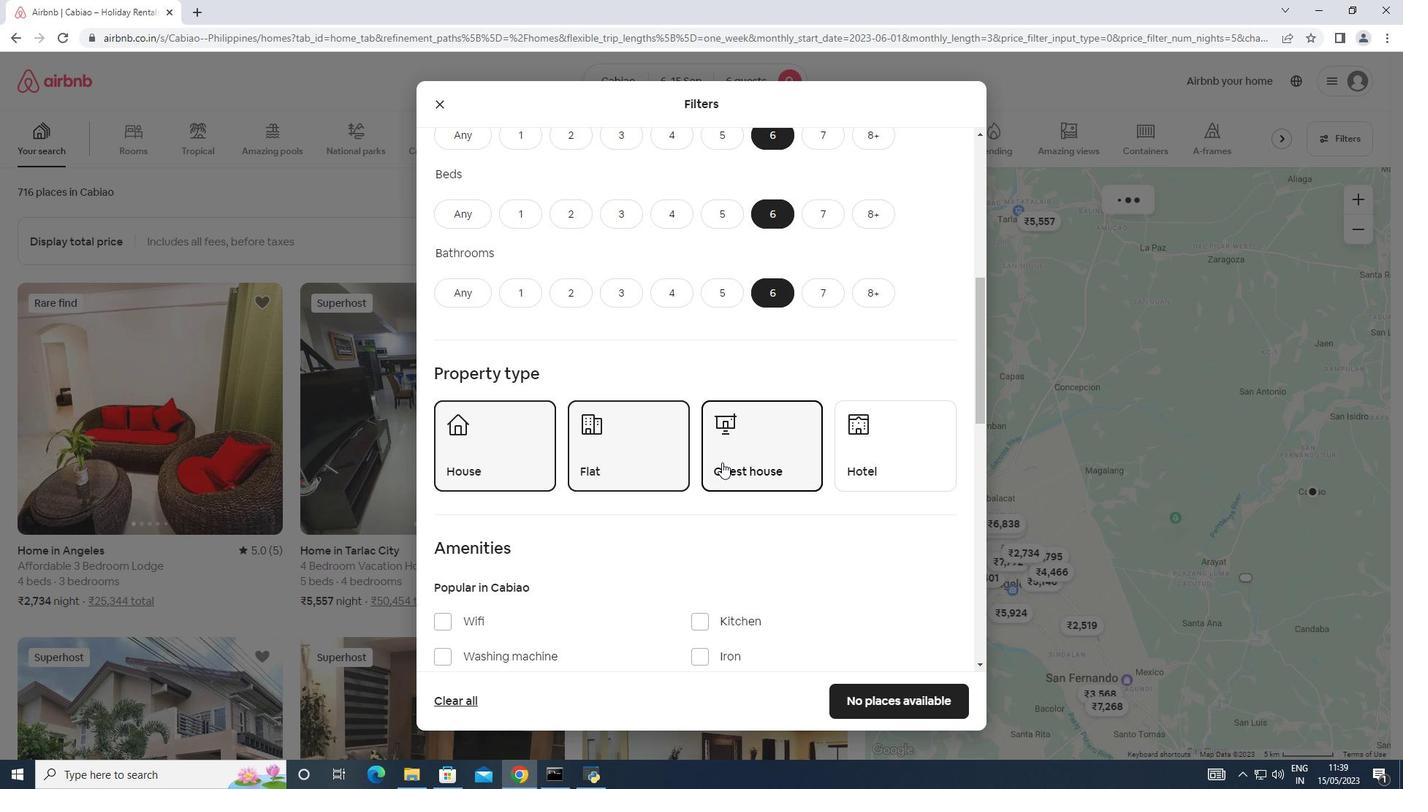 
Action: Mouse scrolled (722, 461) with delta (0, 0)
Screenshot: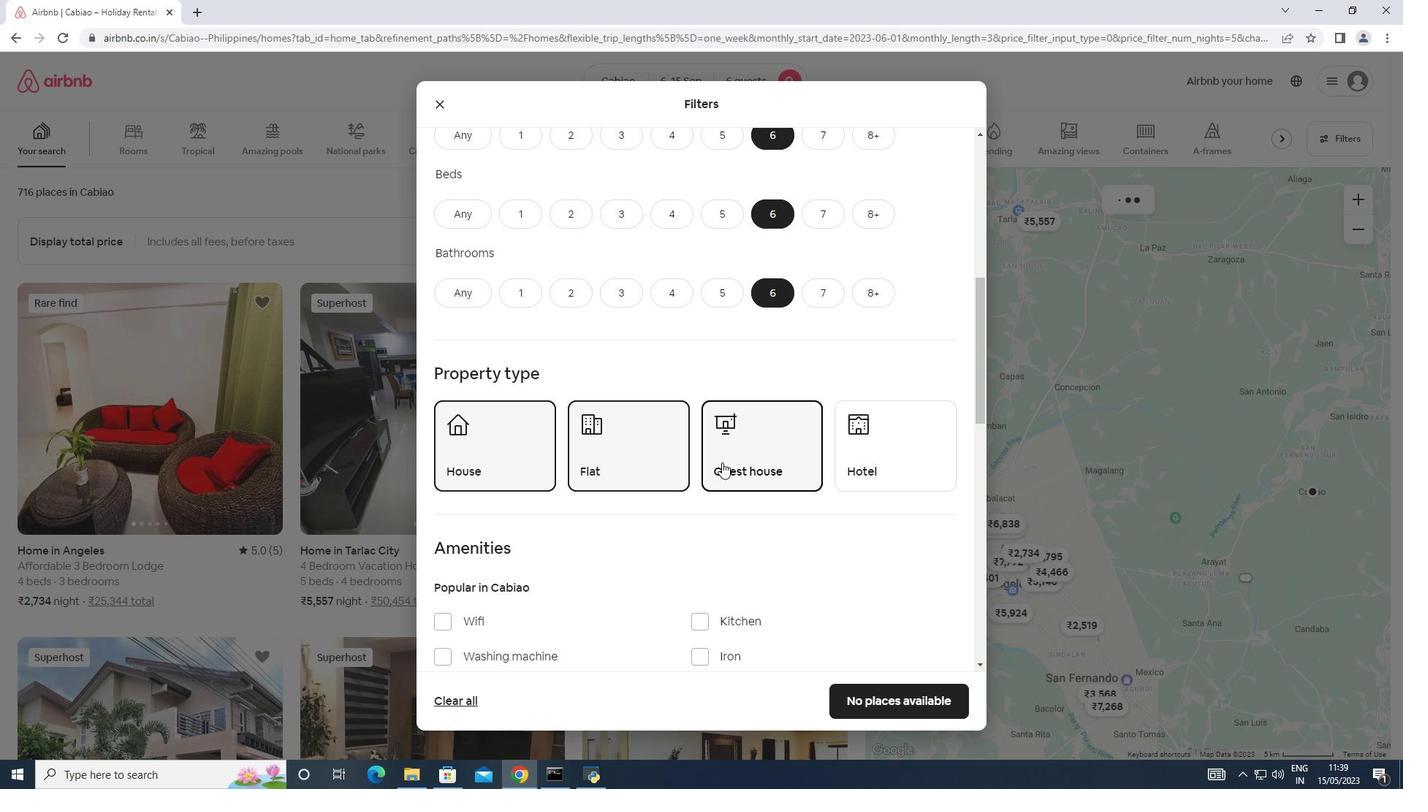 
Action: Mouse moved to (436, 472)
Screenshot: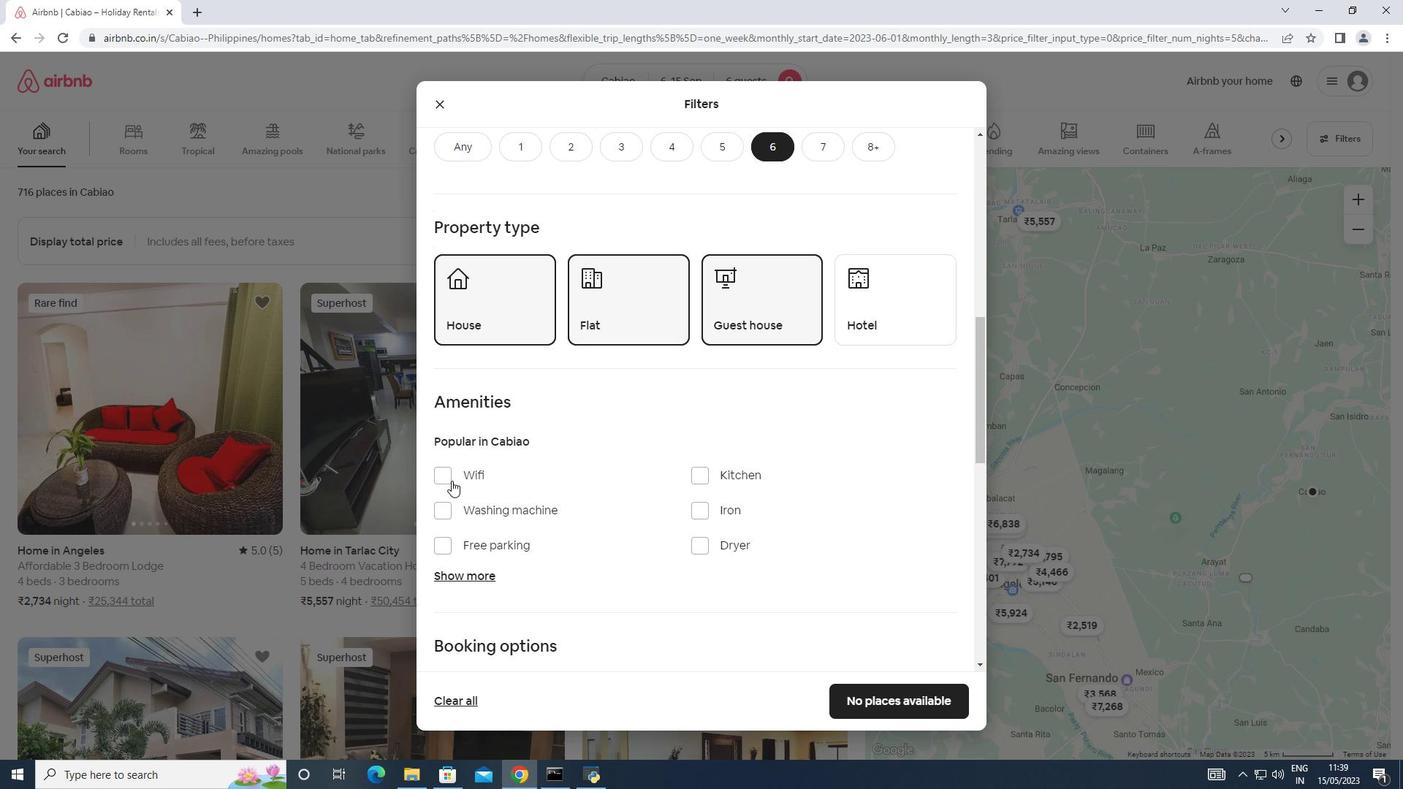 
Action: Mouse pressed left at (436, 472)
Screenshot: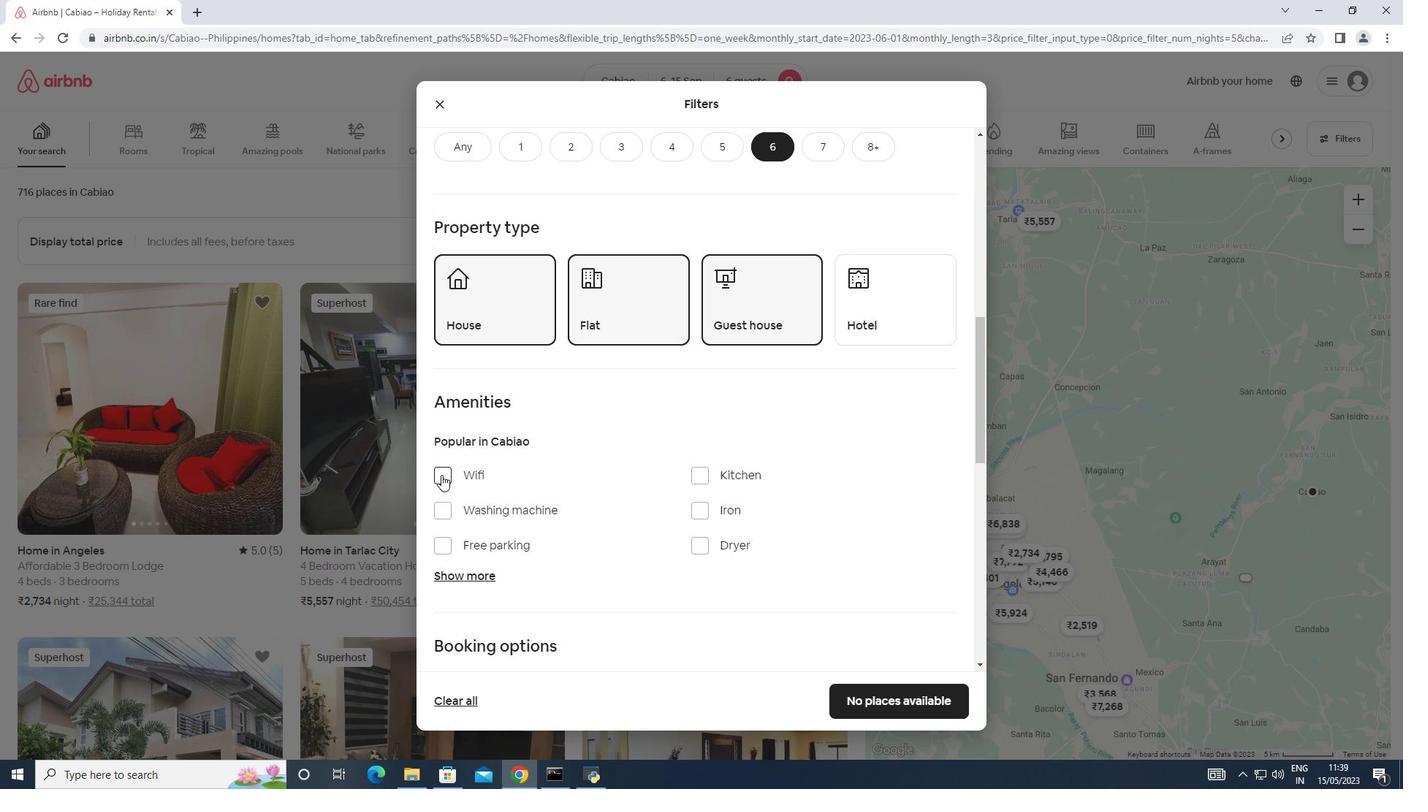 
Action: Mouse moved to (476, 577)
Screenshot: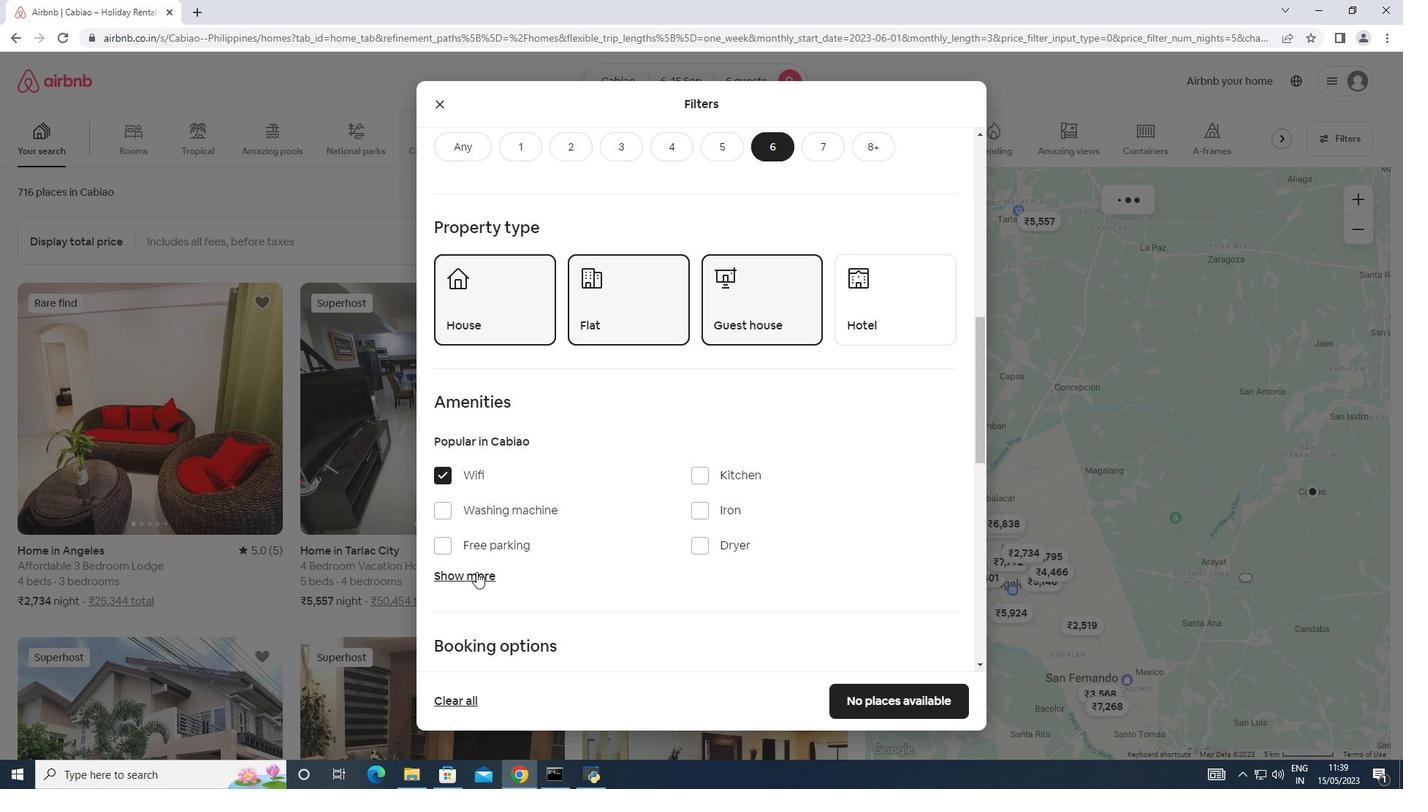 
Action: Mouse pressed left at (476, 577)
Screenshot: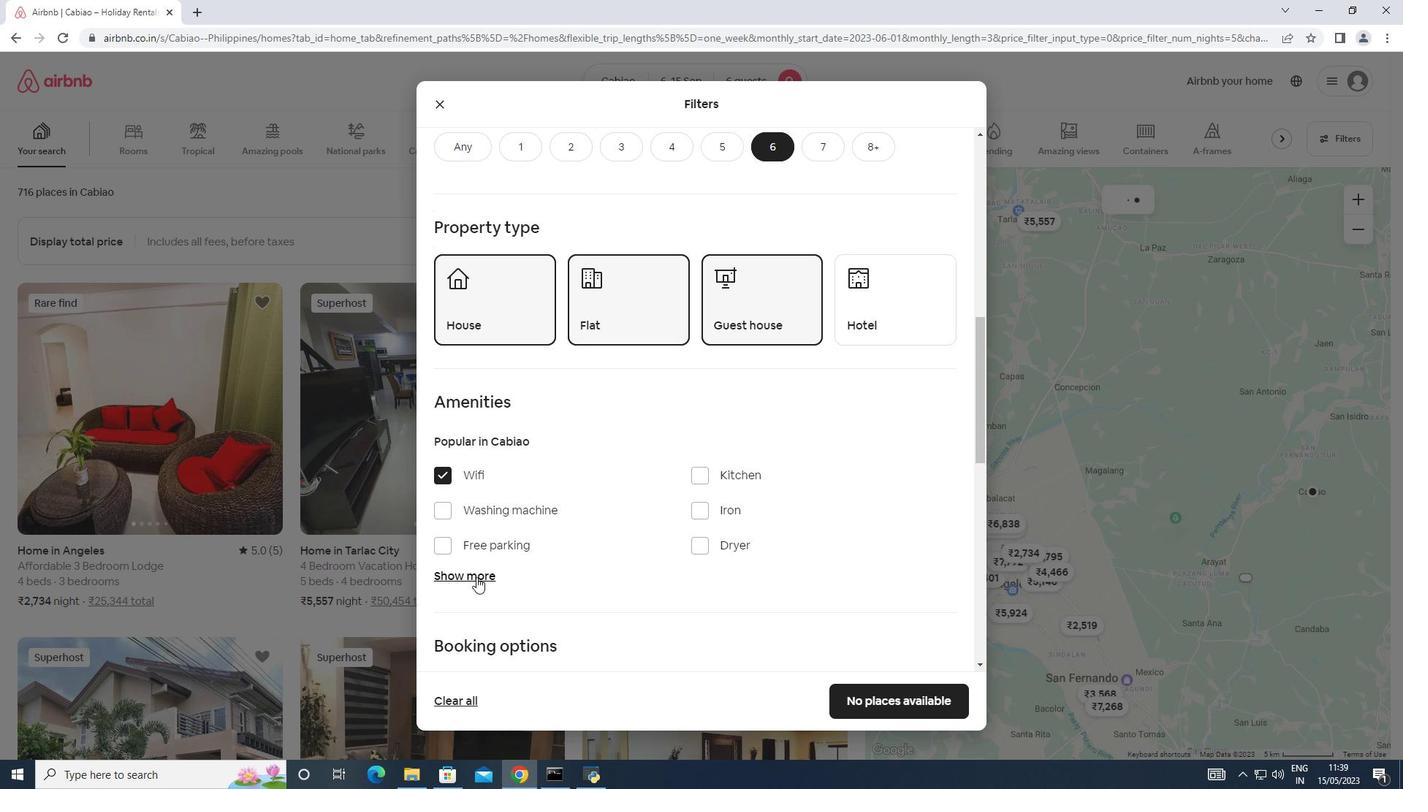 
Action: Mouse moved to (584, 519)
Screenshot: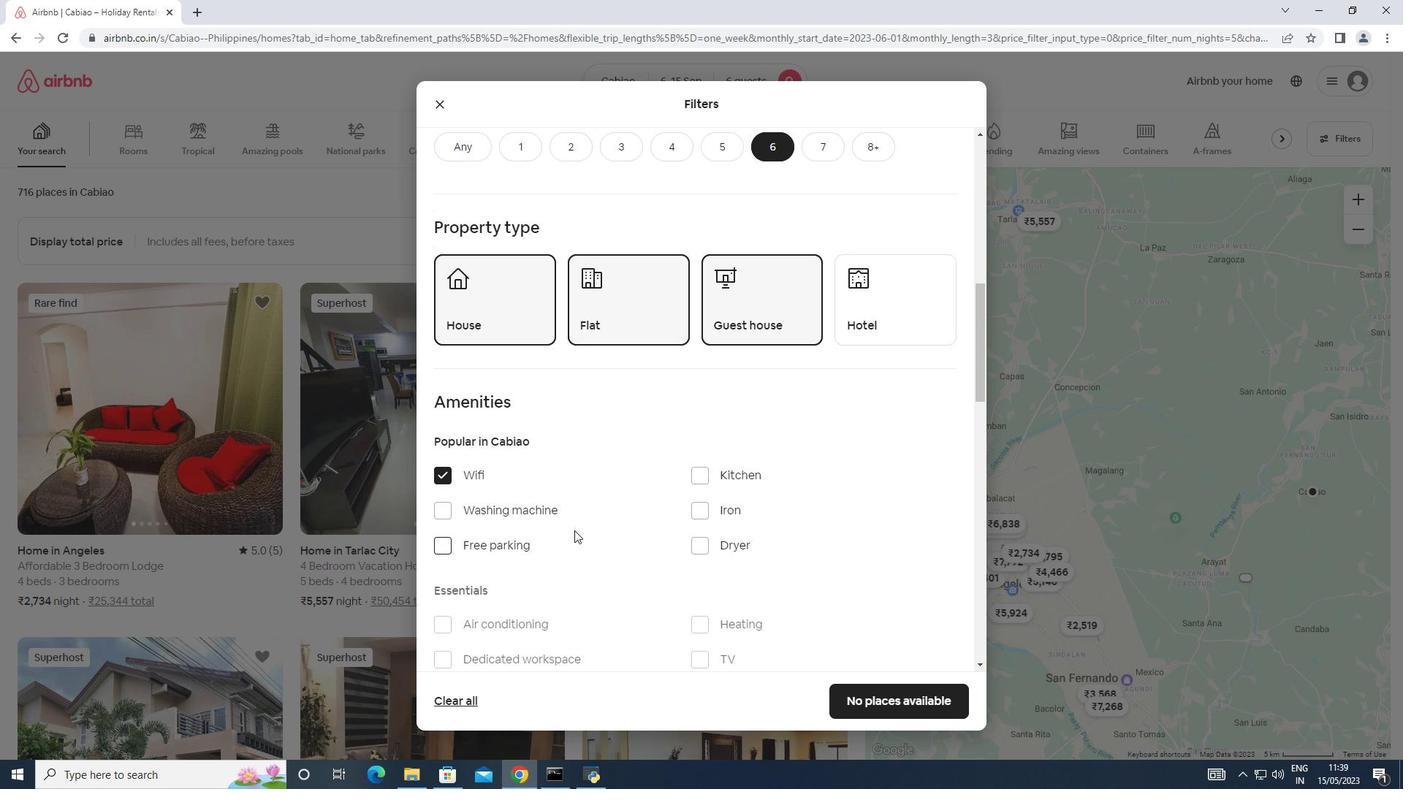
Action: Mouse scrolled (584, 518) with delta (0, 0)
Screenshot: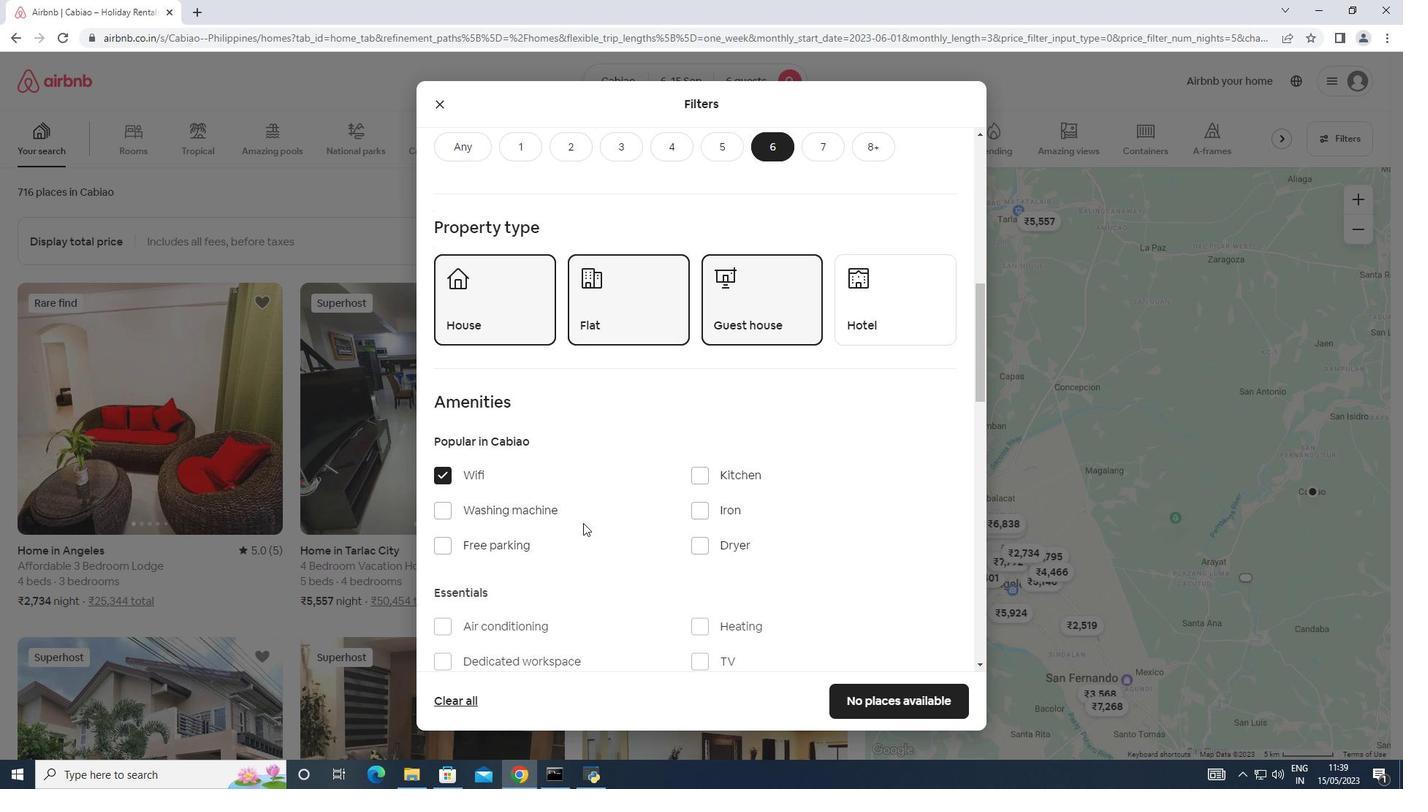 
Action: Mouse scrolled (584, 518) with delta (0, 0)
Screenshot: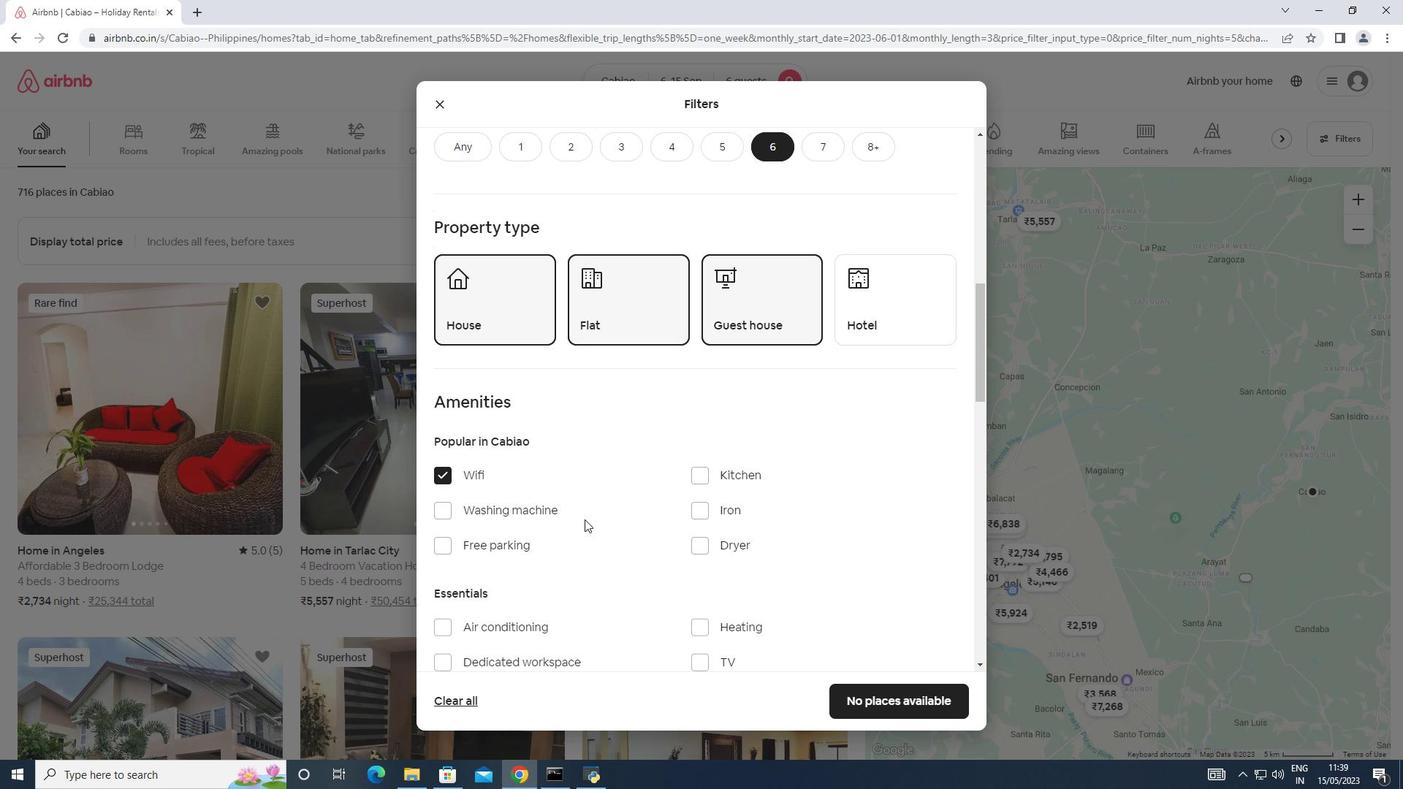 
Action: Mouse moved to (698, 518)
Screenshot: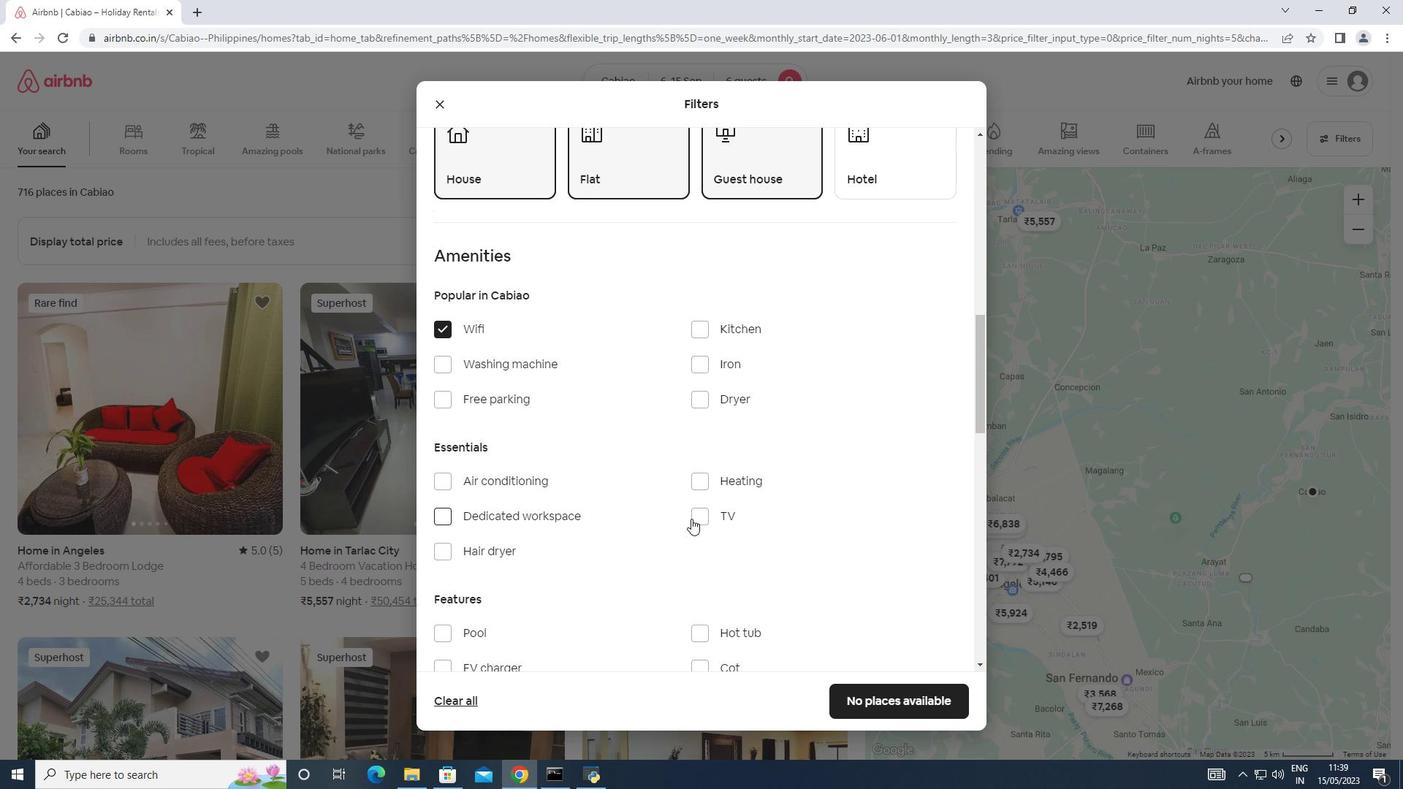 
Action: Mouse pressed left at (698, 518)
Screenshot: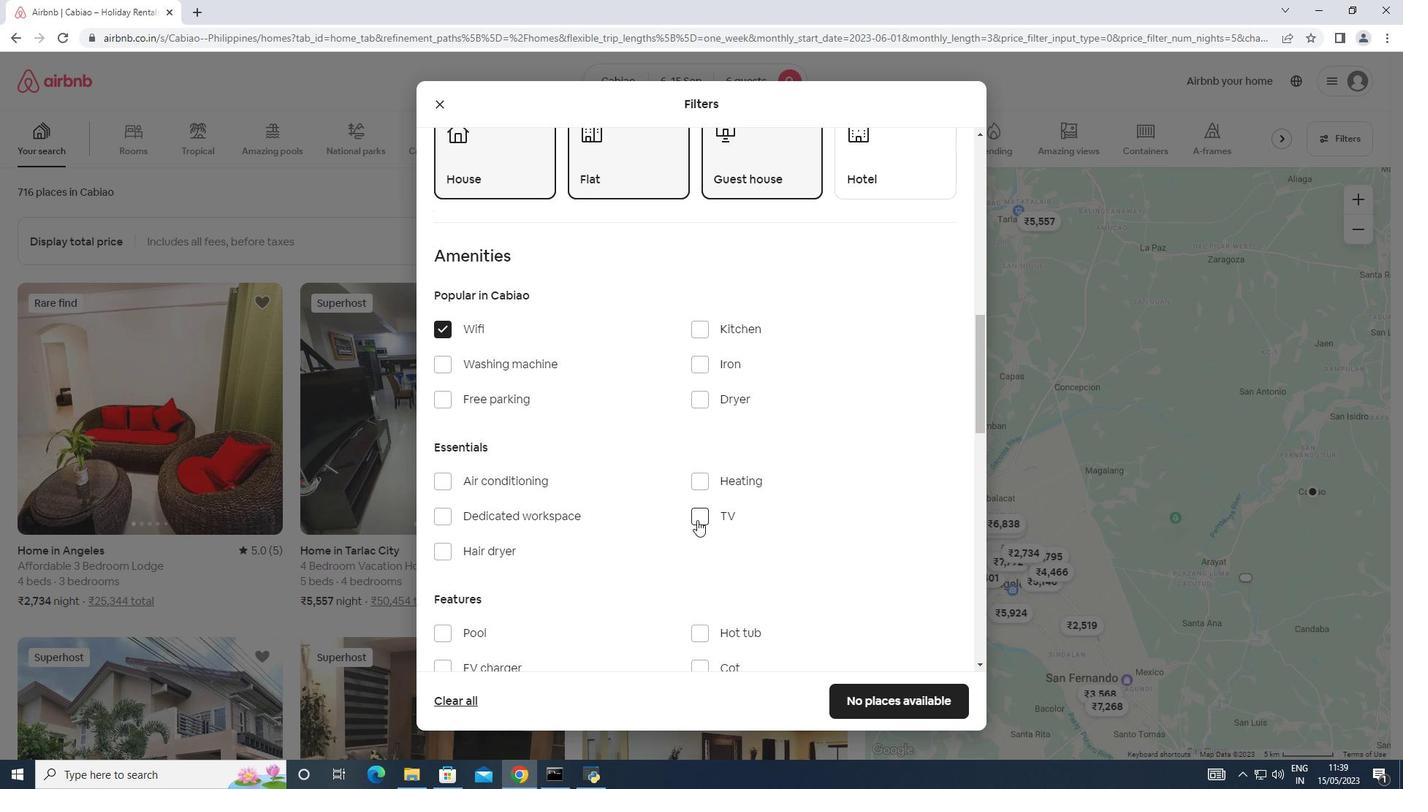 
Action: Mouse moved to (436, 396)
Screenshot: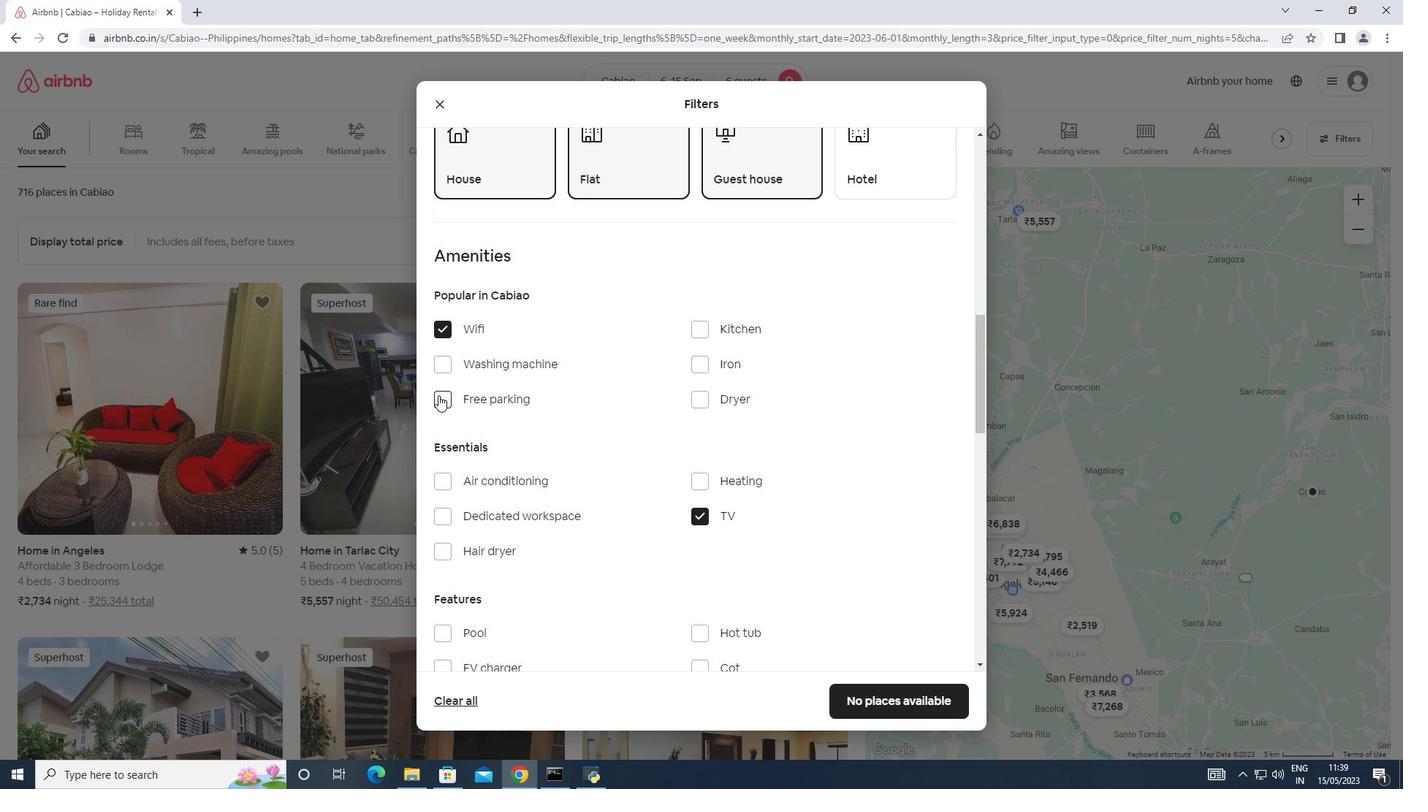 
Action: Mouse pressed left at (436, 396)
Screenshot: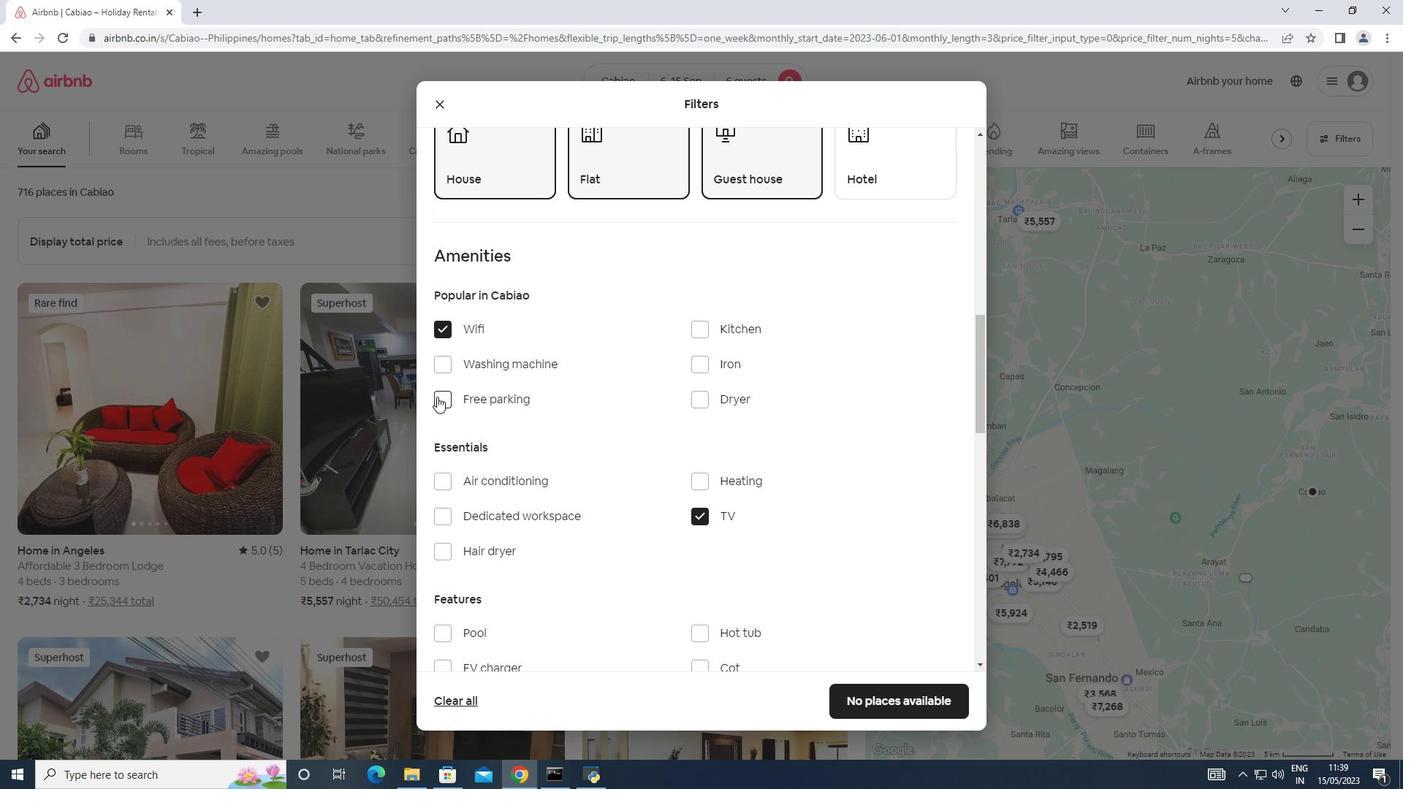 
Action: Mouse moved to (528, 391)
Screenshot: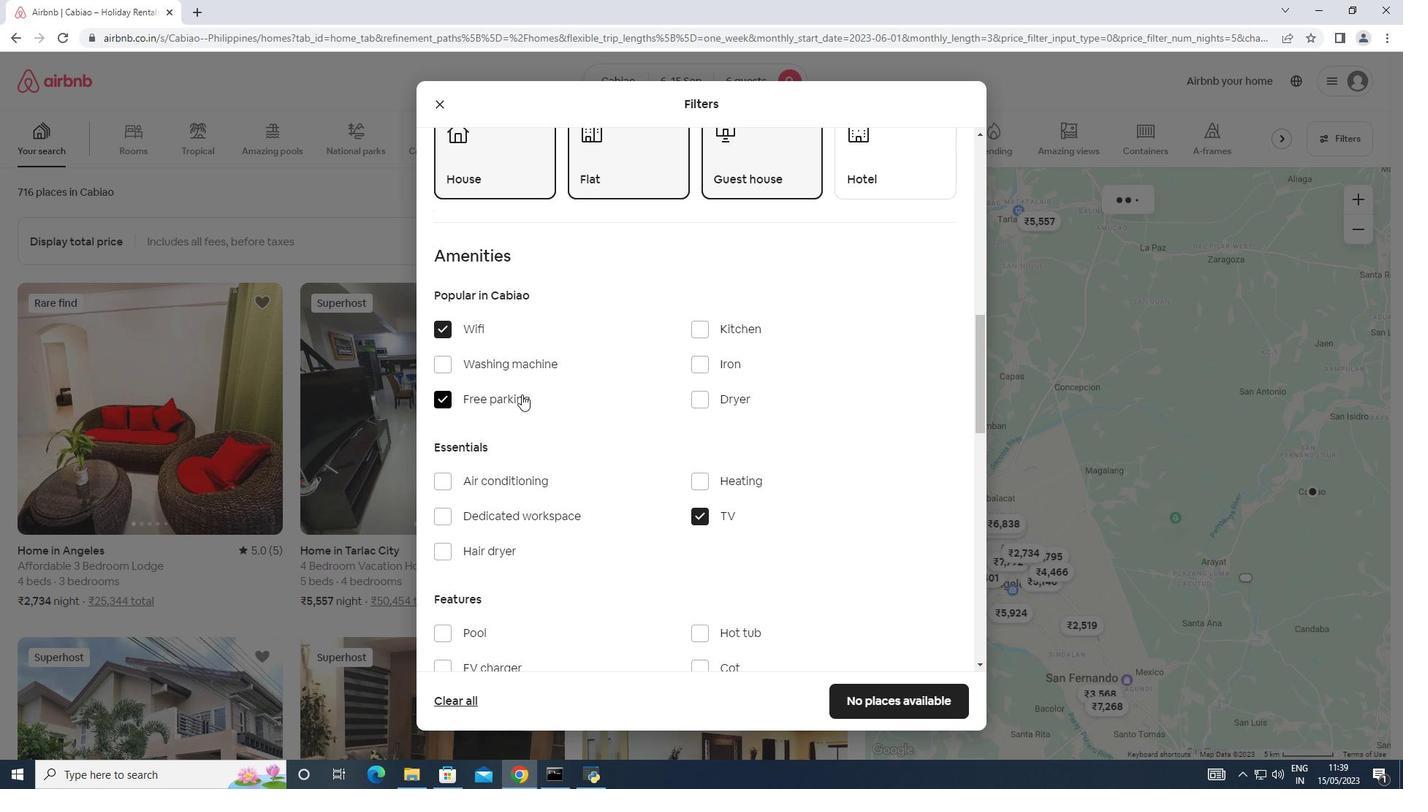 
Action: Mouse scrolled (528, 391) with delta (0, 0)
Screenshot: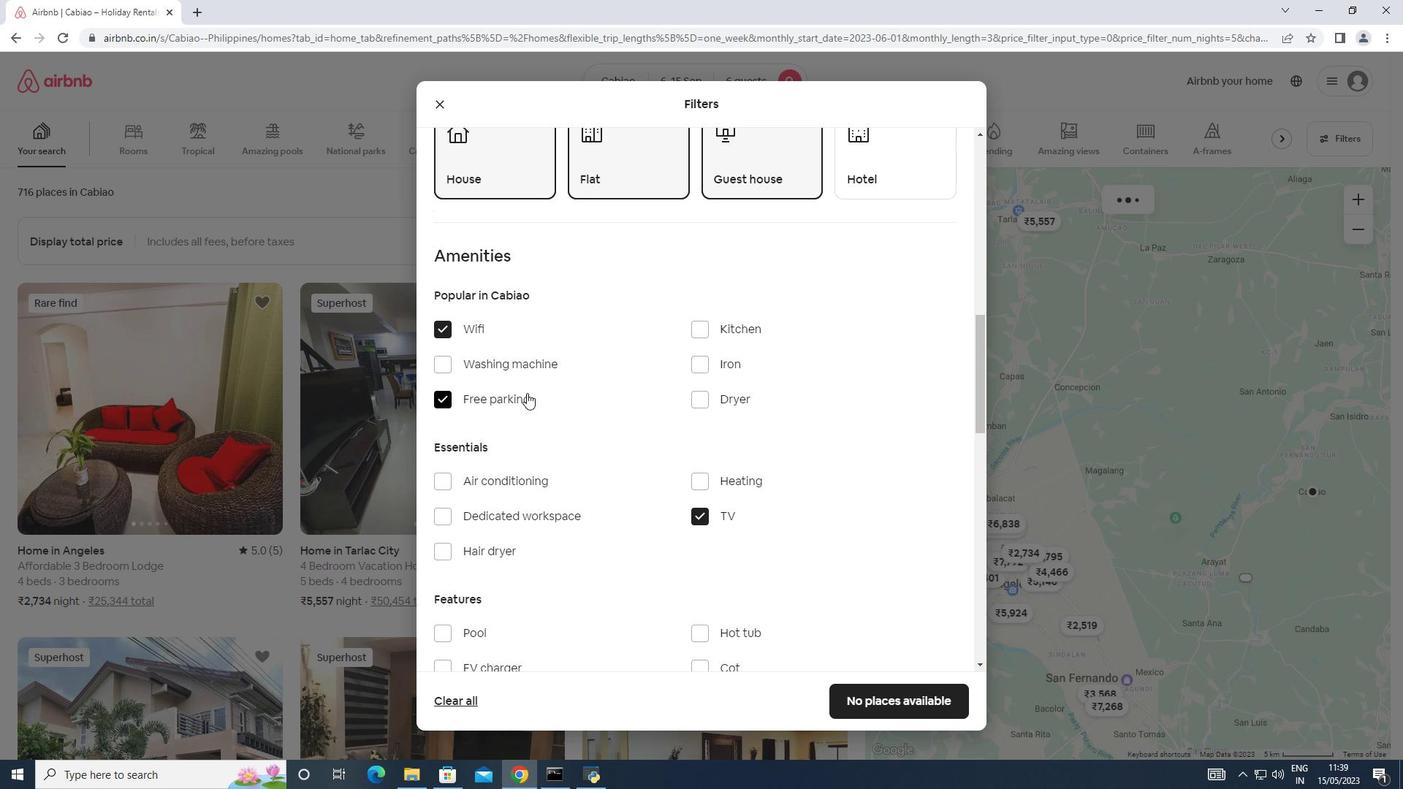 
Action: Mouse scrolled (528, 391) with delta (0, 0)
Screenshot: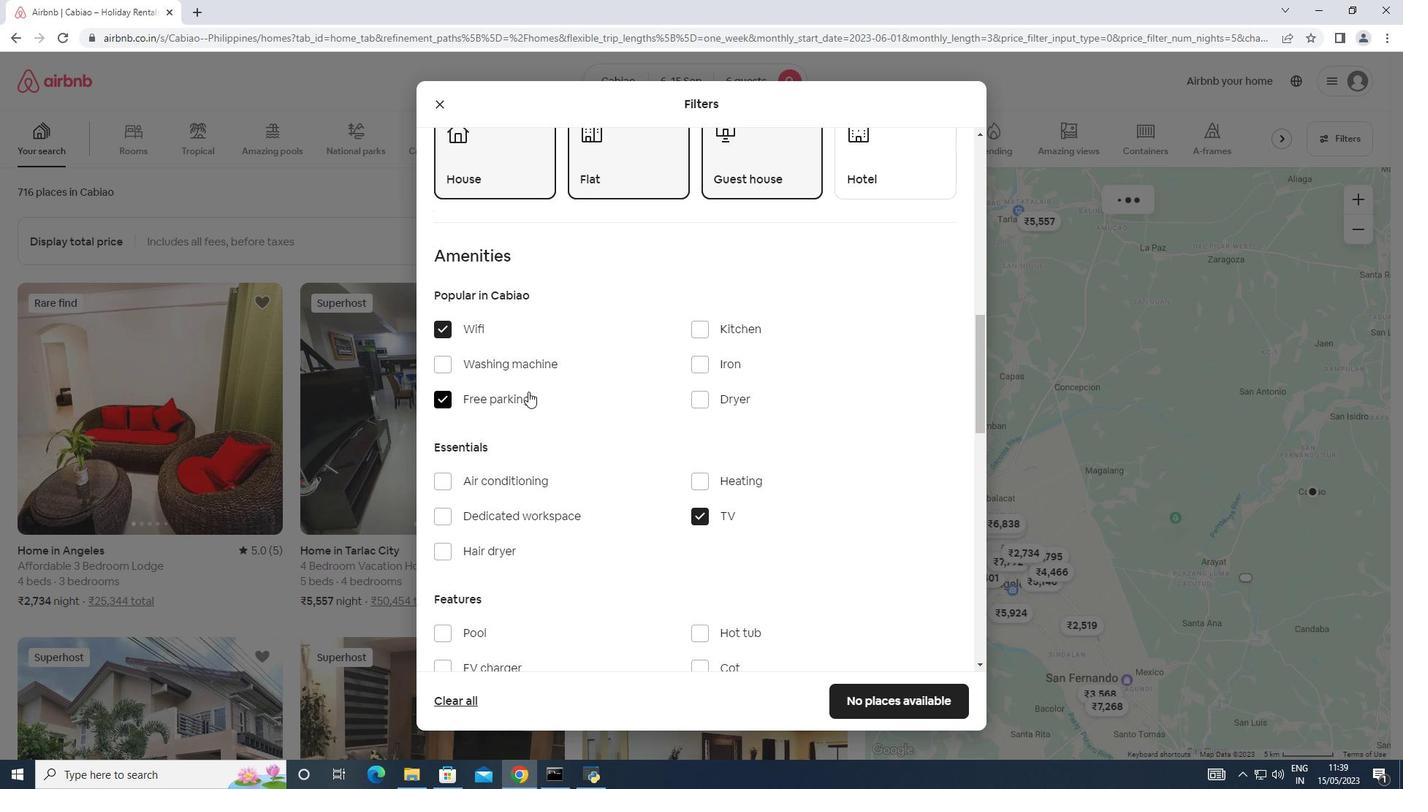 
Action: Mouse scrolled (528, 391) with delta (0, 0)
Screenshot: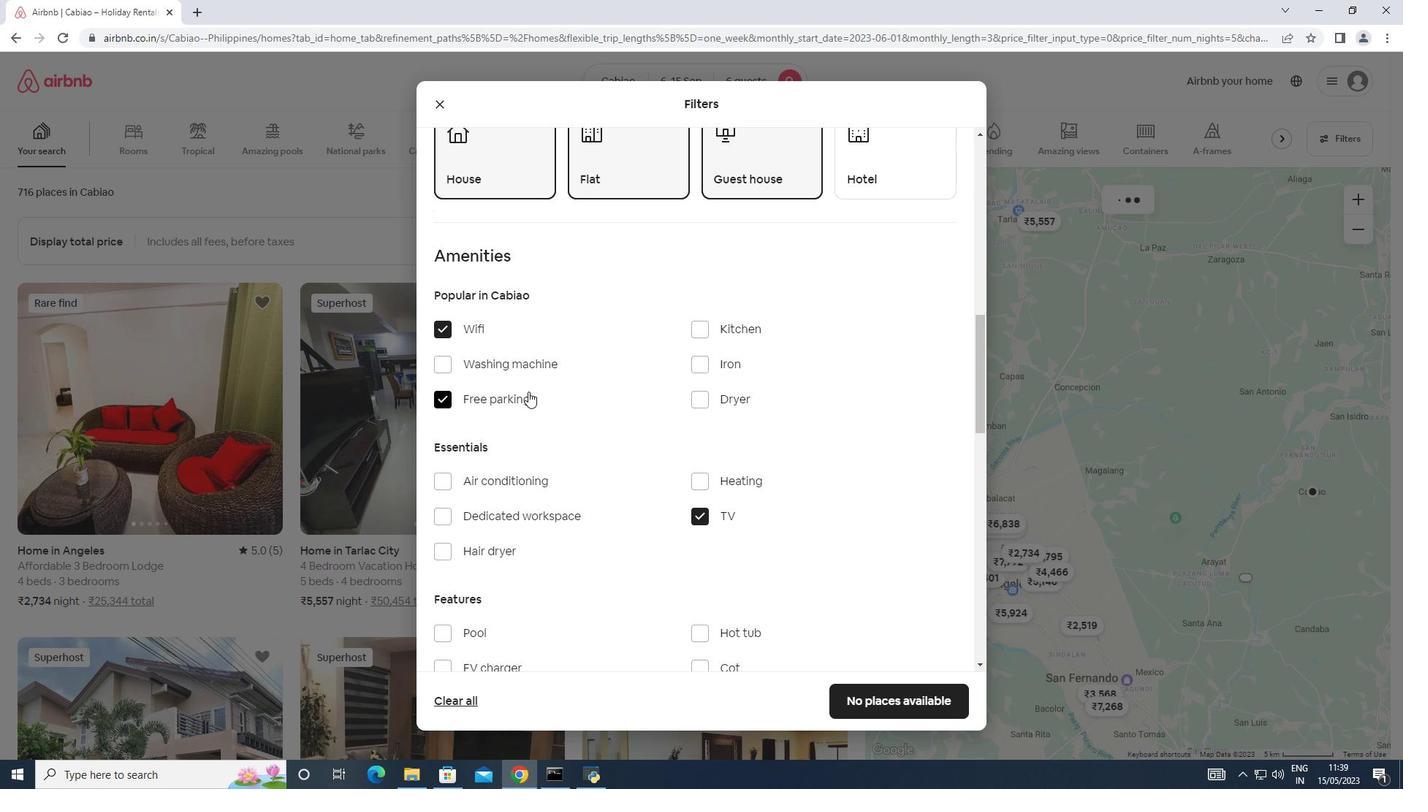 
Action: Mouse scrolled (528, 391) with delta (0, 0)
Screenshot: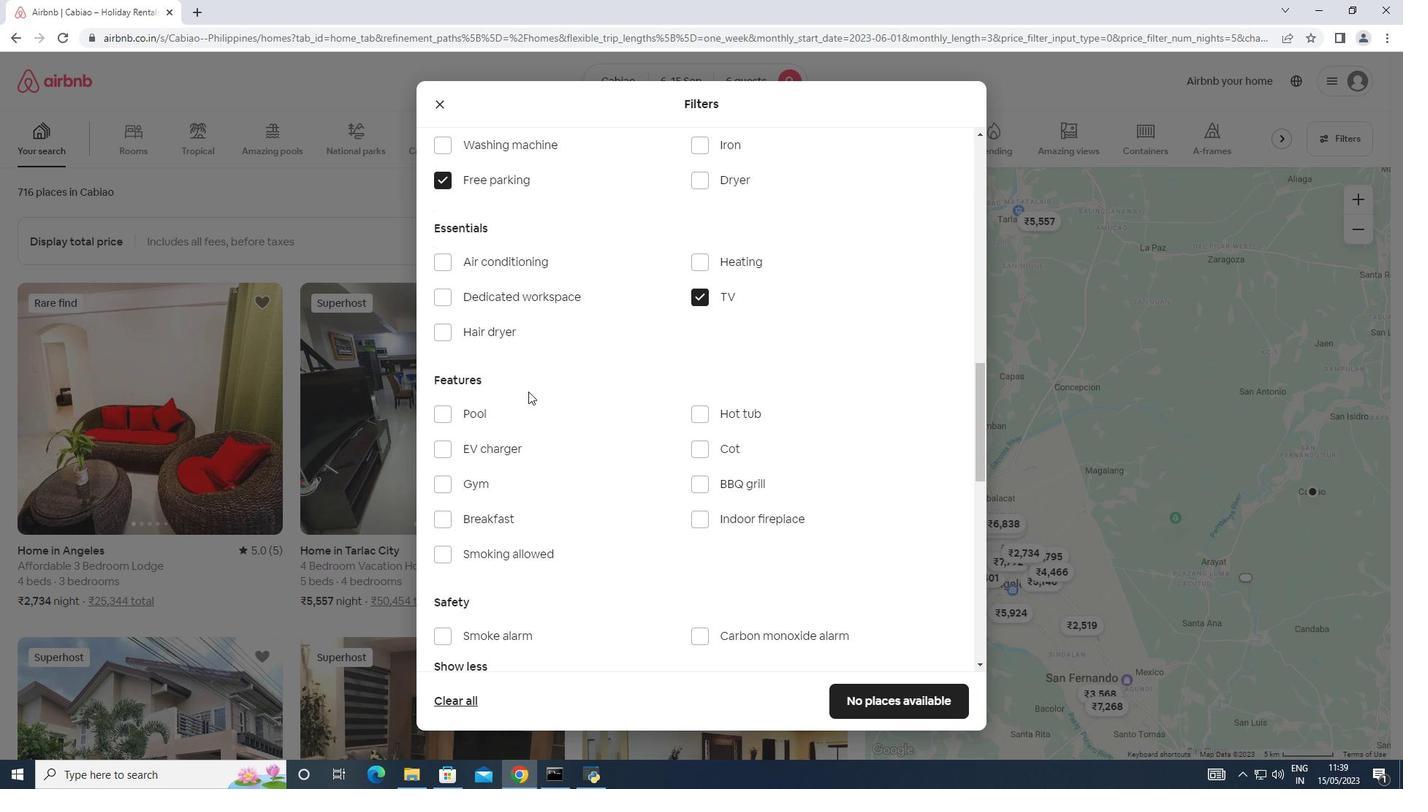 
Action: Mouse moved to (465, 415)
Screenshot: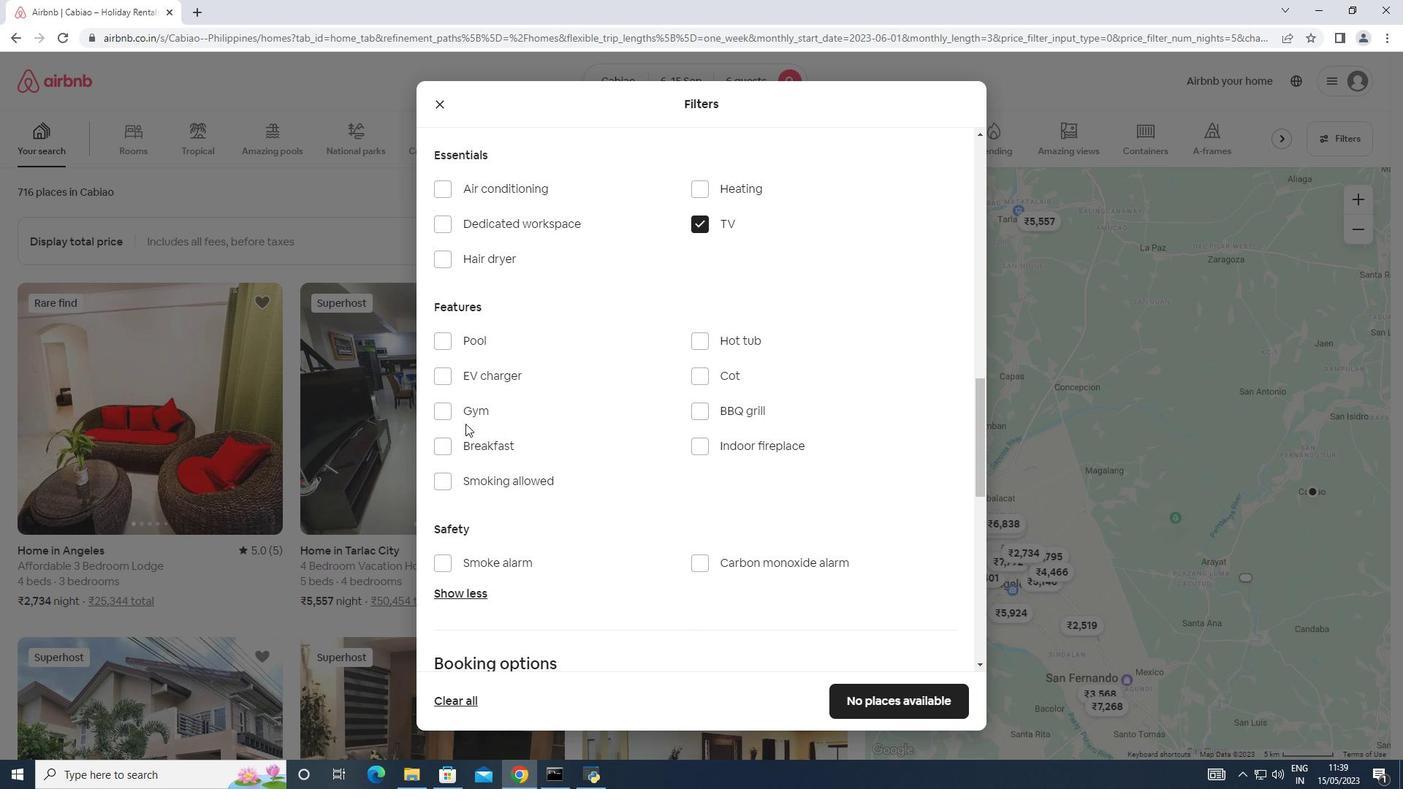 
Action: Mouse pressed left at (465, 415)
Screenshot: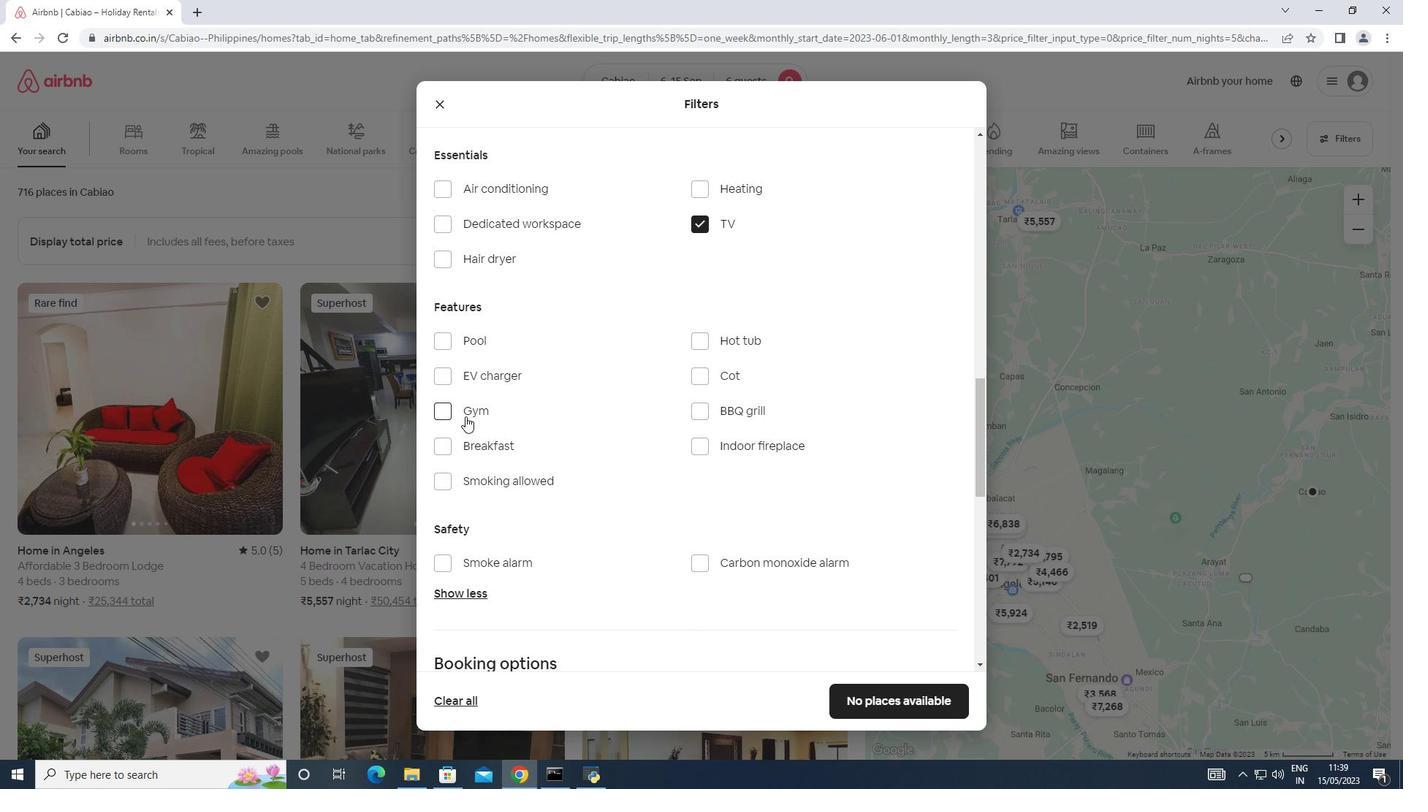 
Action: Mouse moved to (486, 448)
Screenshot: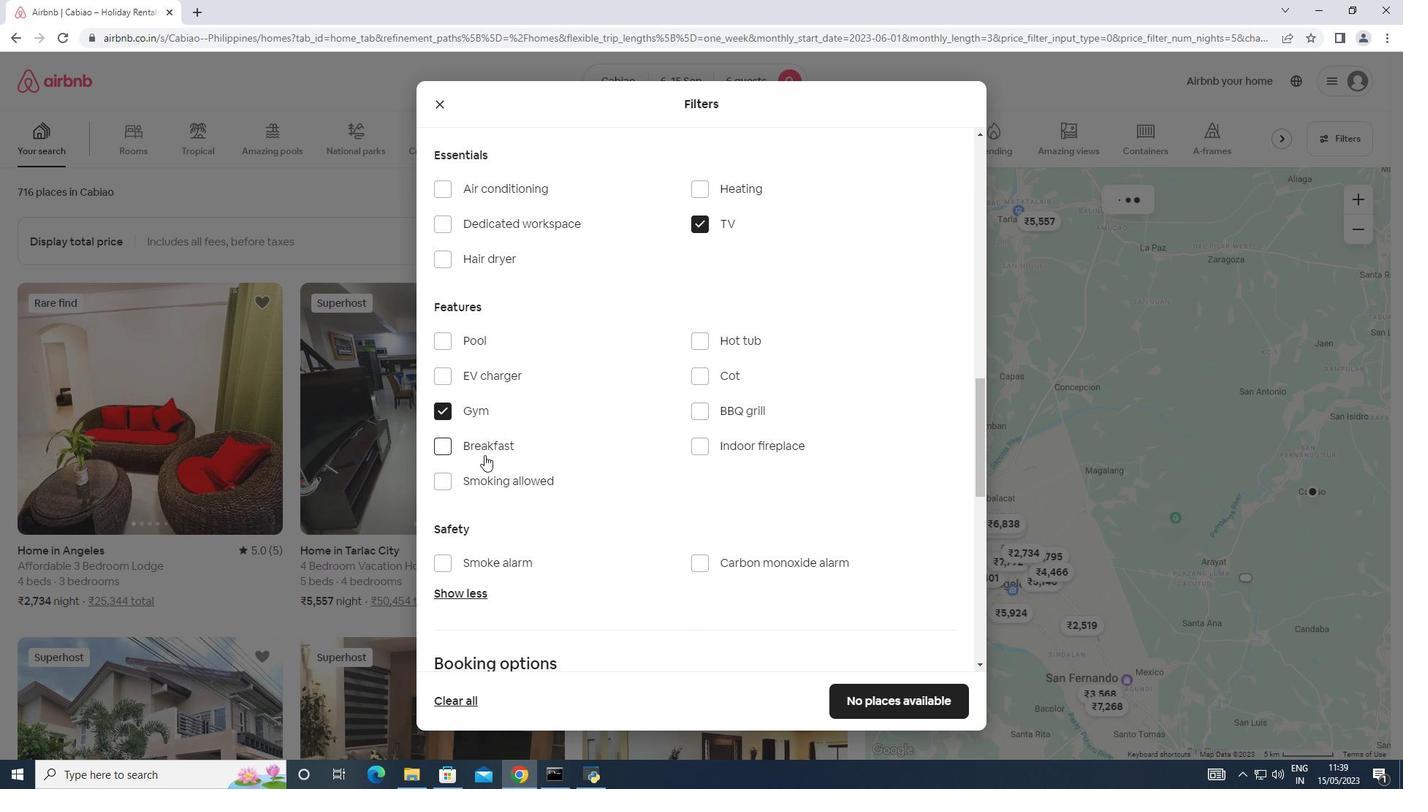 
Action: Mouse pressed left at (486, 448)
Screenshot: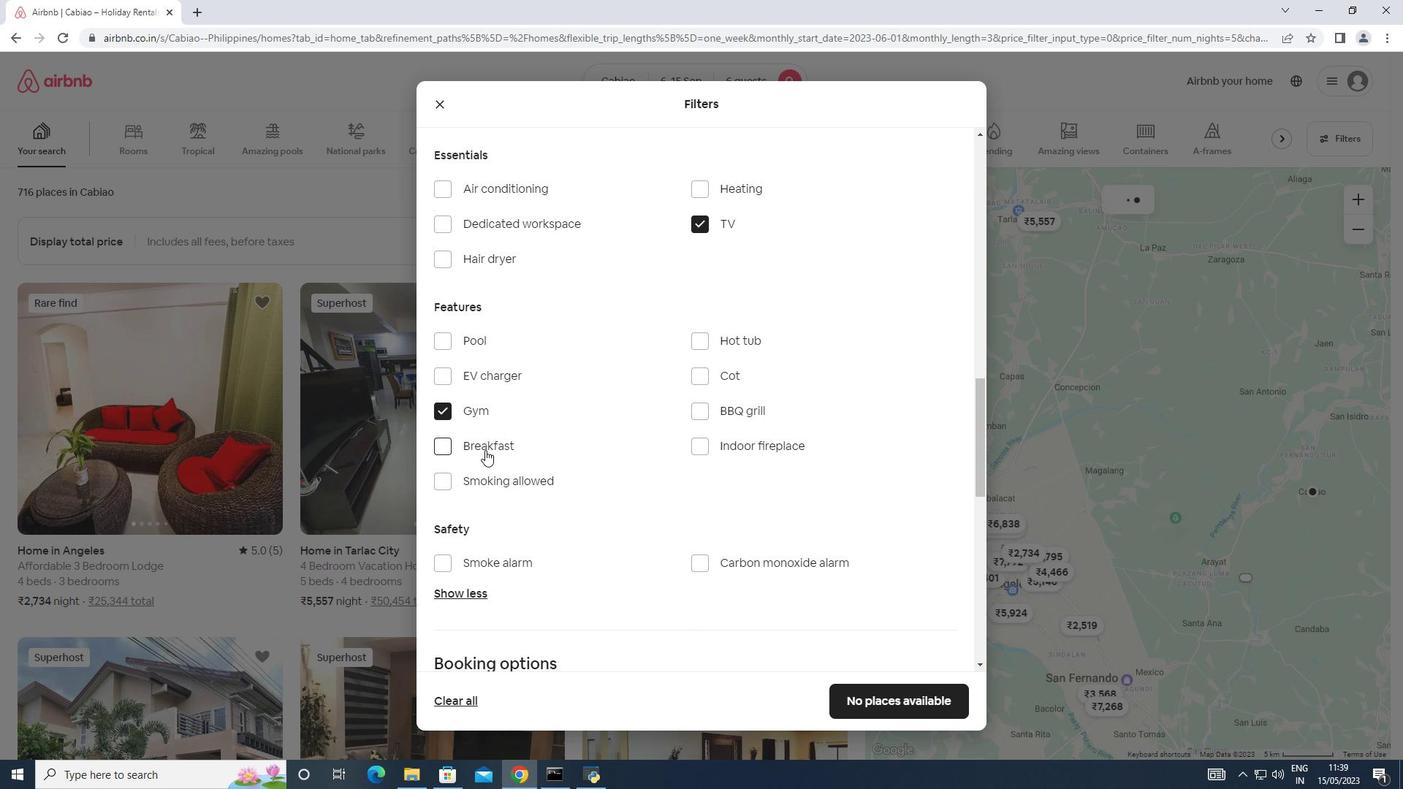 
Action: Mouse moved to (548, 460)
Screenshot: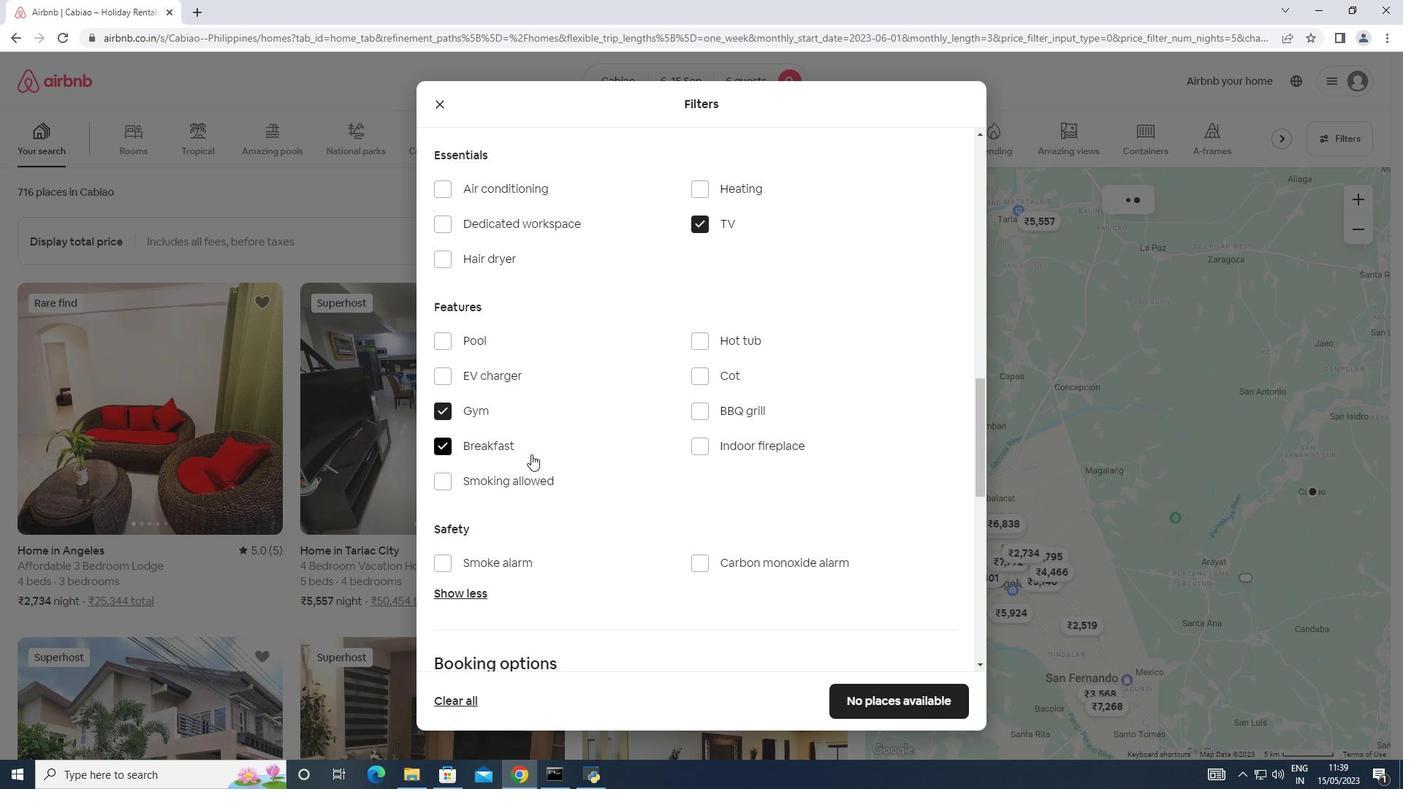 
Action: Mouse scrolled (548, 459) with delta (0, 0)
Screenshot: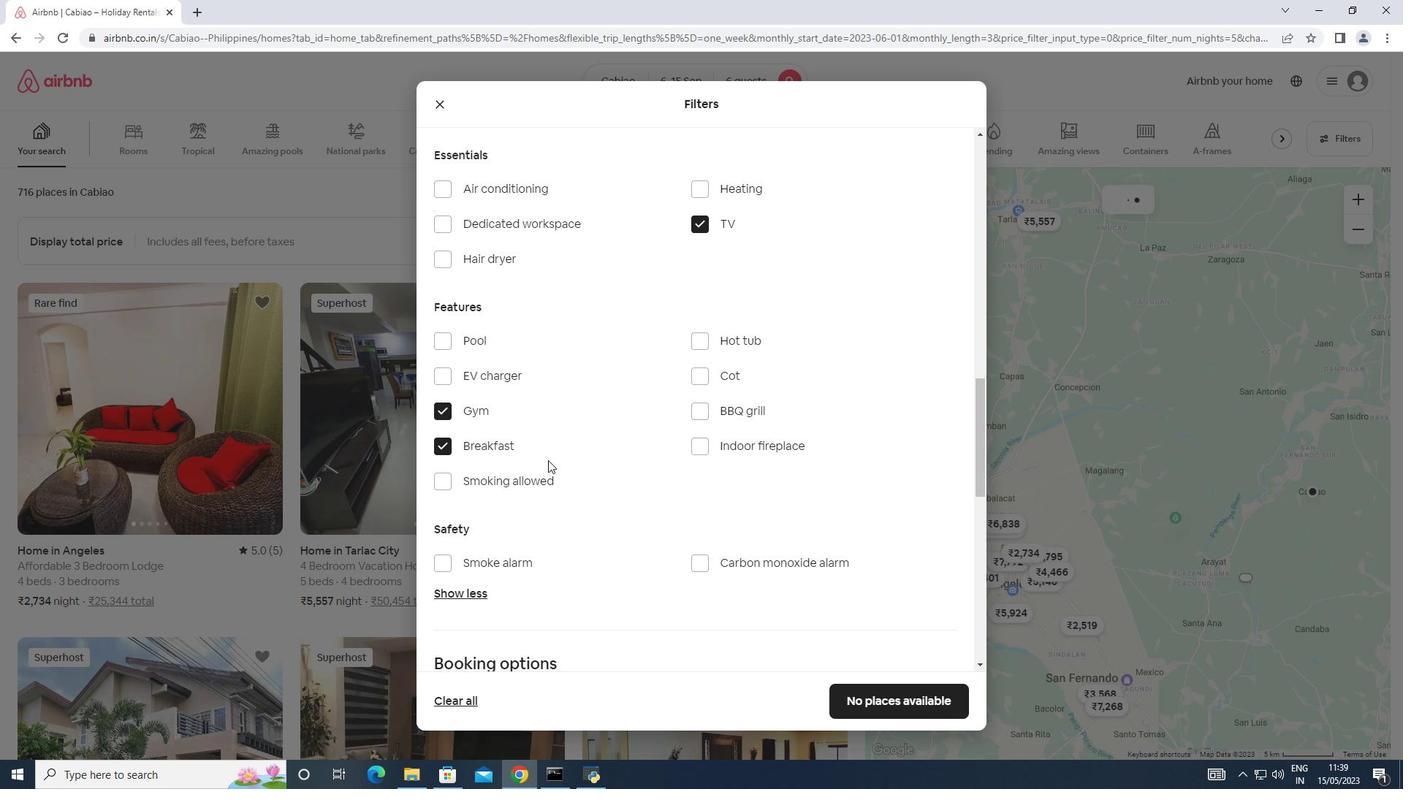 
Action: Mouse scrolled (548, 459) with delta (0, 0)
Screenshot: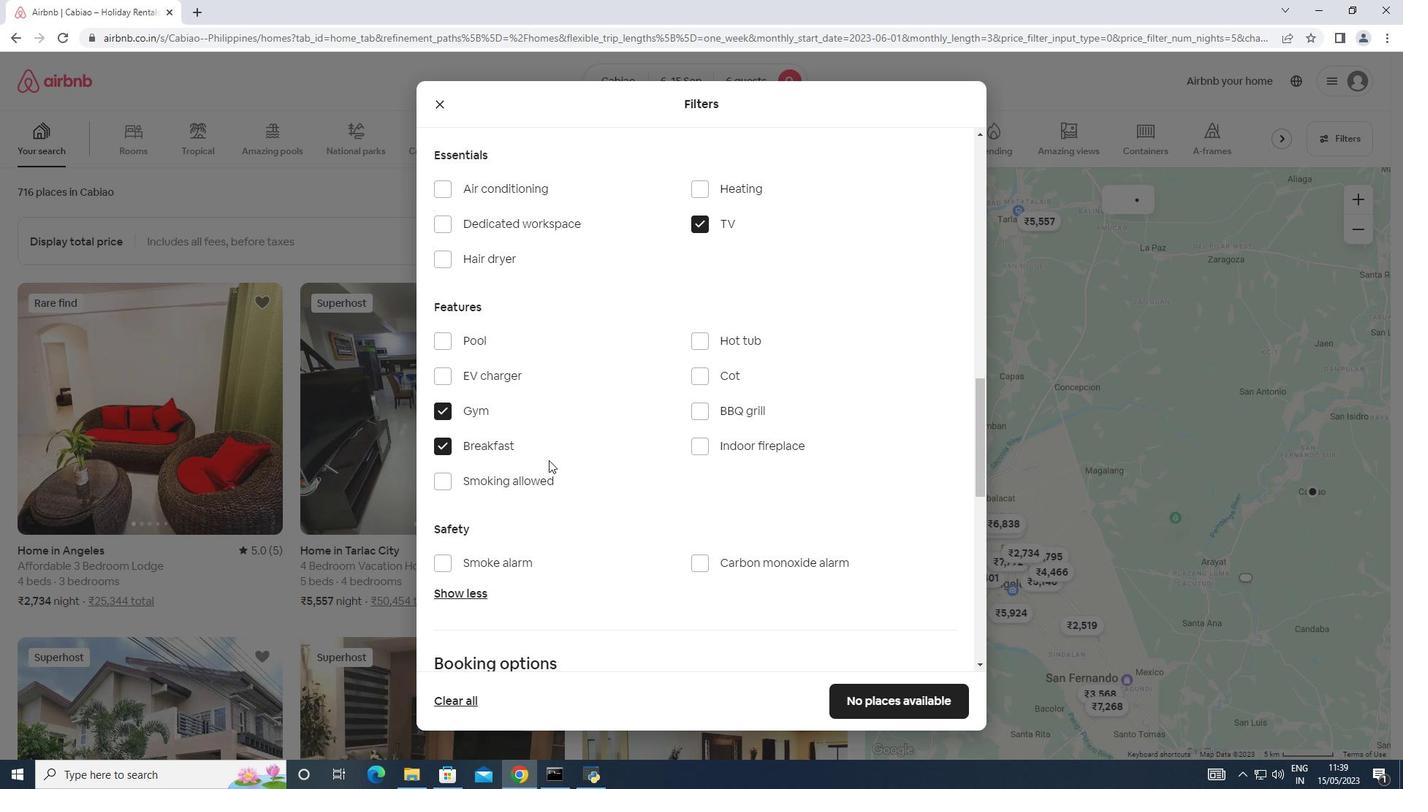 
Action: Mouse scrolled (548, 459) with delta (0, 0)
Screenshot: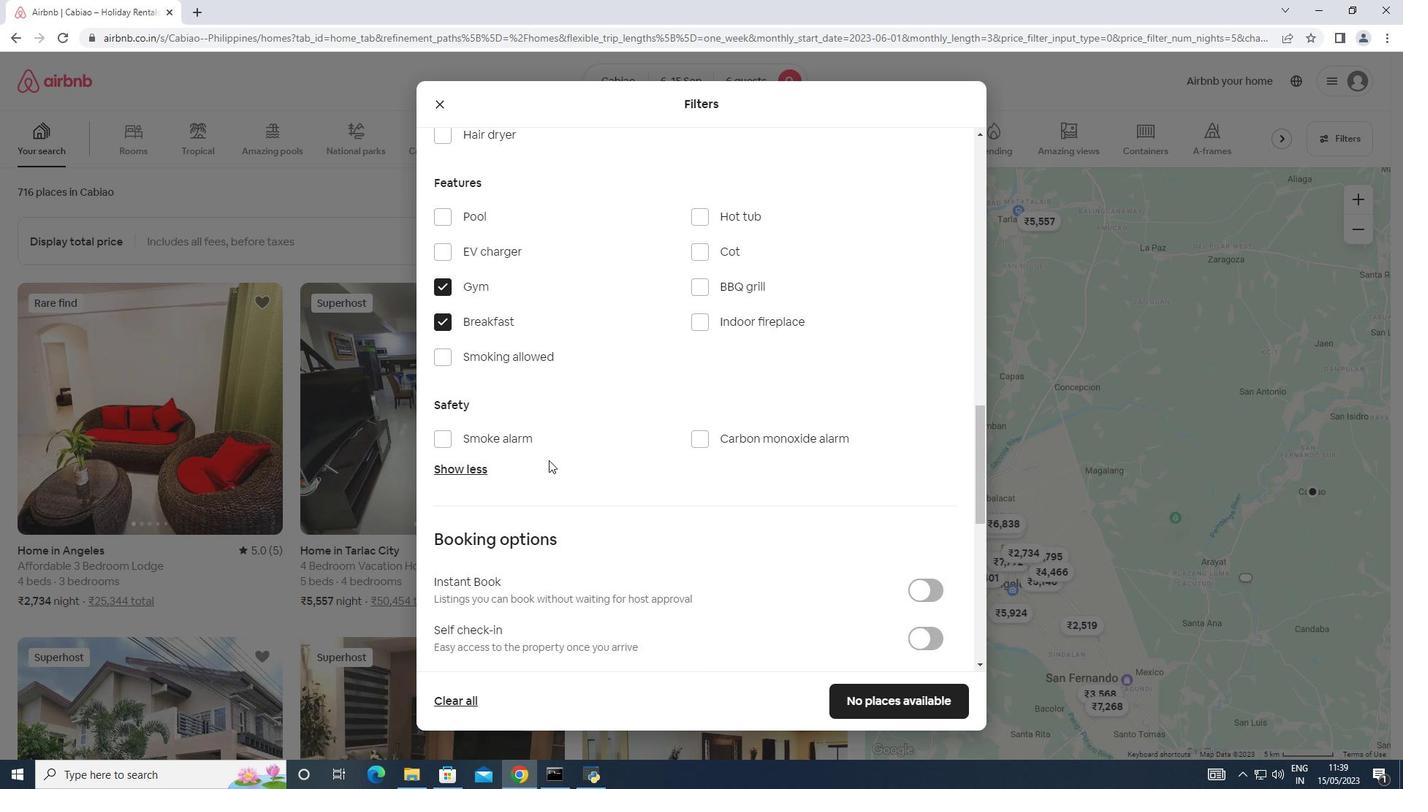 
Action: Mouse scrolled (548, 459) with delta (0, 0)
Screenshot: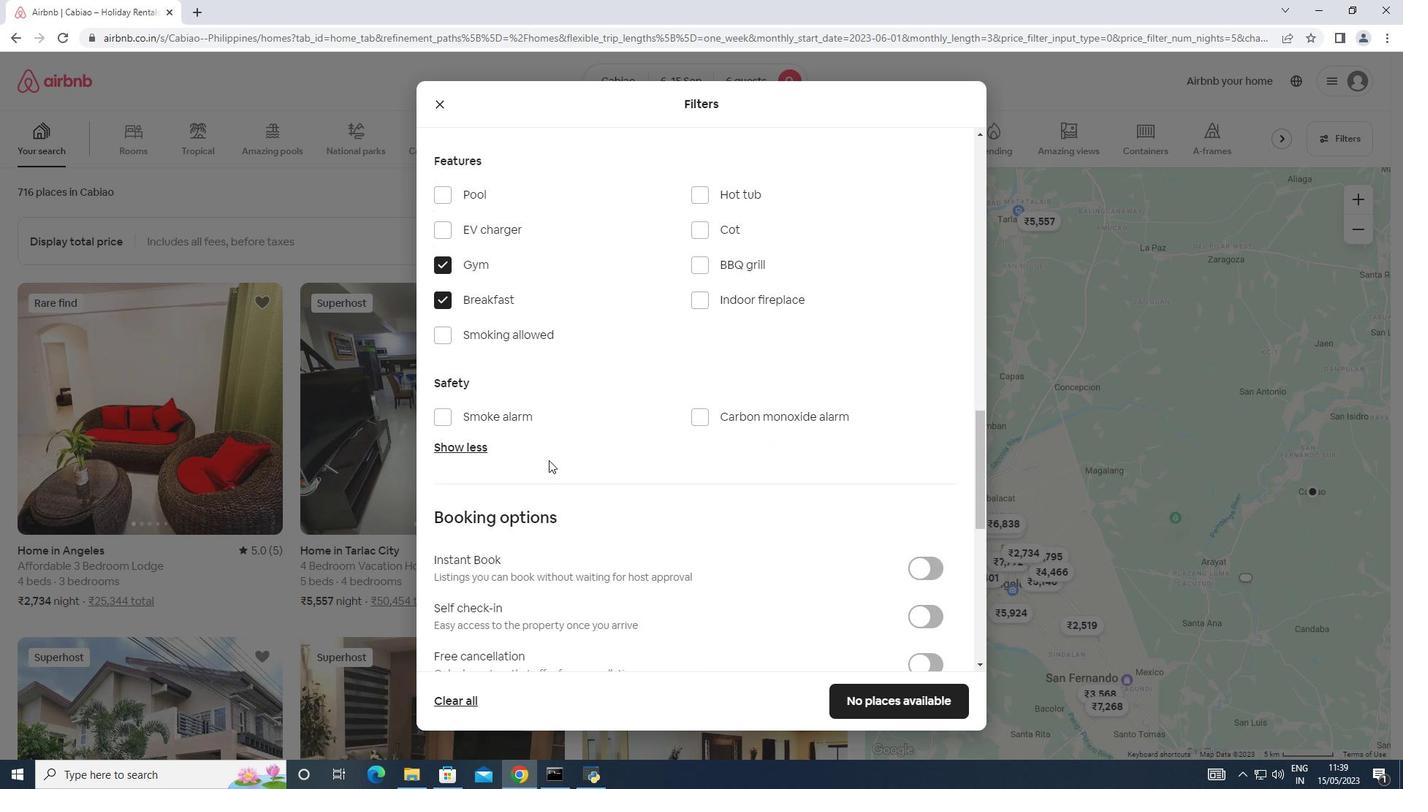 
Action: Mouse moved to (910, 469)
Screenshot: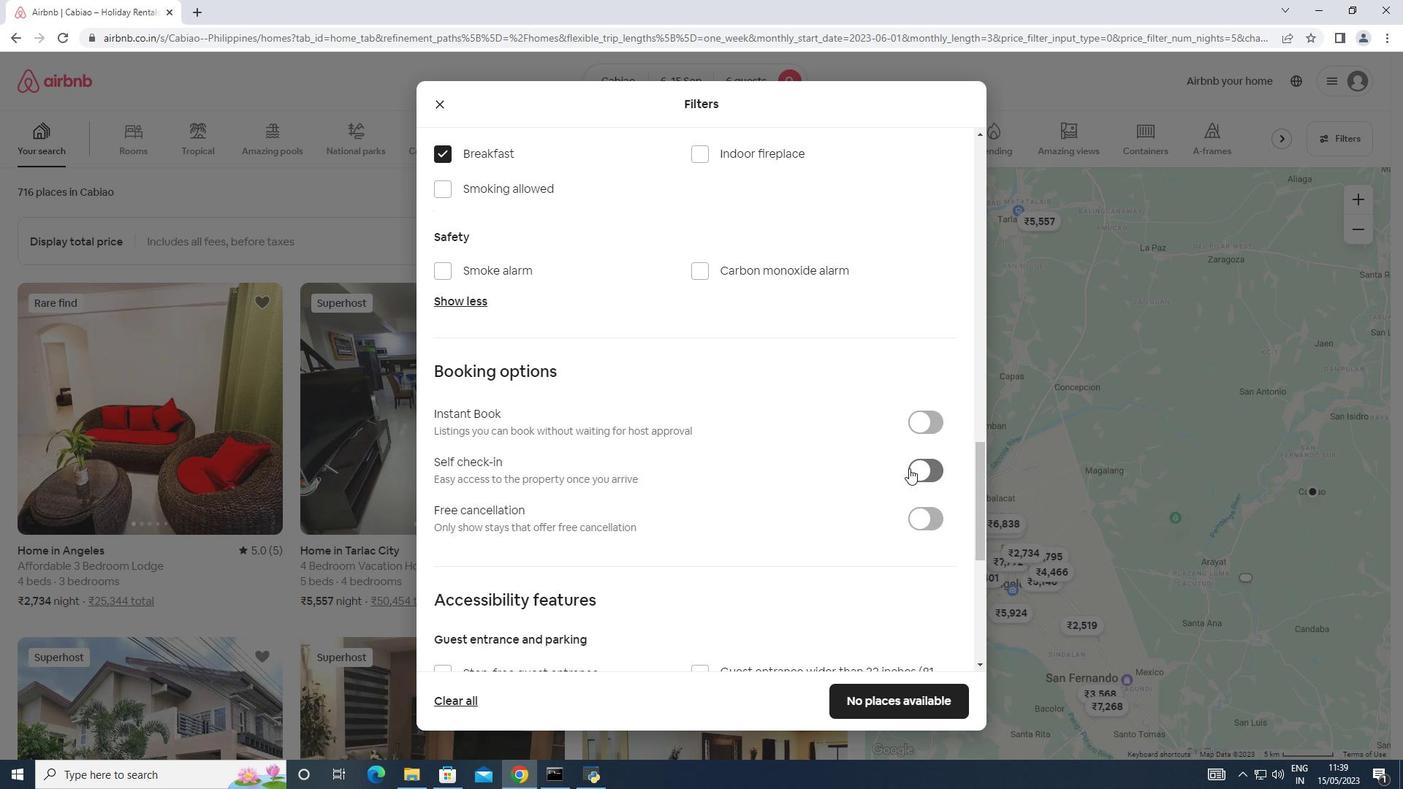 
Action: Mouse pressed left at (910, 469)
Screenshot: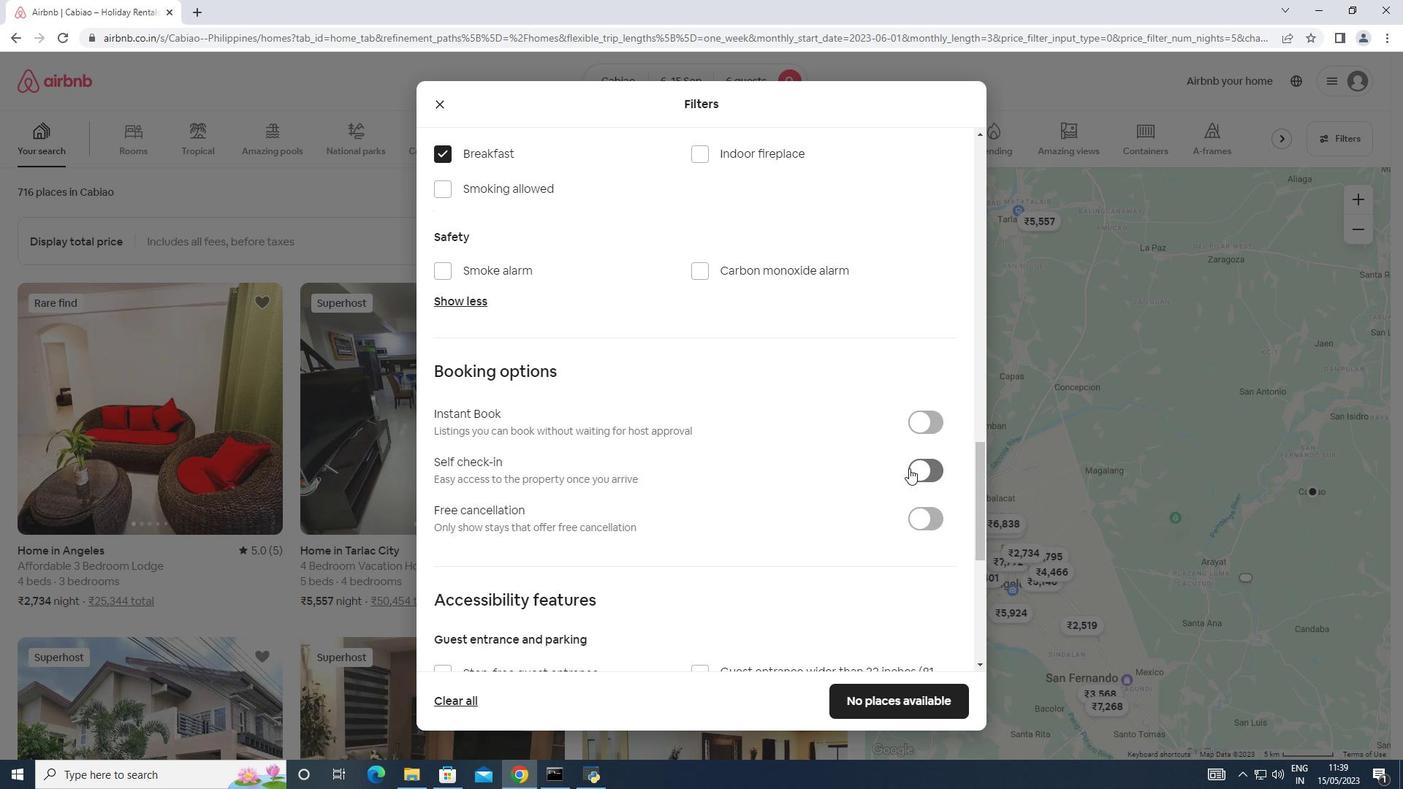 
Action: Mouse moved to (677, 497)
Screenshot: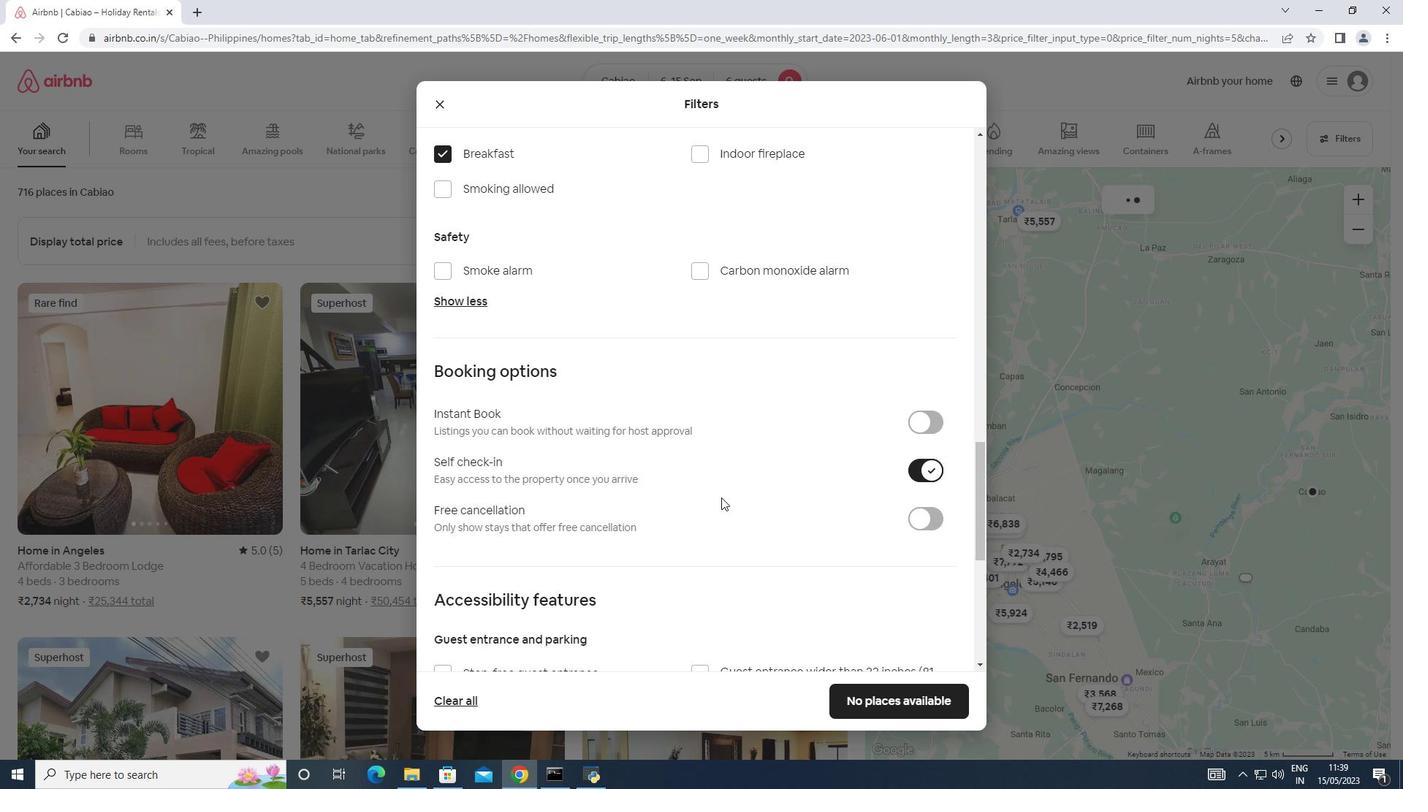 
Action: Mouse scrolled (677, 497) with delta (0, 0)
Screenshot: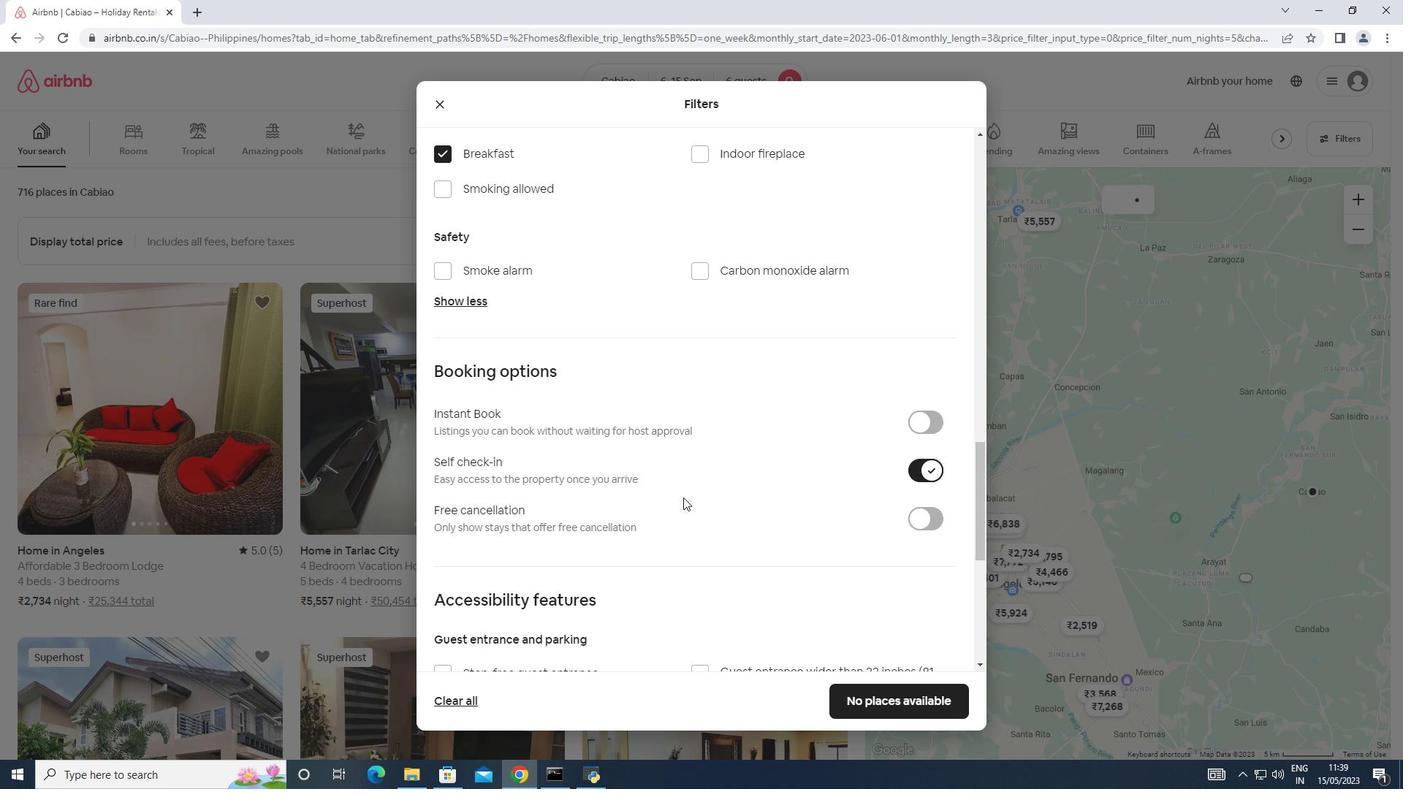 
Action: Mouse scrolled (677, 497) with delta (0, 0)
Screenshot: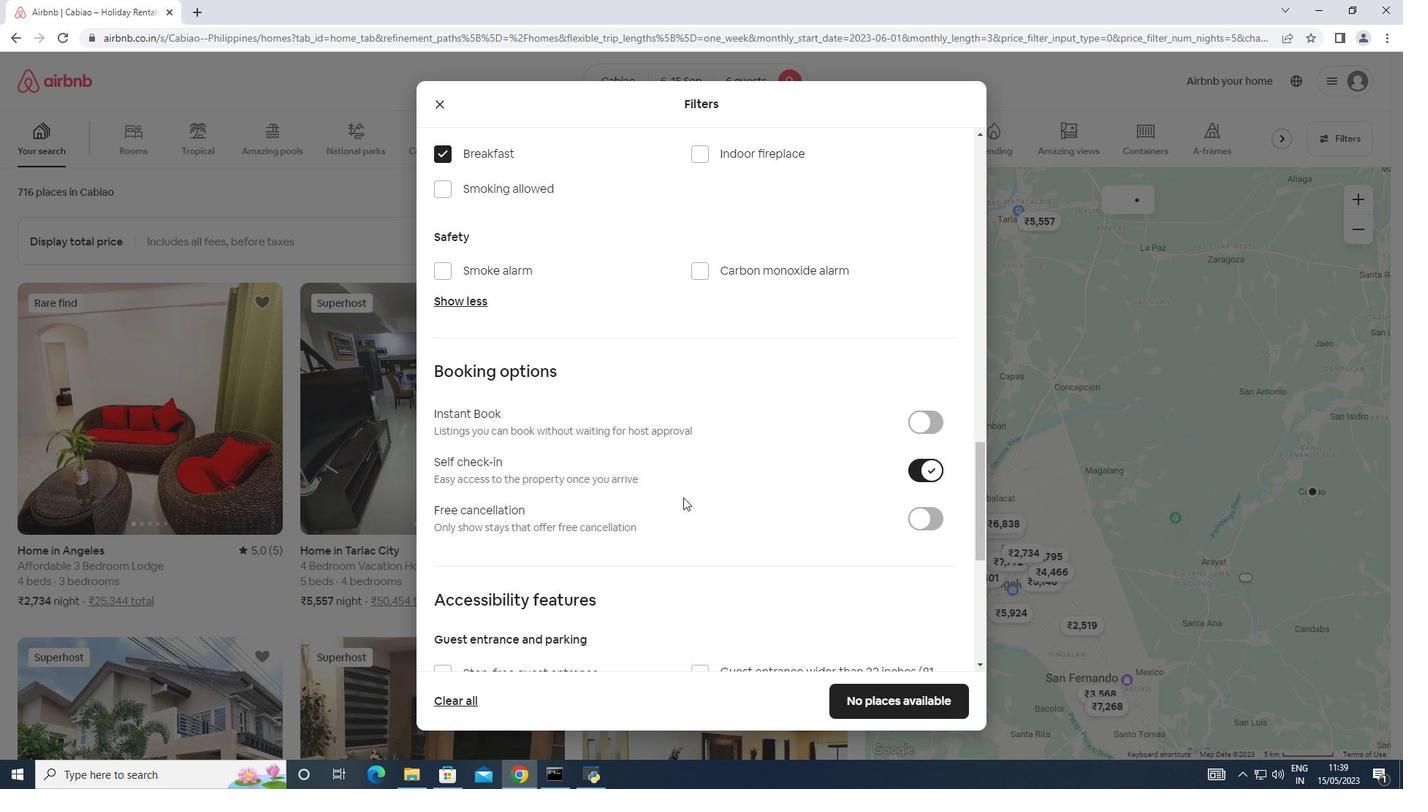 
Action: Mouse moved to (511, 489)
Screenshot: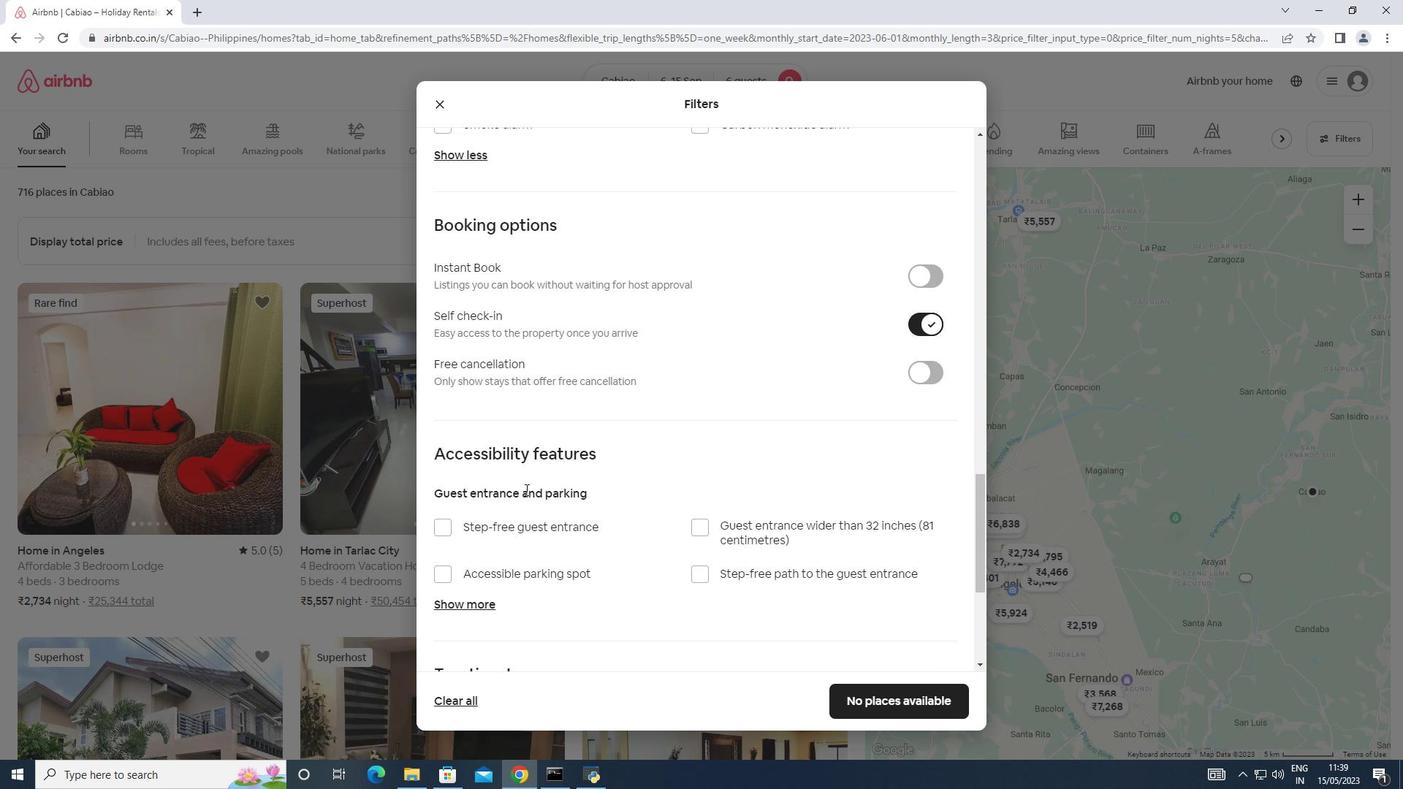 
Action: Mouse scrolled (511, 489) with delta (0, 0)
Screenshot: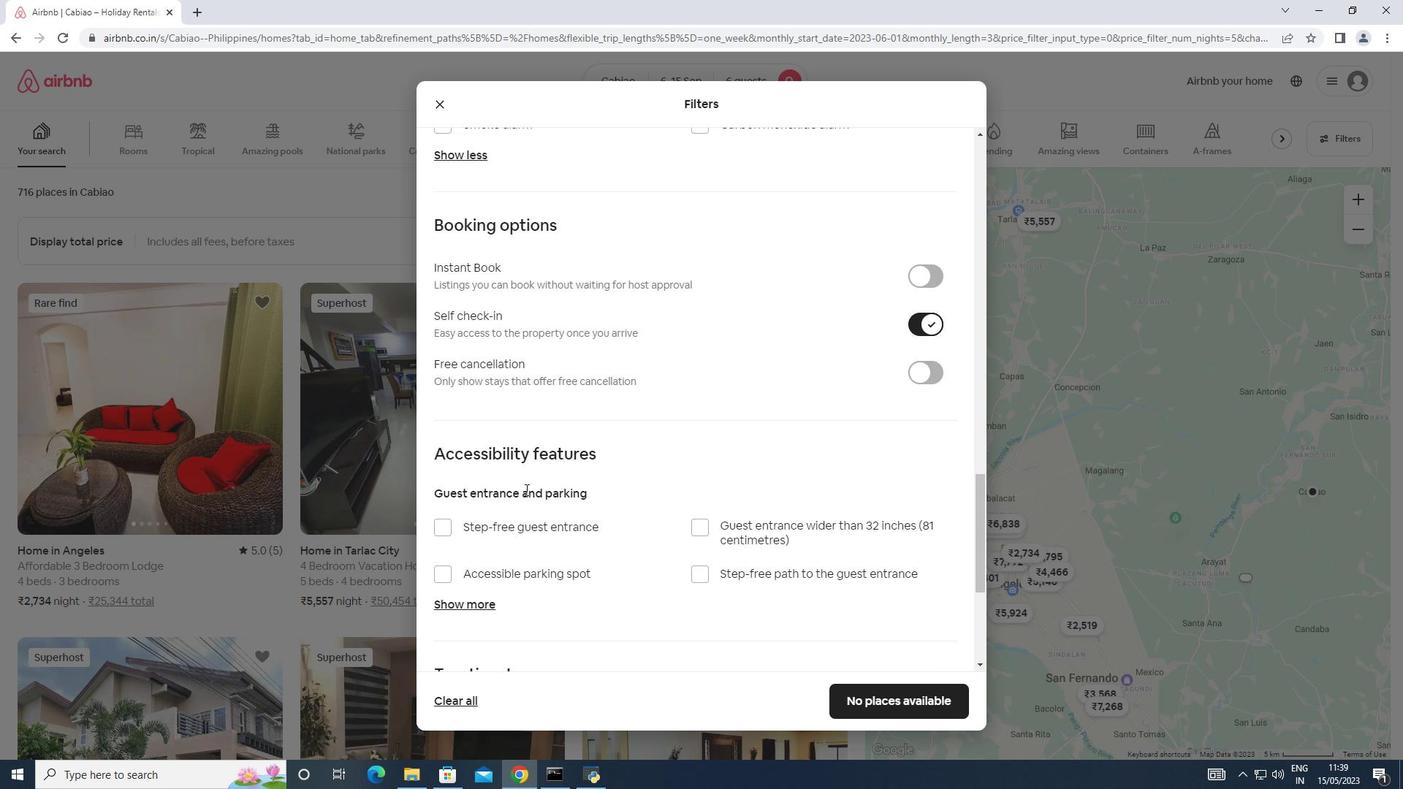
Action: Mouse moved to (510, 489)
Screenshot: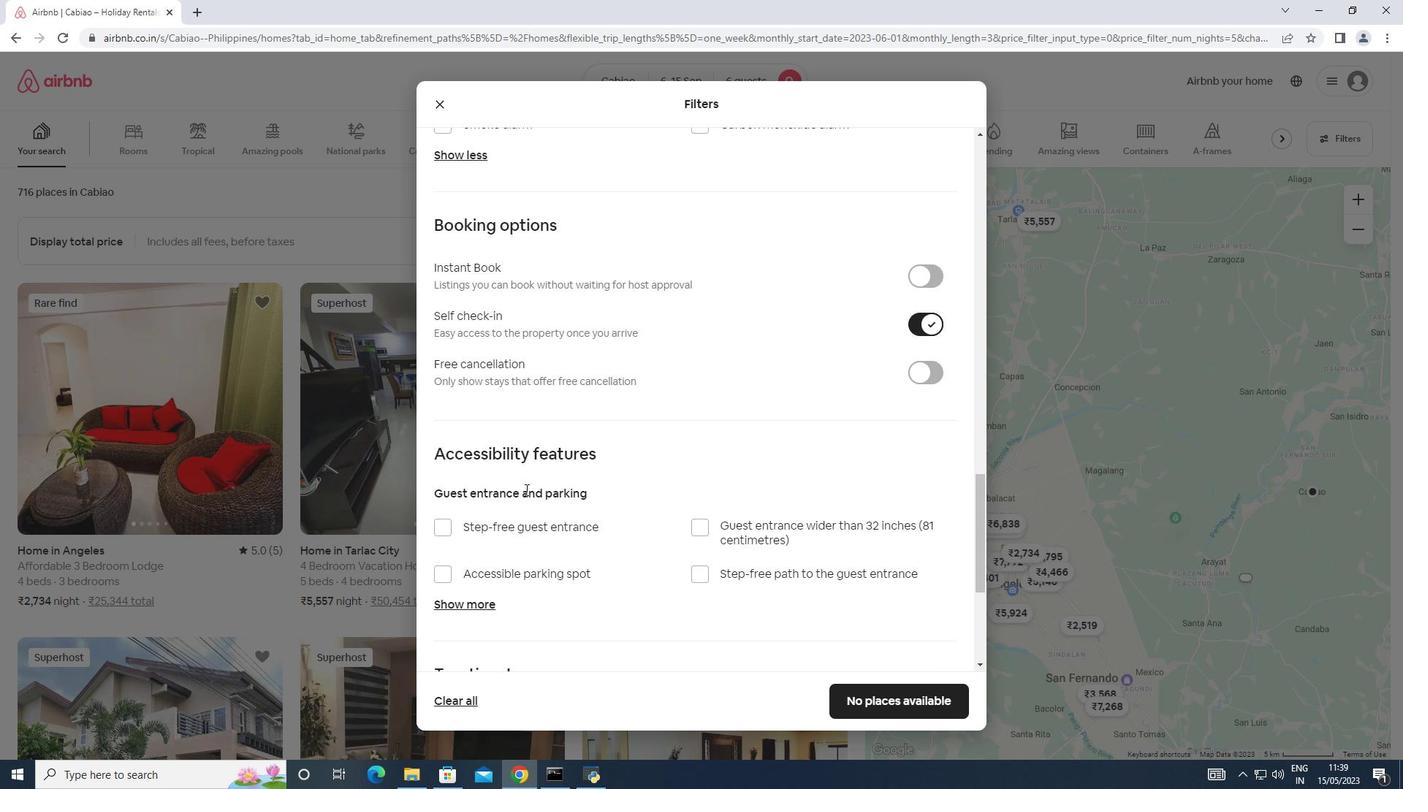 
Action: Mouse scrolled (510, 489) with delta (0, 0)
Screenshot: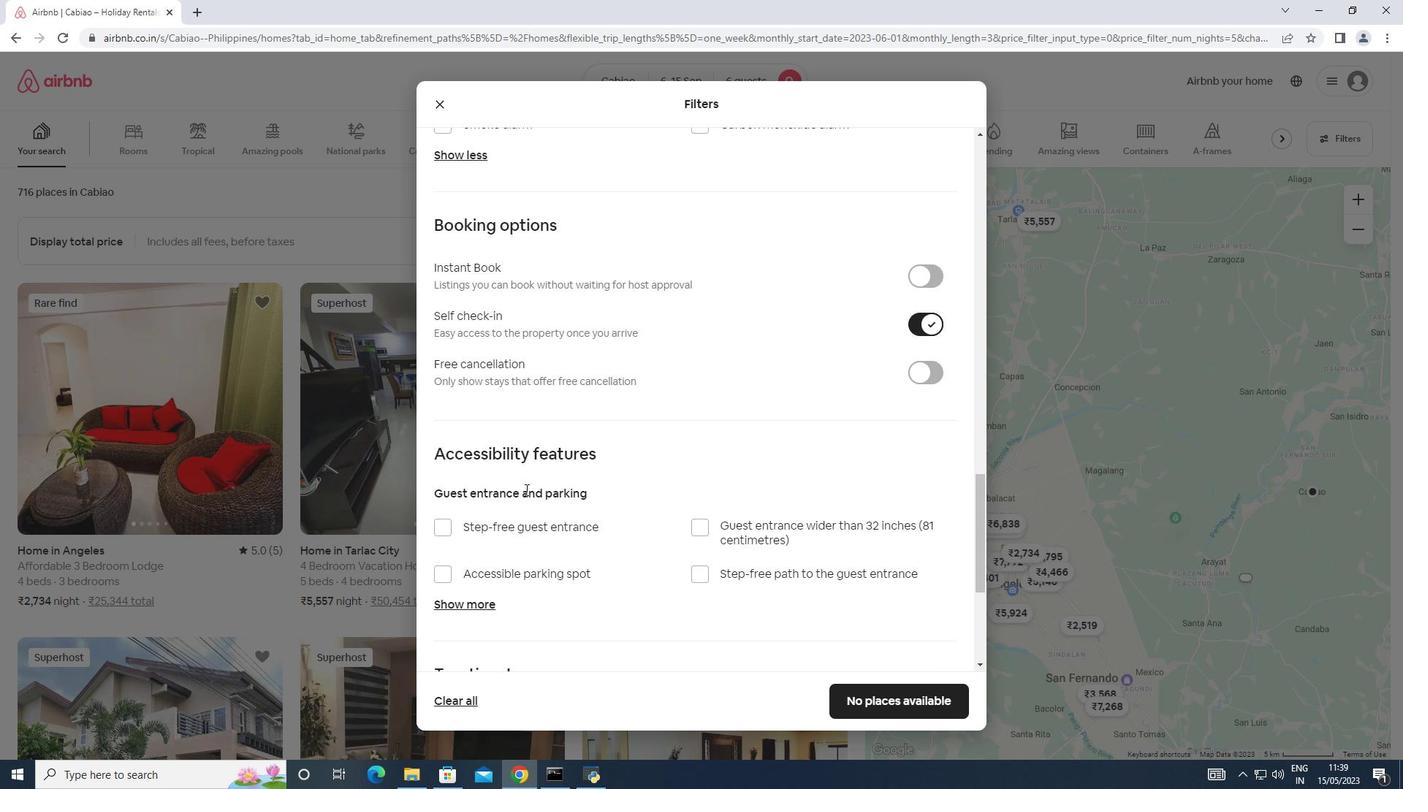 
Action: Mouse scrolled (510, 489) with delta (0, 0)
Screenshot: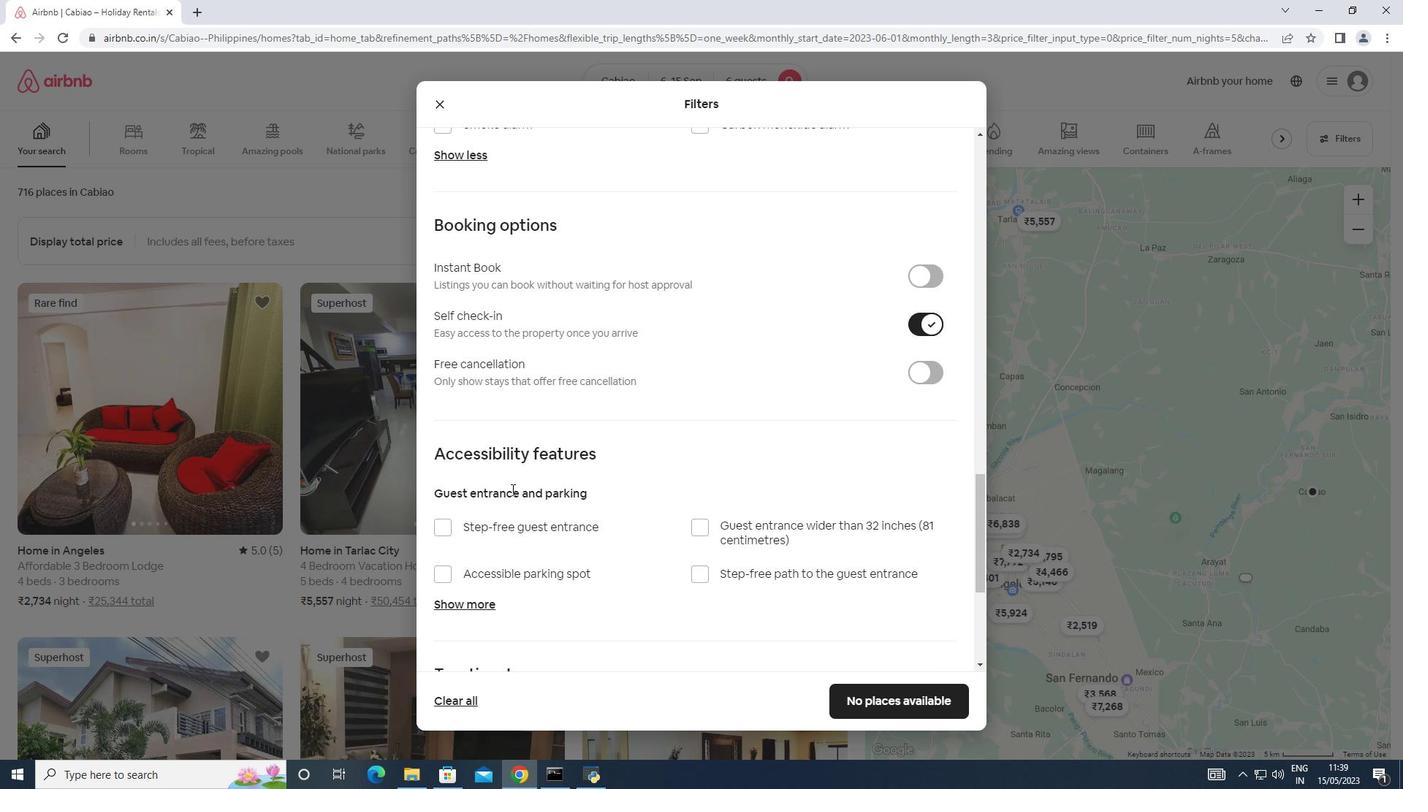 
Action: Mouse moved to (452, 602)
Screenshot: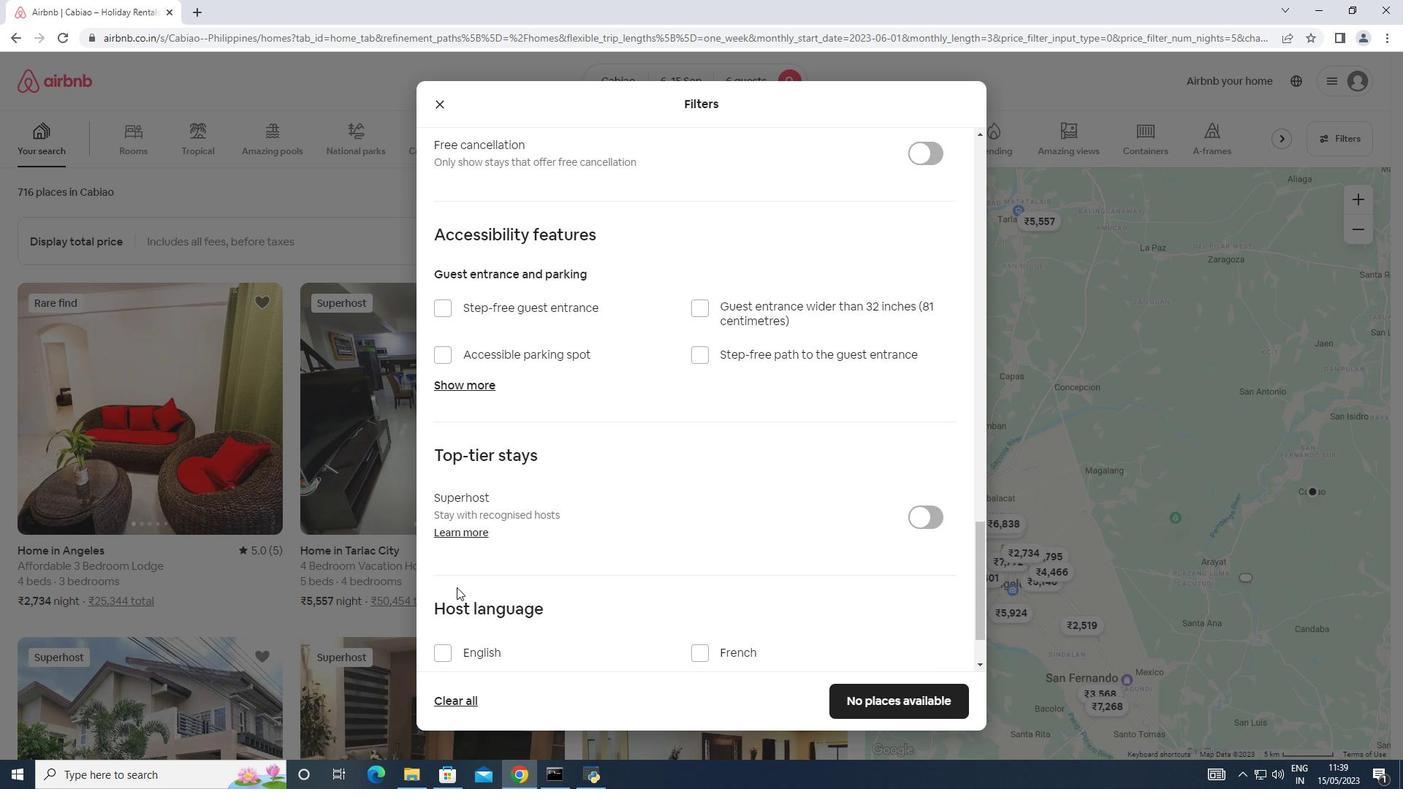
Action: Mouse scrolled (452, 601) with delta (0, 0)
Screenshot: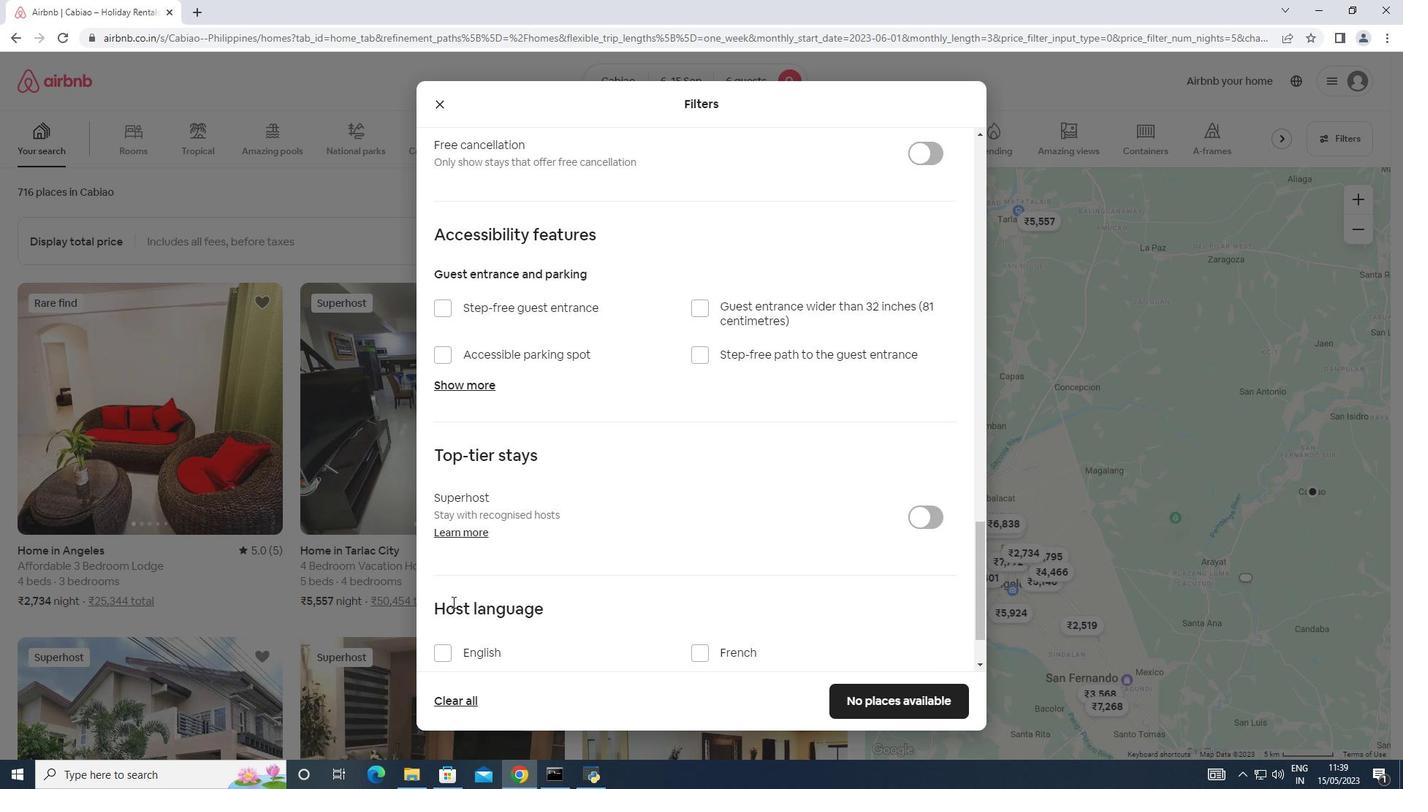 
Action: Mouse scrolled (452, 601) with delta (0, 0)
Screenshot: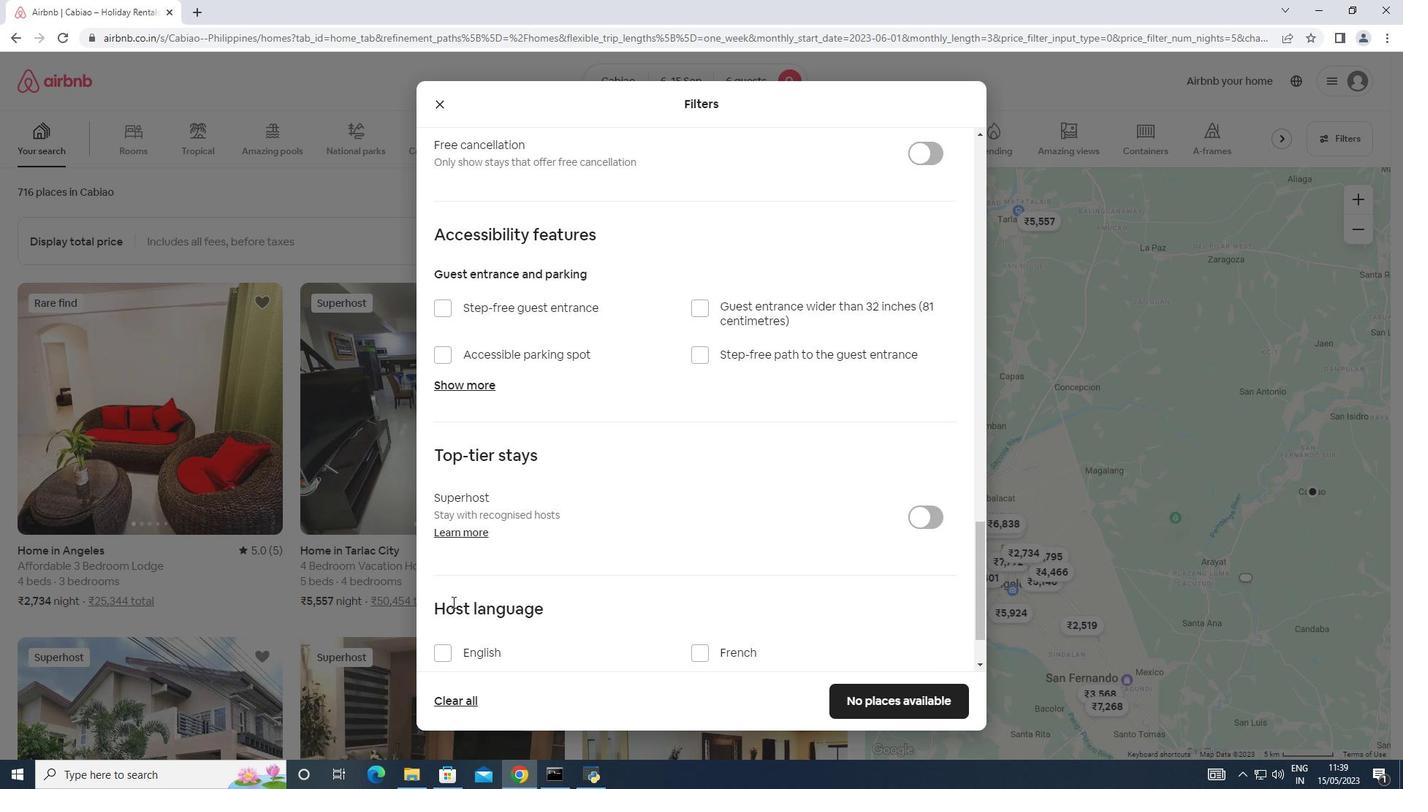 
Action: Mouse moved to (443, 567)
Screenshot: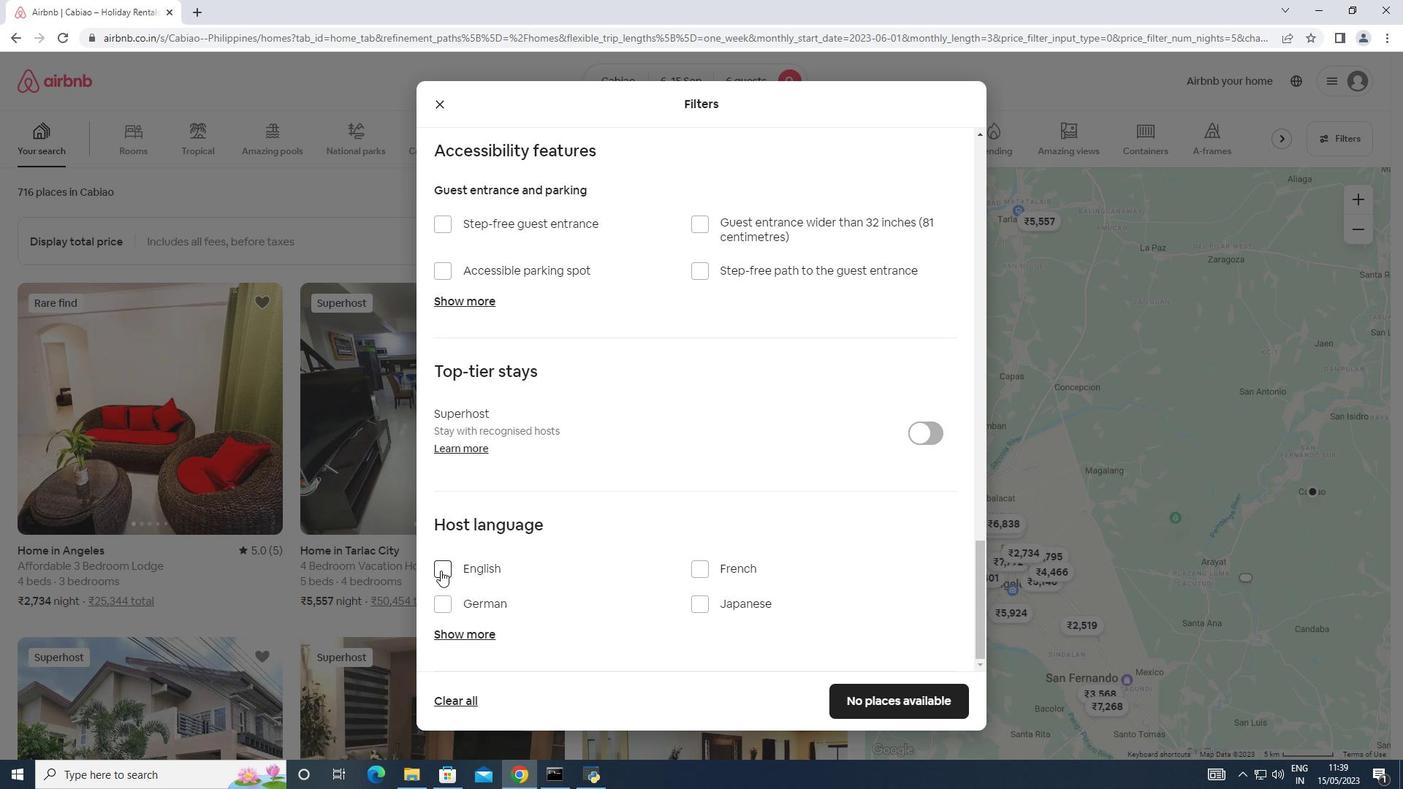 
Action: Mouse pressed left at (443, 567)
Screenshot: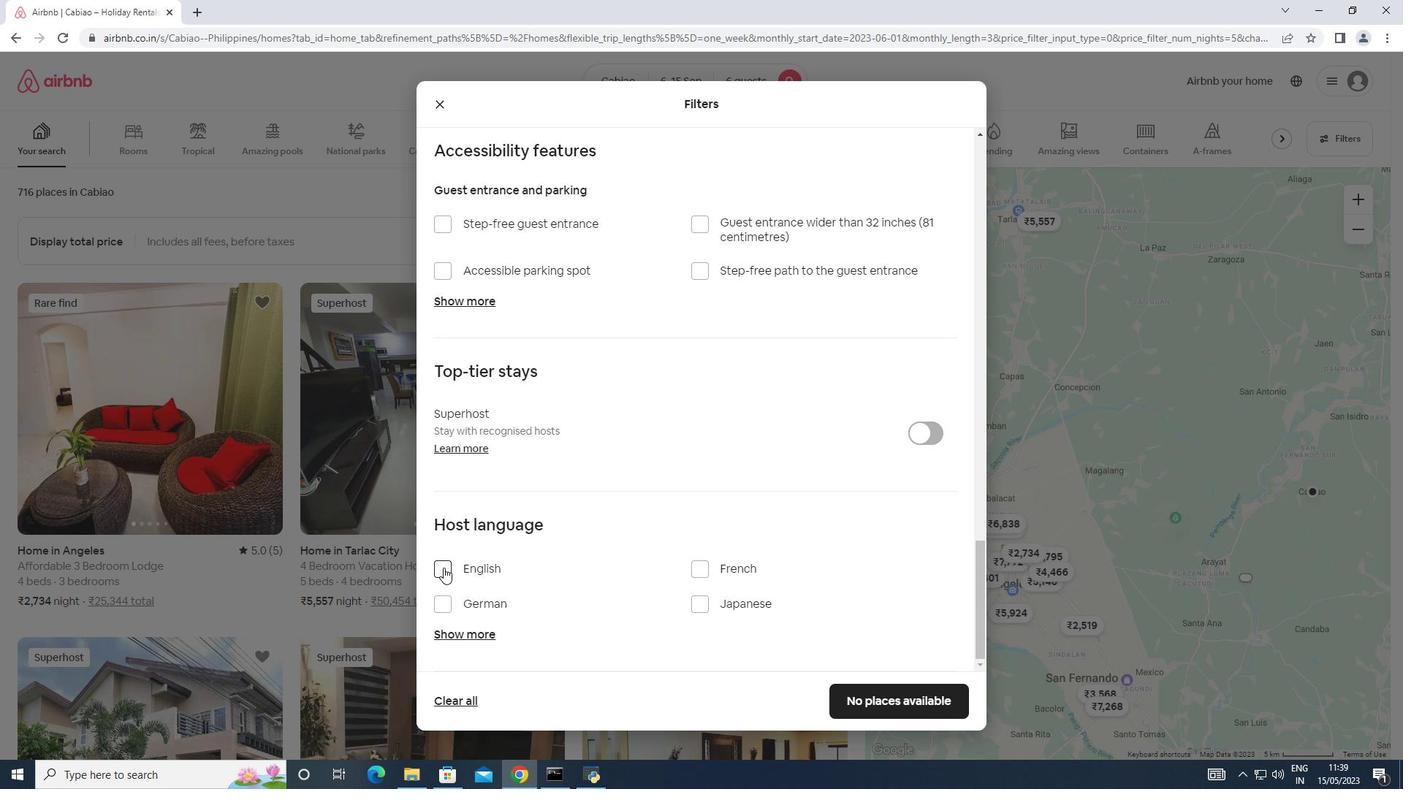
Action: Mouse moved to (901, 698)
Screenshot: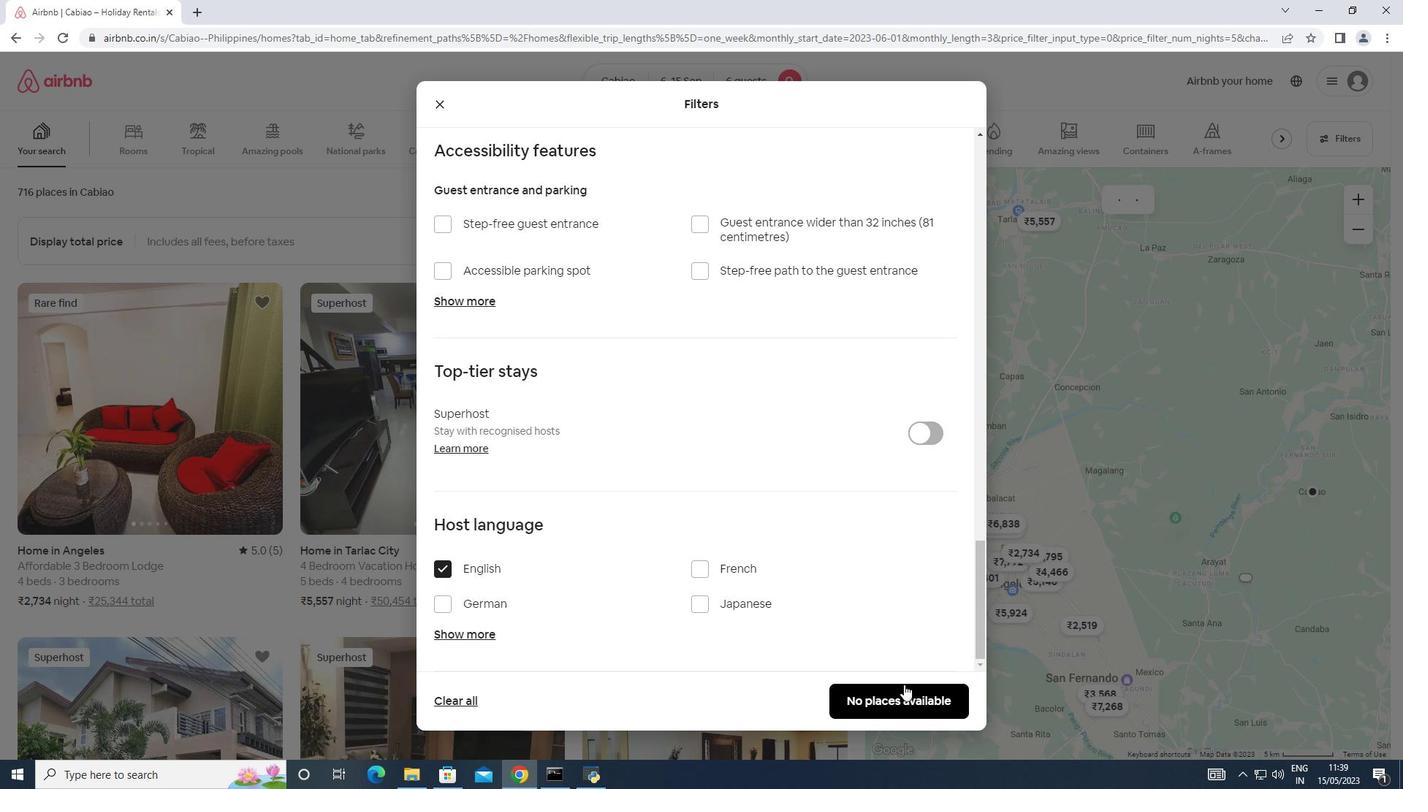 
Action: Mouse pressed left at (901, 698)
Screenshot: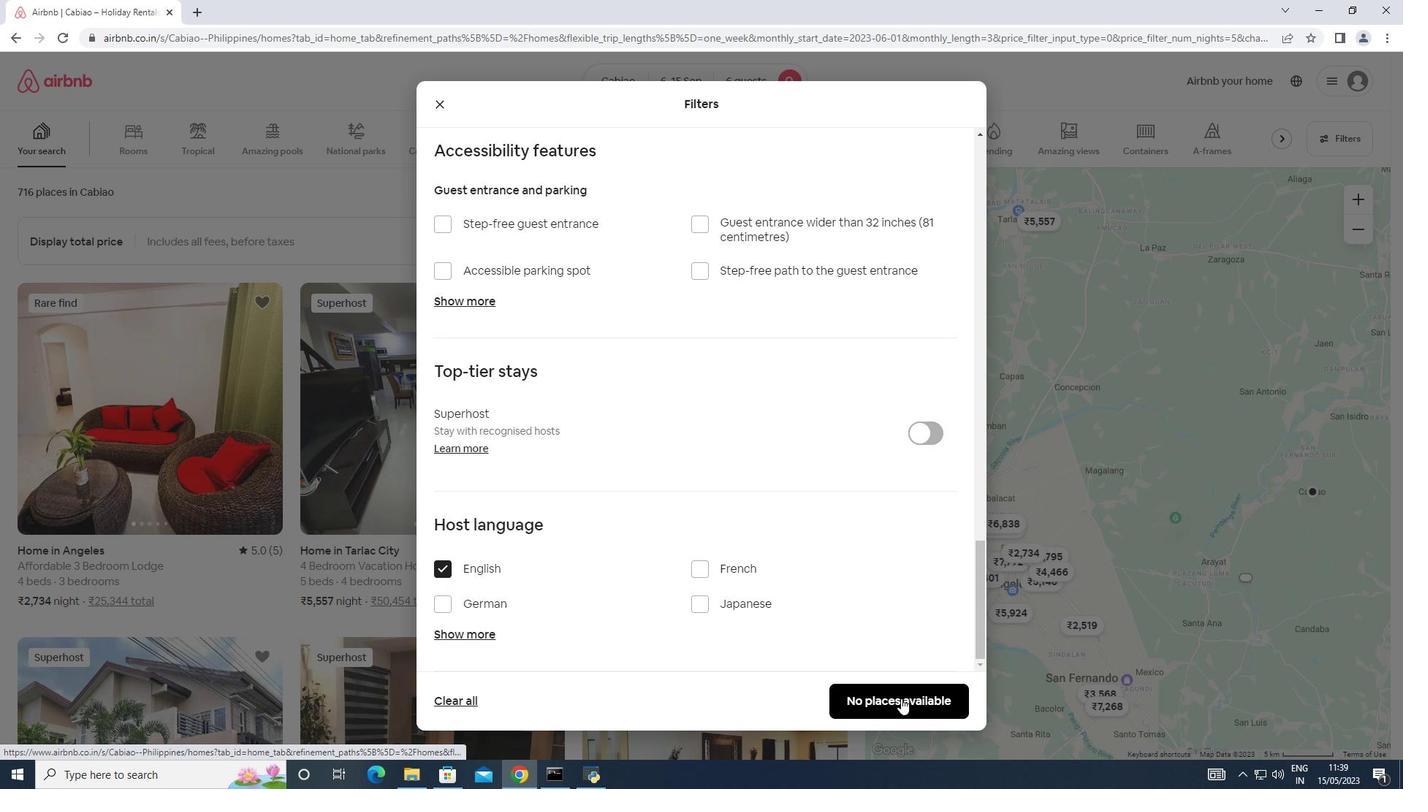 
Action: Mouse moved to (877, 710)
Screenshot: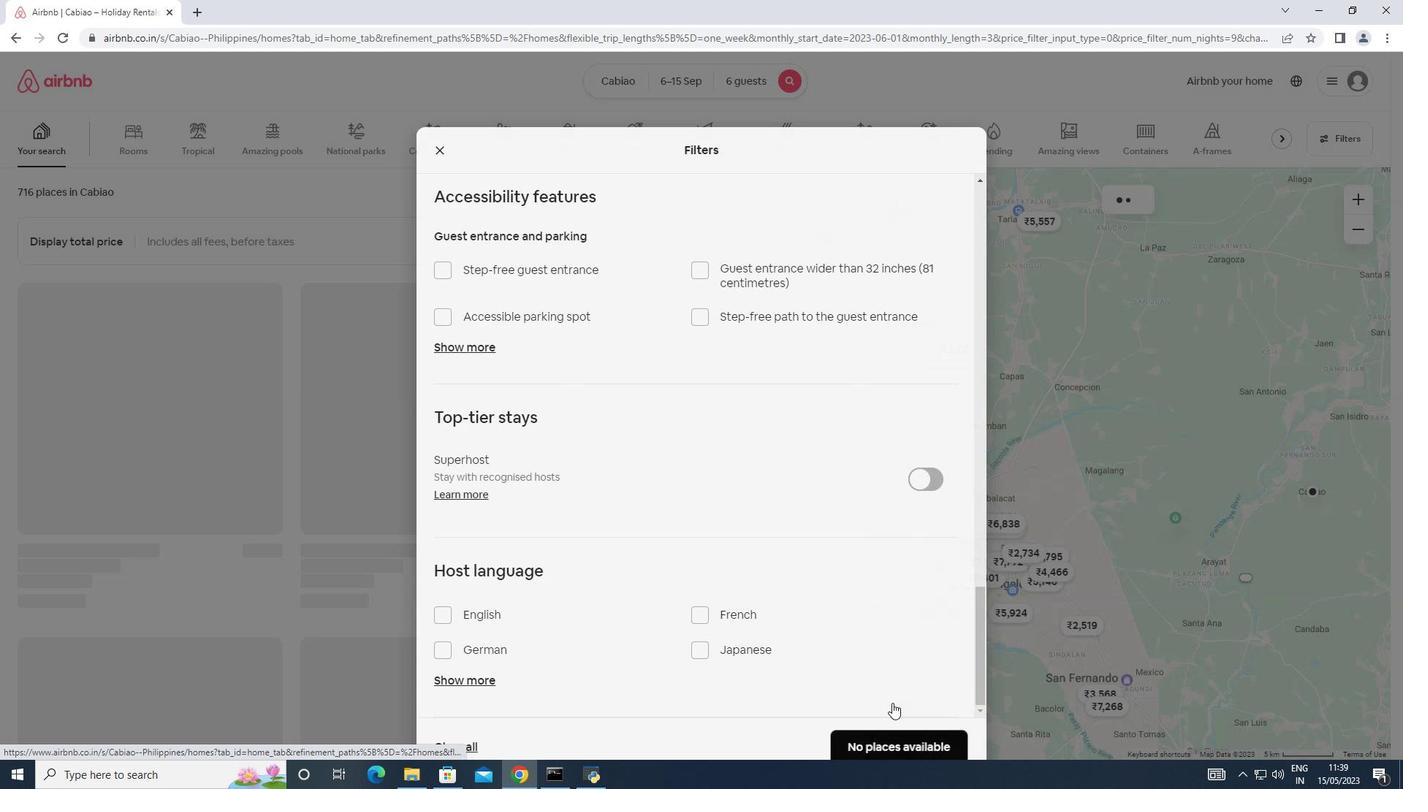 
